 Task: Add an event with the title Annual Budget Review and Financial Planning Discussion, date '2023/11/21', time 9:15 AM to 11:15 AMand add a description: The training session will be facilitated by experienced professionals who specialize in team dynamics, collaboration, and organizational development. They will provide valuable insights, facilitate discussions, and guide participants through practical exercises to reinforce the concepts covered.Select event color  Banana . Add location for the event as: 123 Alhambra, Granada, Spain, logged in from the account softage.5@softage.netand send the event invitation to softage.8@softage.net and softage.9@softage.net. Set a reminder for the event Weekly on Sunday
Action: Mouse moved to (83, 151)
Screenshot: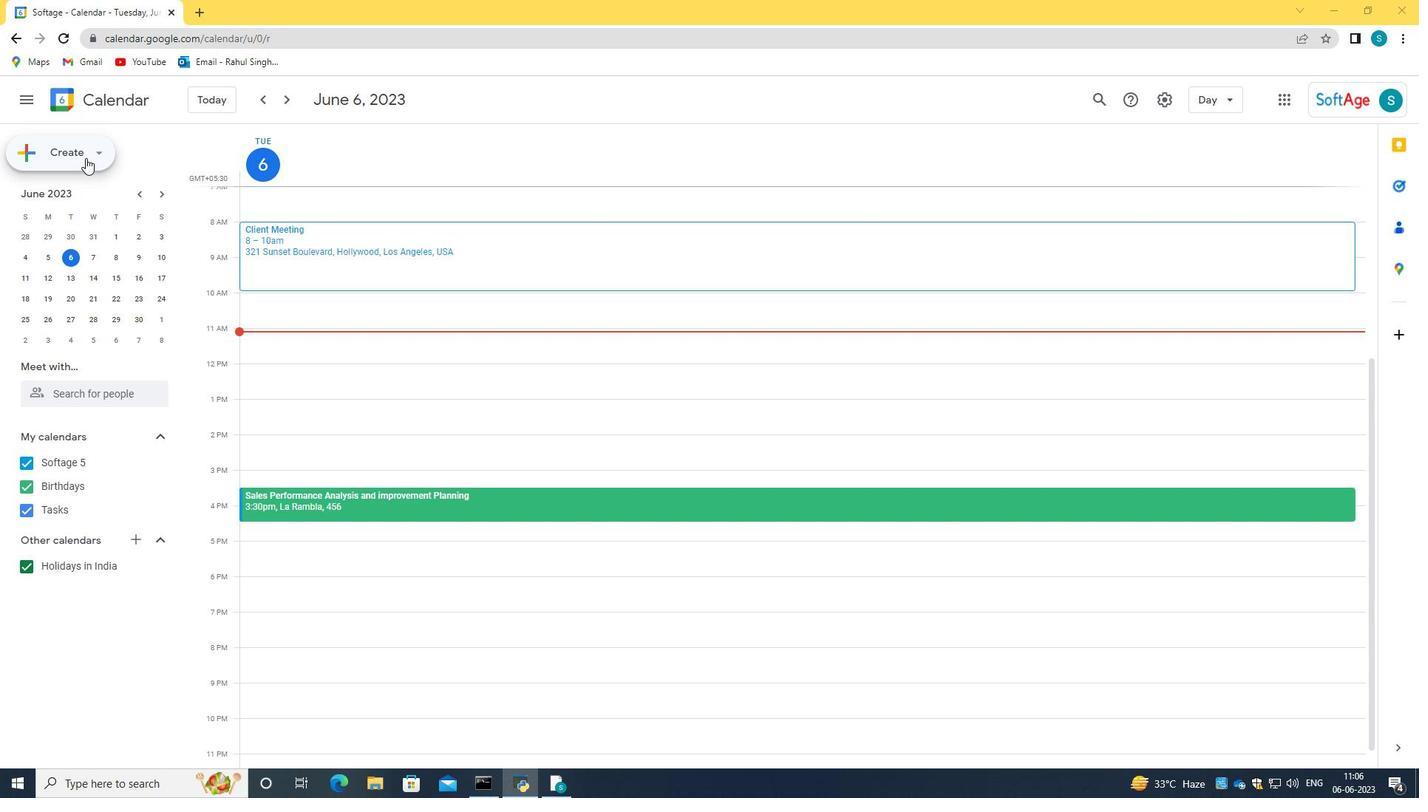 
Action: Mouse pressed left at (83, 151)
Screenshot: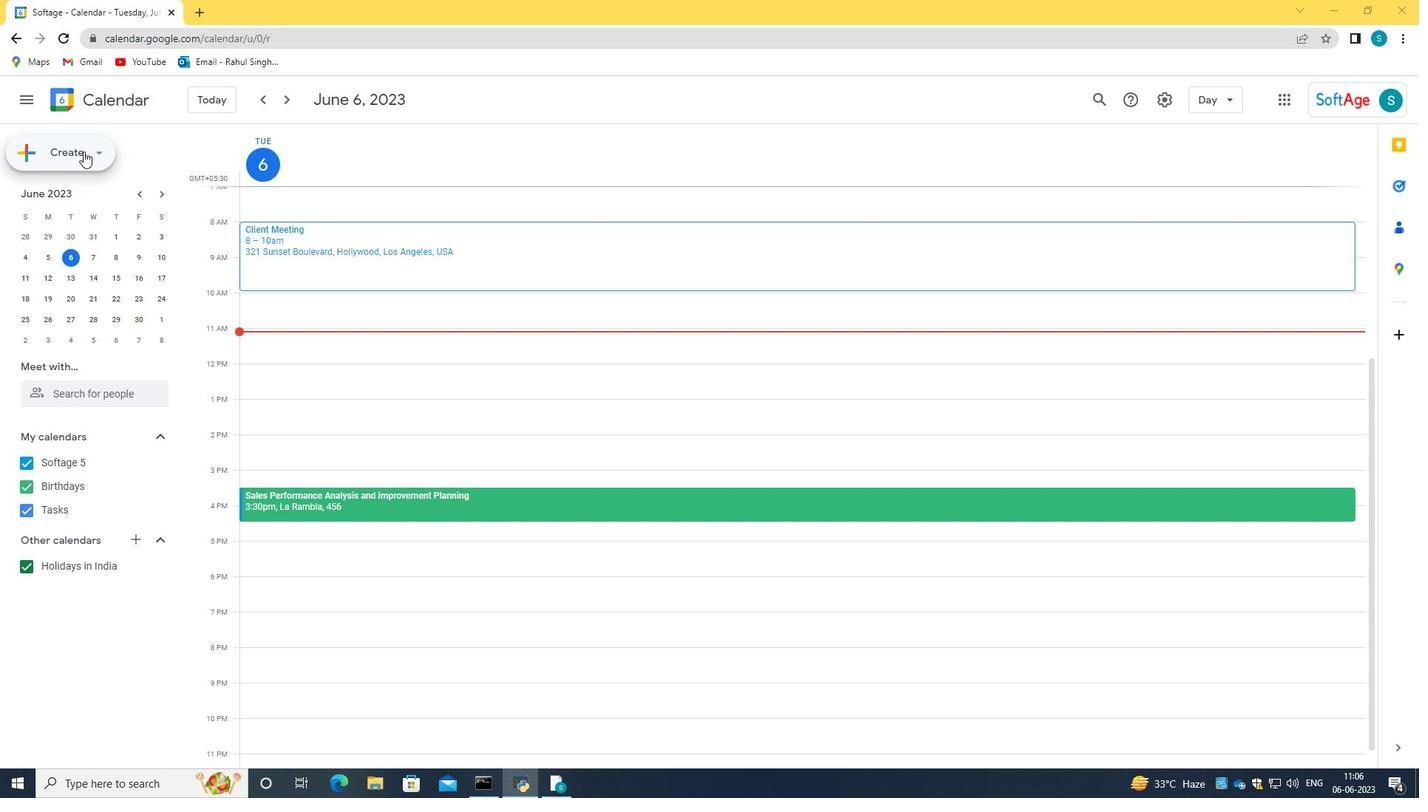 
Action: Mouse moved to (93, 190)
Screenshot: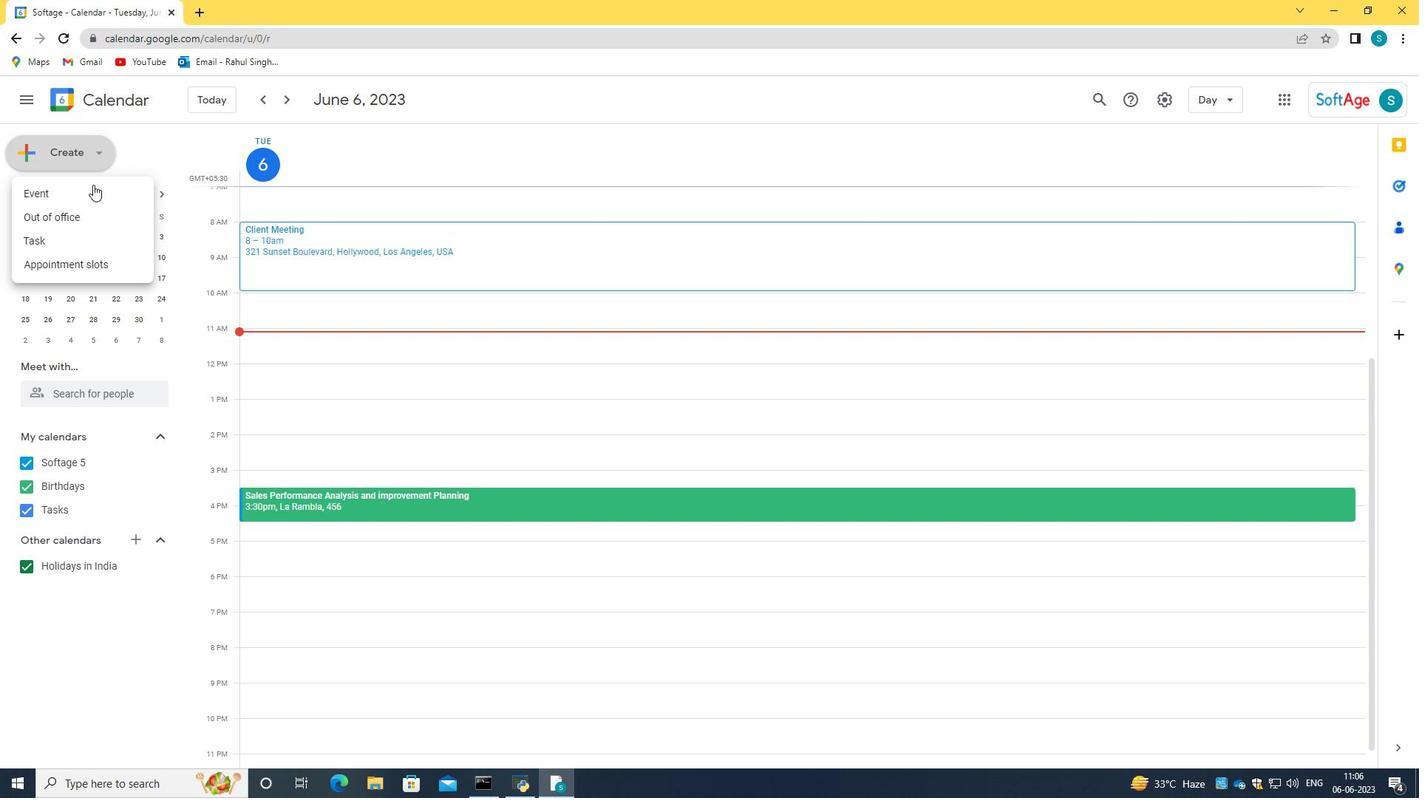 
Action: Mouse pressed left at (93, 190)
Screenshot: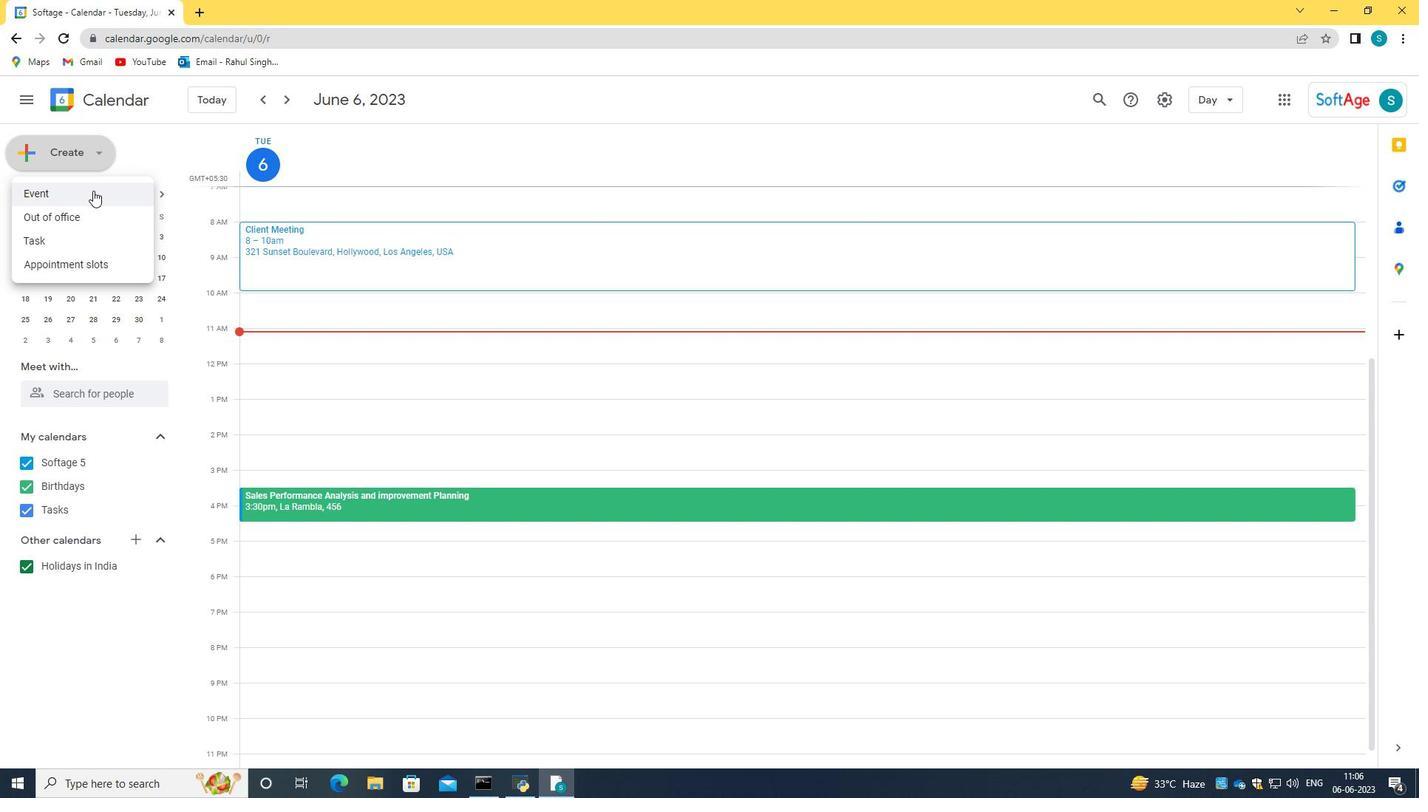 
Action: Mouse moved to (839, 583)
Screenshot: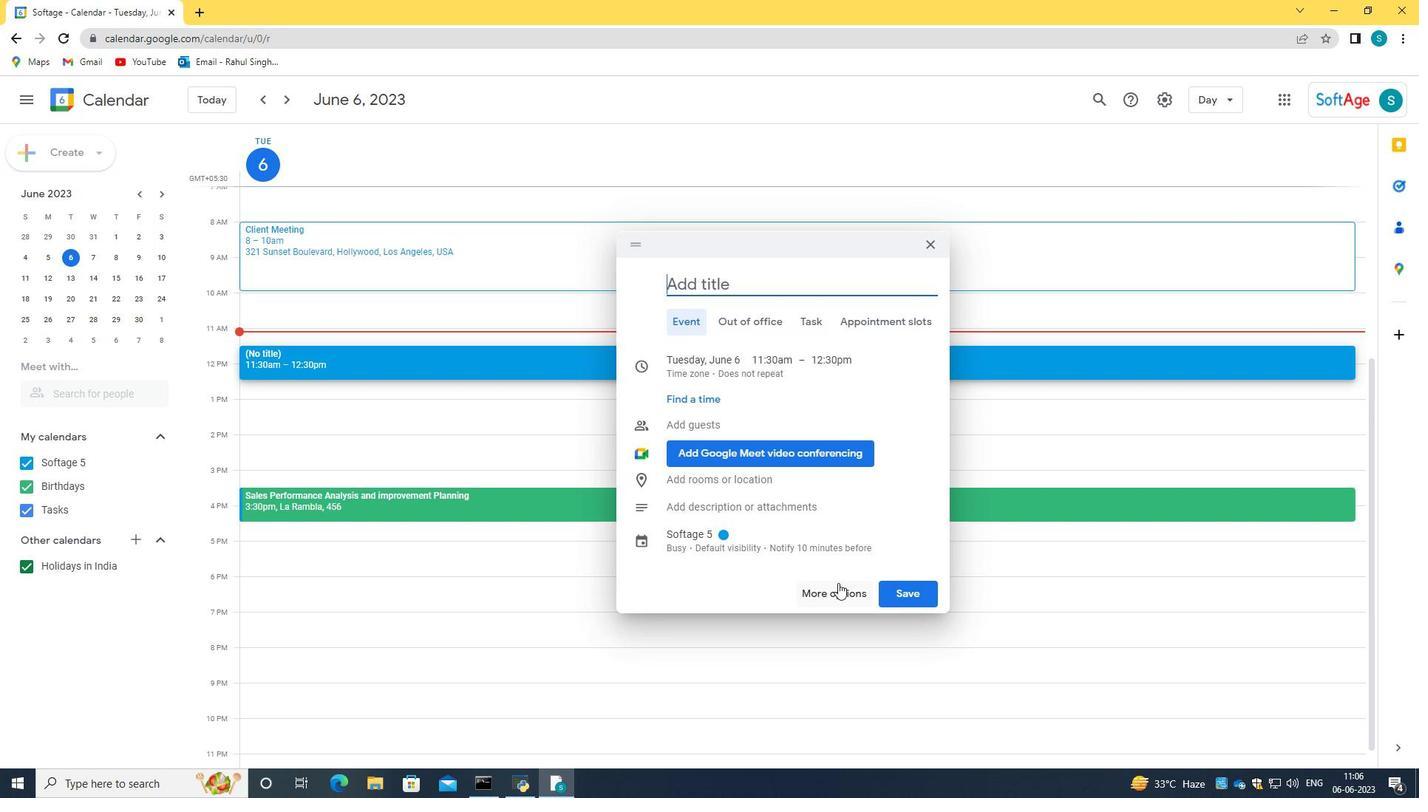 
Action: Mouse pressed left at (839, 583)
Screenshot: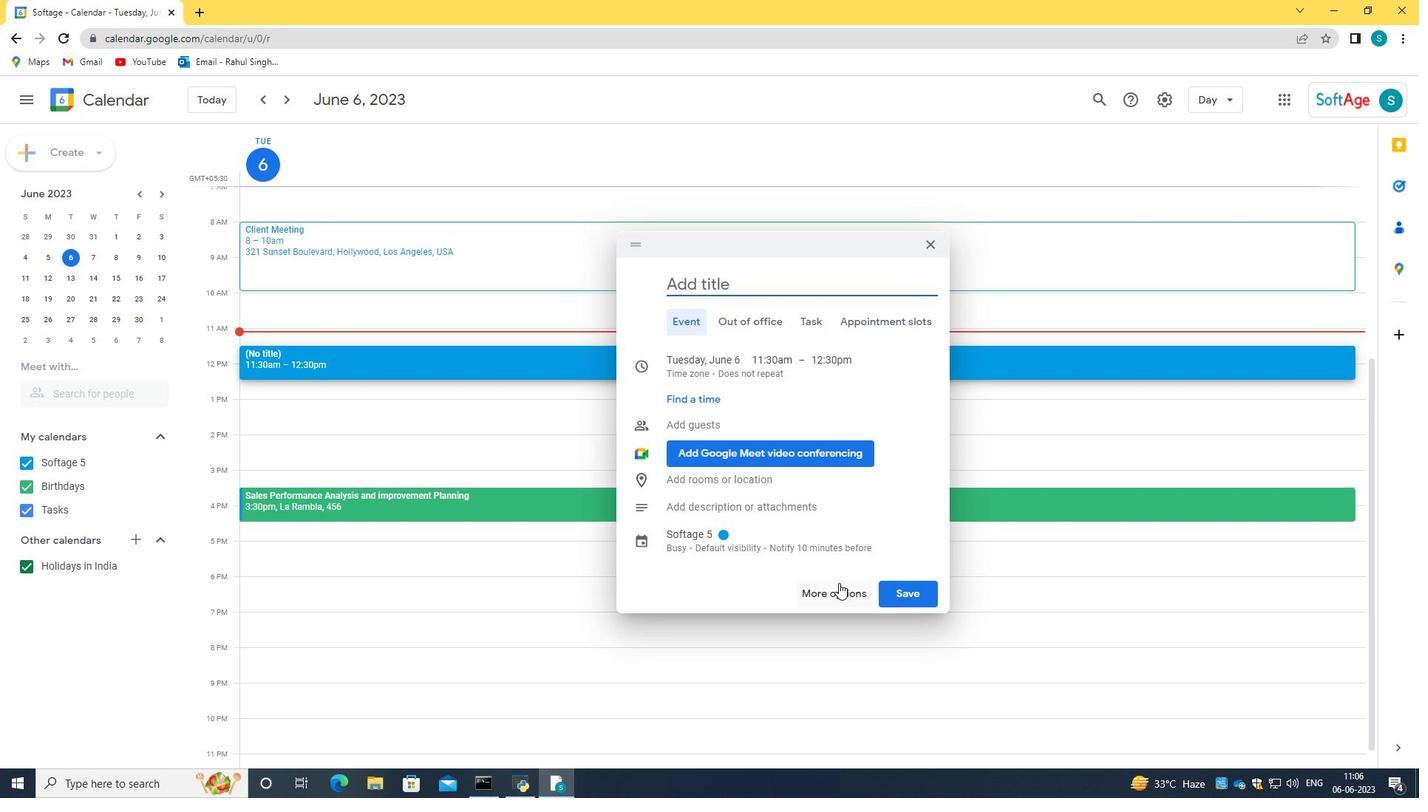 
Action: Mouse moved to (122, 104)
Screenshot: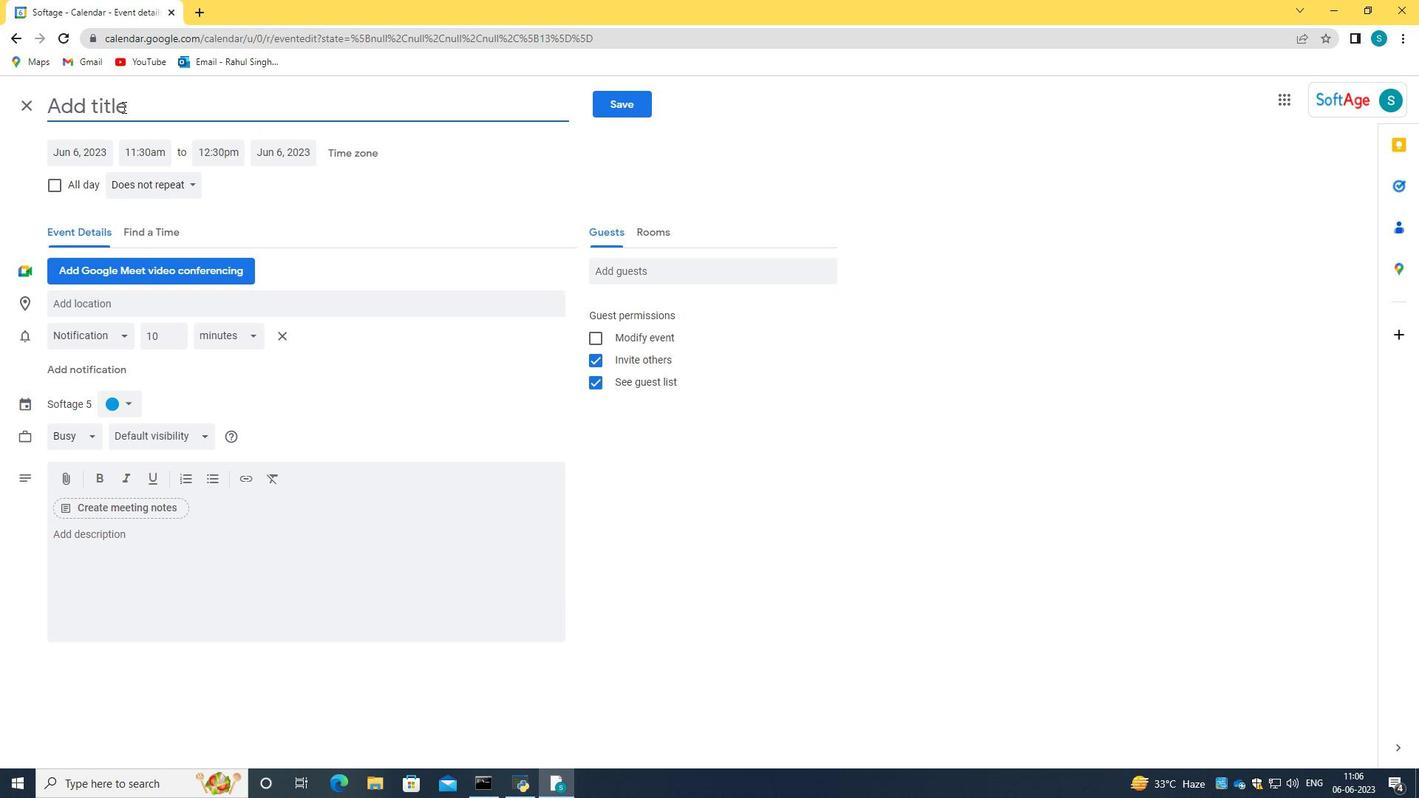 
Action: Mouse pressed left at (122, 104)
Screenshot: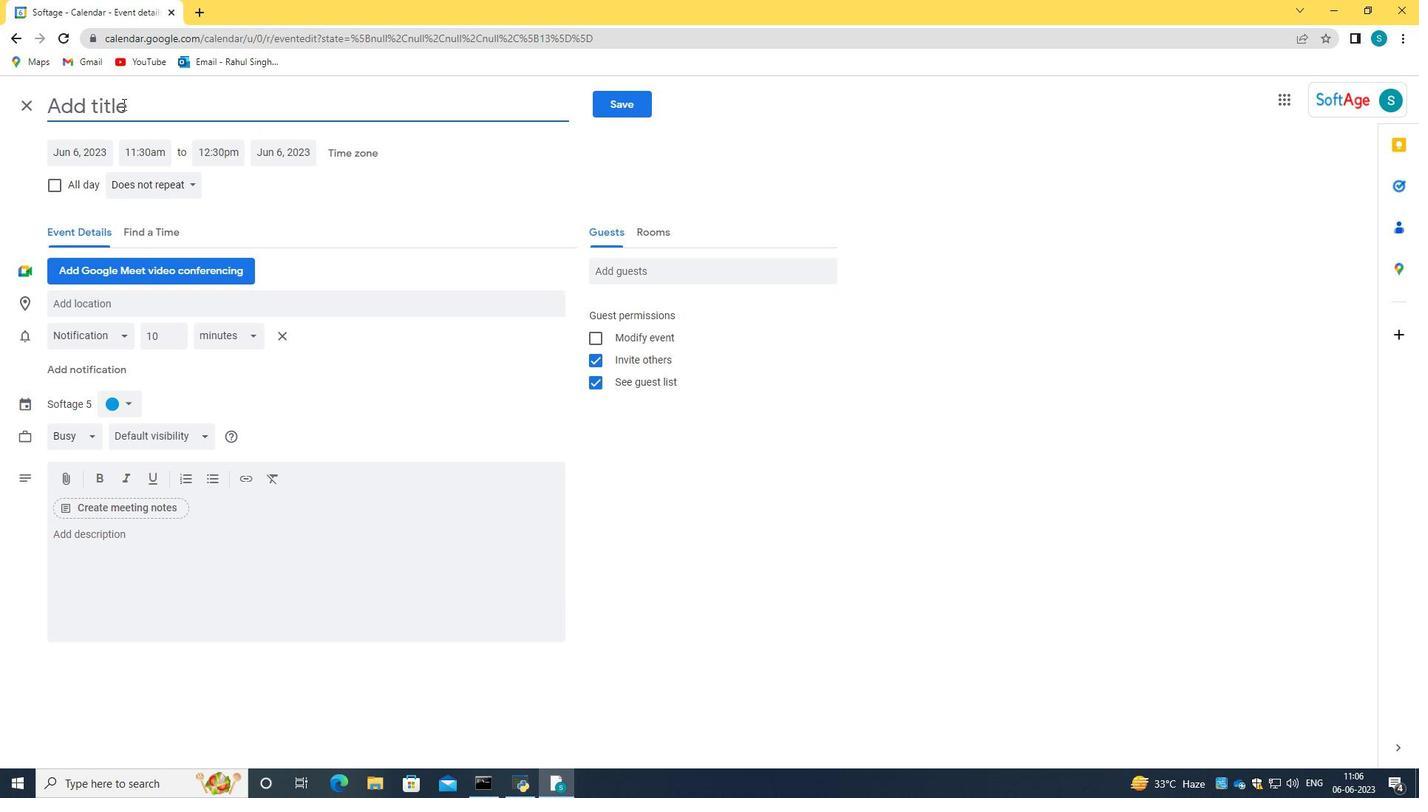 
Action: Key pressed <Key.caps_lock>A<Key.caps_lock>nnual<Key.space><Key.caps_lock>B<Key.caps_lock>udget<Key.space><Key.caps_lock>R<Key.caps_lock>eview<Key.space>and<Key.space><Key.caps_lock>F<Key.caps_lock>inani<Key.backspace>cai<Key.backspace><Key.backspace>ial<Key.space><Key.caps_lock>D<Key.backspace>P<Key.caps_lock>laani<Key.backspace><Key.backspace><Key.backspace>ning<Key.space><Key.caps_lock><Key.backspace><Key.backspace><Key.backspace><Key.backspace>NING<Key.backspace><Key.backspace><Key.backspace><Key.backspace><Key.caps_lock>ning<Key.space><Key.caps_lock>D<Key.caps_lock>iscussion
Screenshot: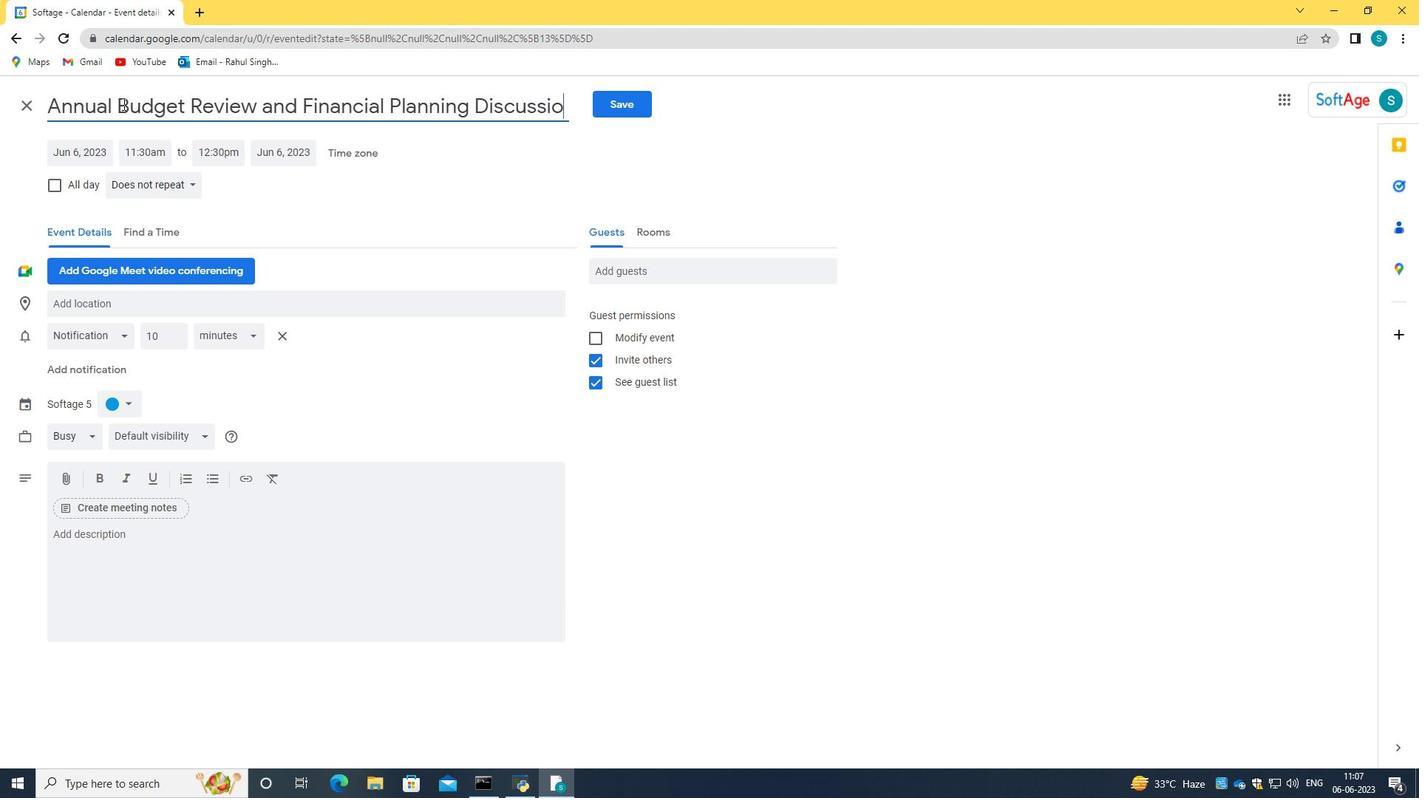 
Action: Mouse moved to (67, 141)
Screenshot: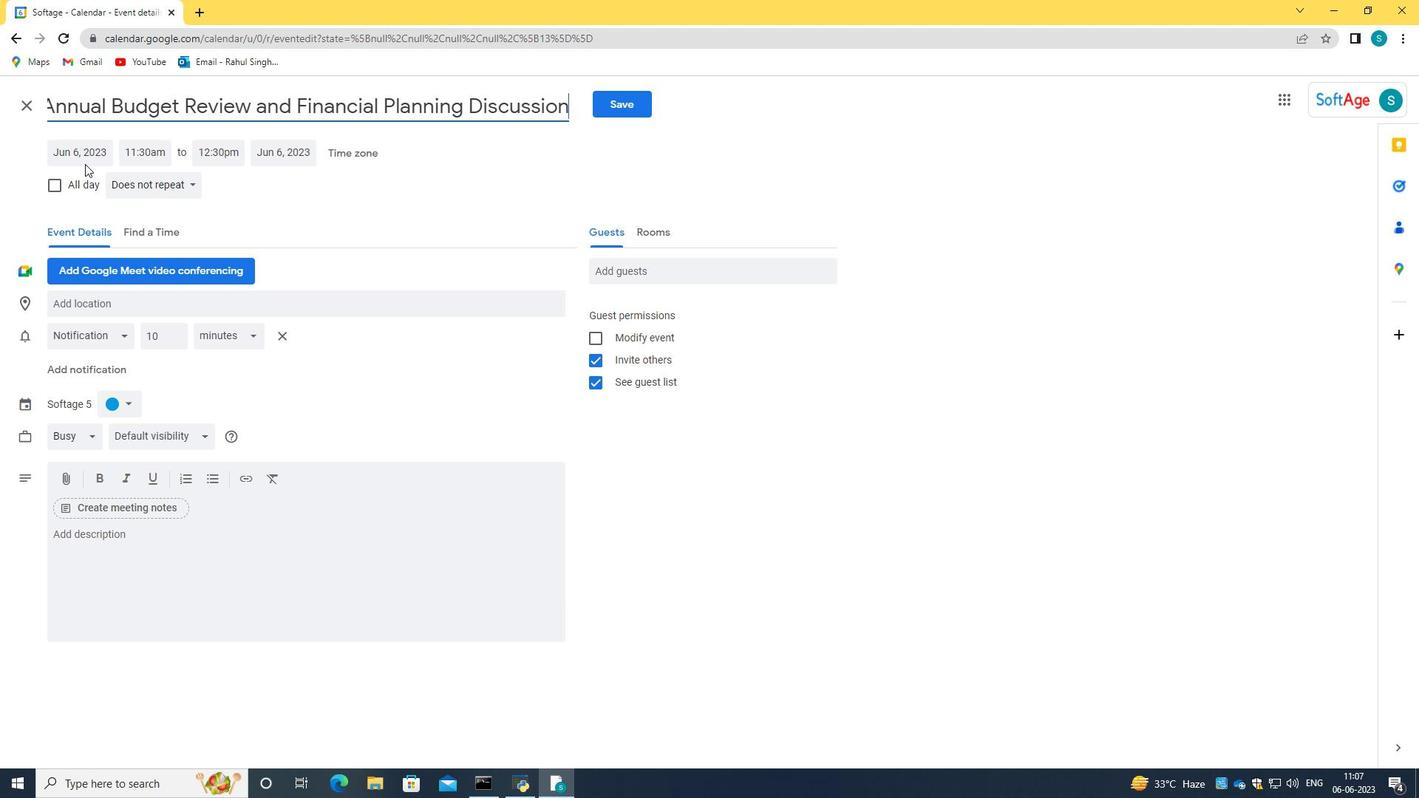 
Action: Mouse pressed left at (67, 141)
Screenshot: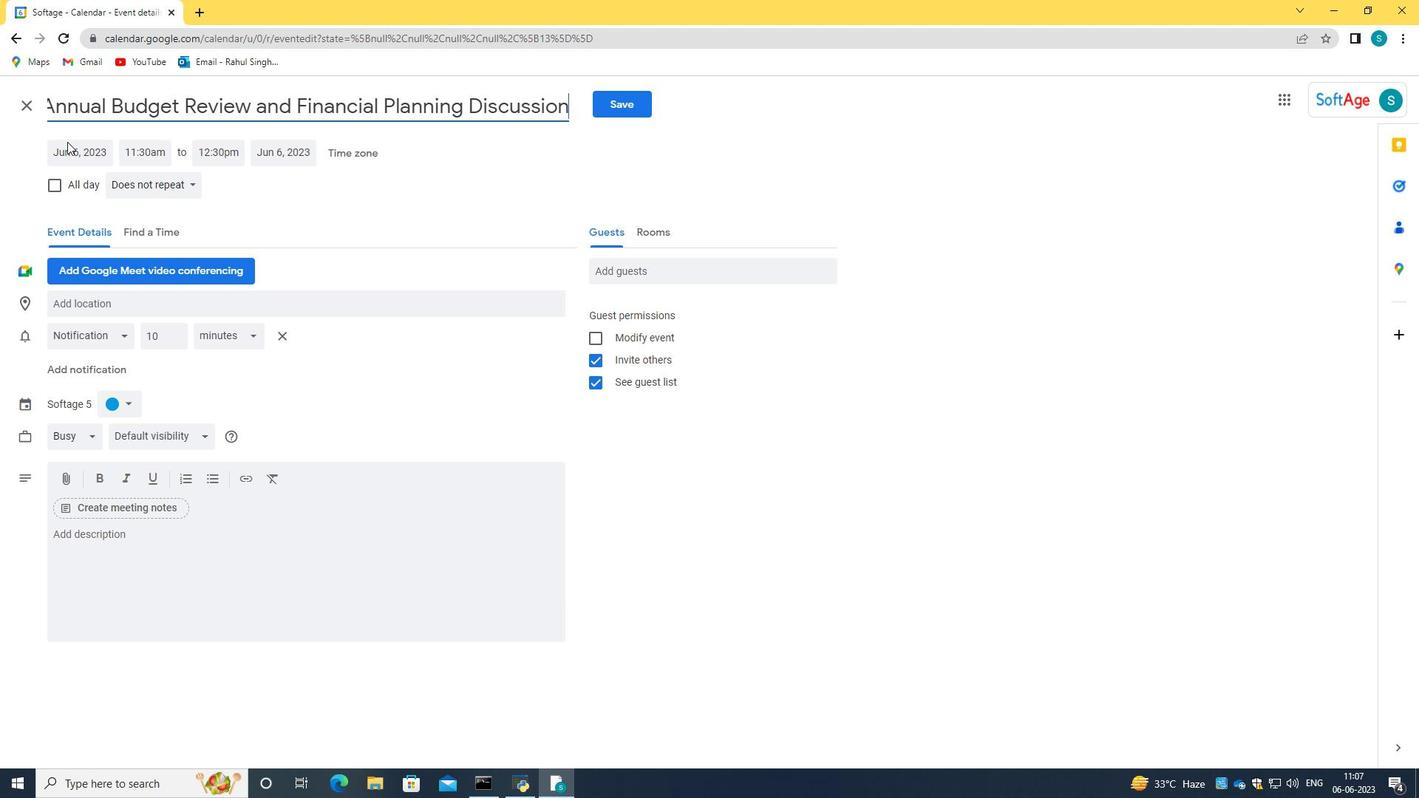 
Action: Mouse moved to (68, 143)
Screenshot: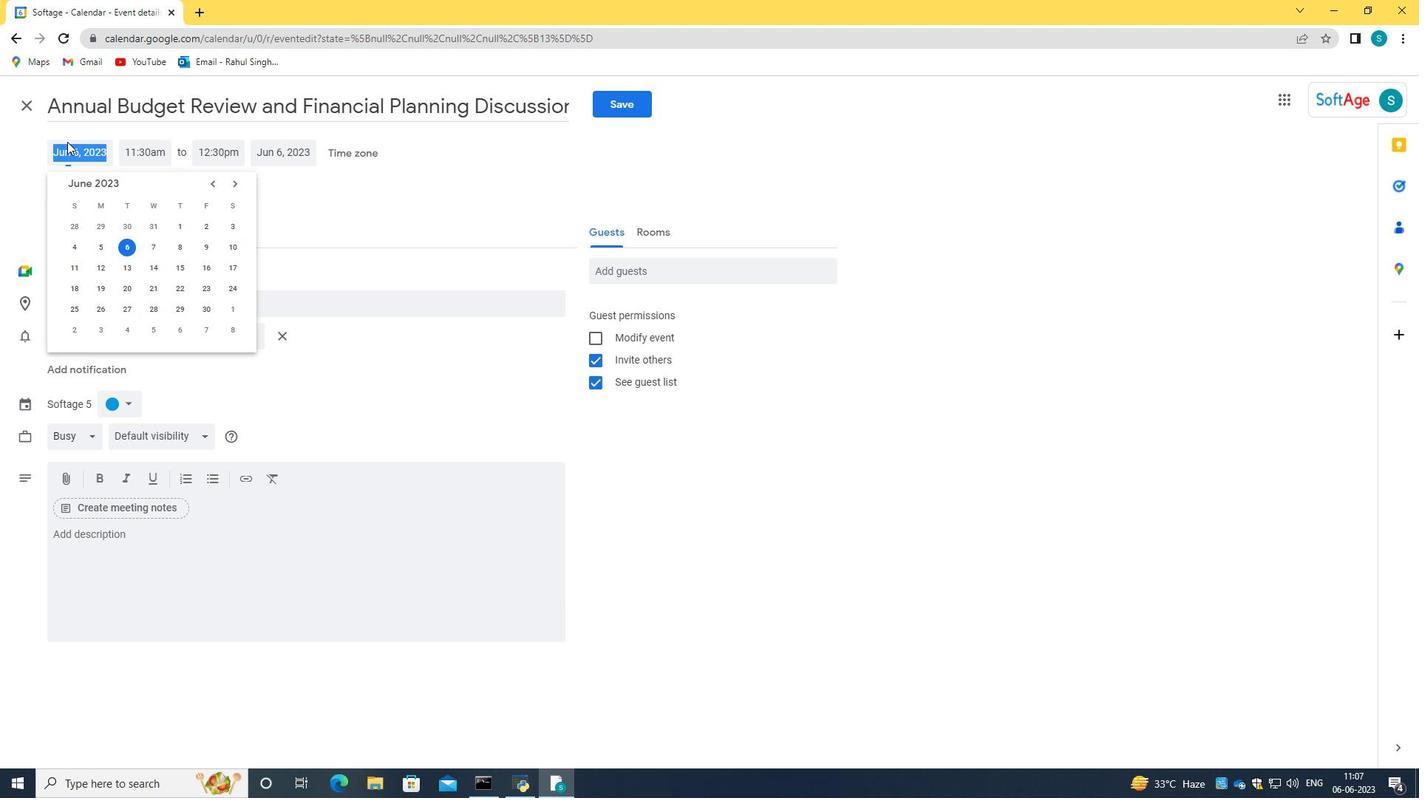
Action: Mouse pressed left at (68, 143)
Screenshot: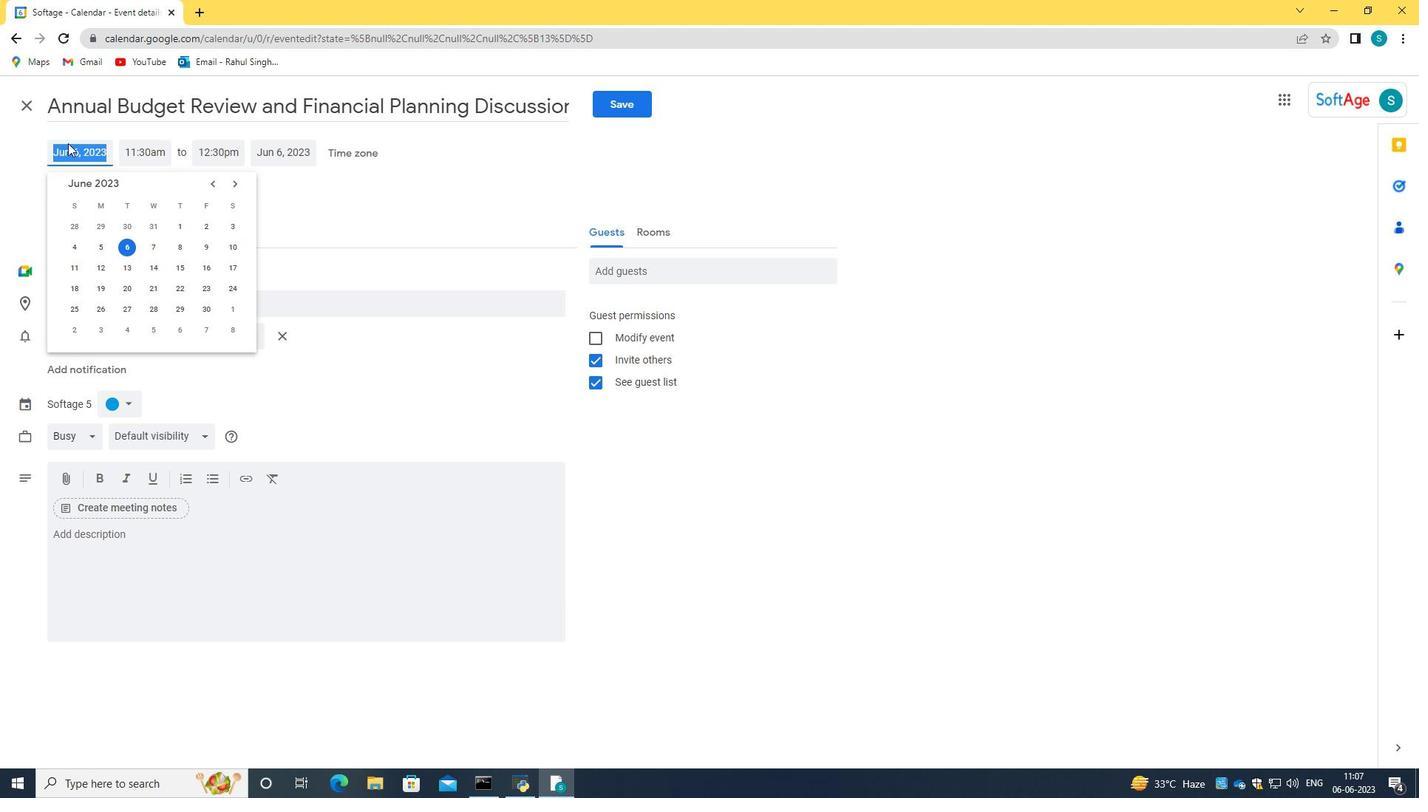 
Action: Mouse moved to (68, 144)
Screenshot: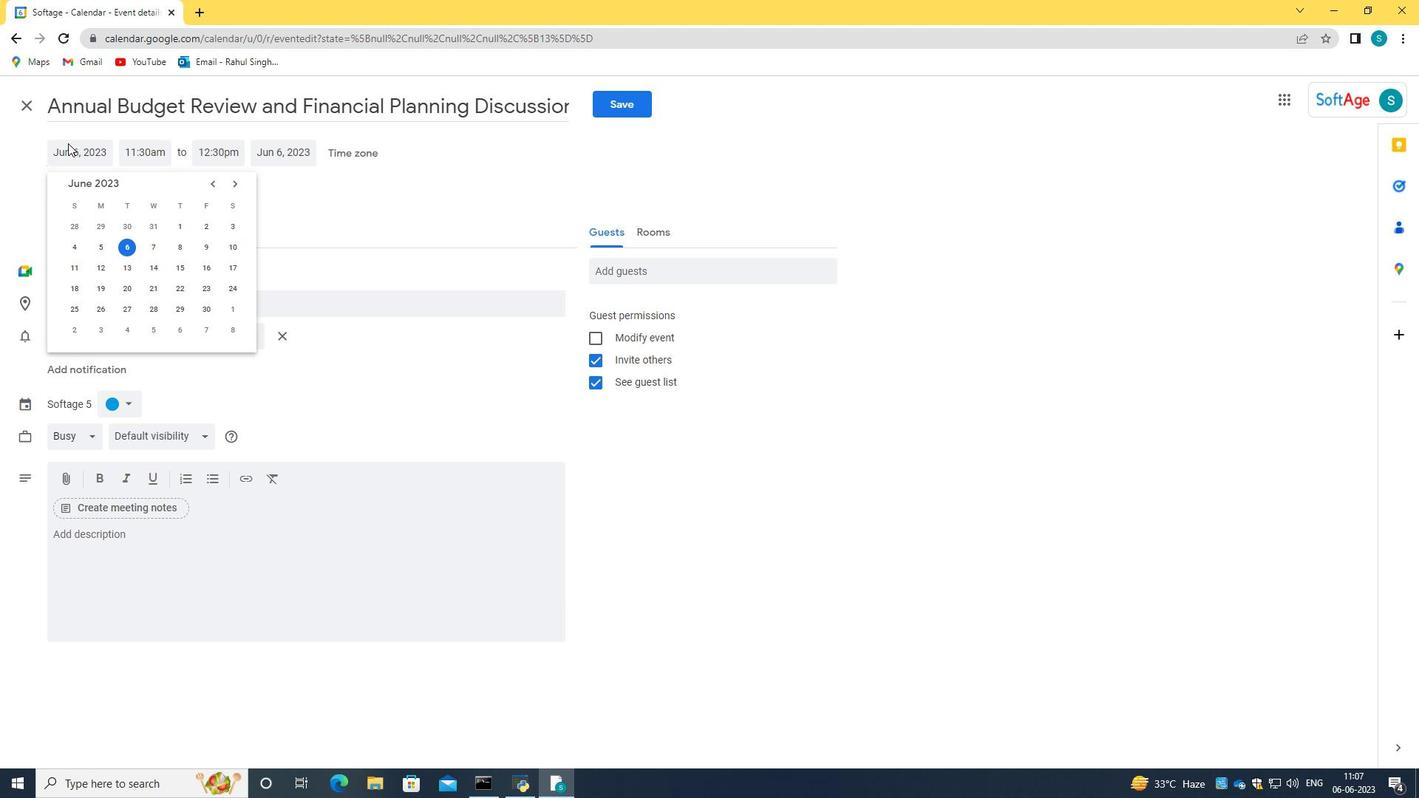 
Action: Key pressed 2023/11/21<Key.tab>09<Key.shift_r>:15<Key.space>am<Key.tab>11<Key.shift_r>:15<Key.space>am
Screenshot: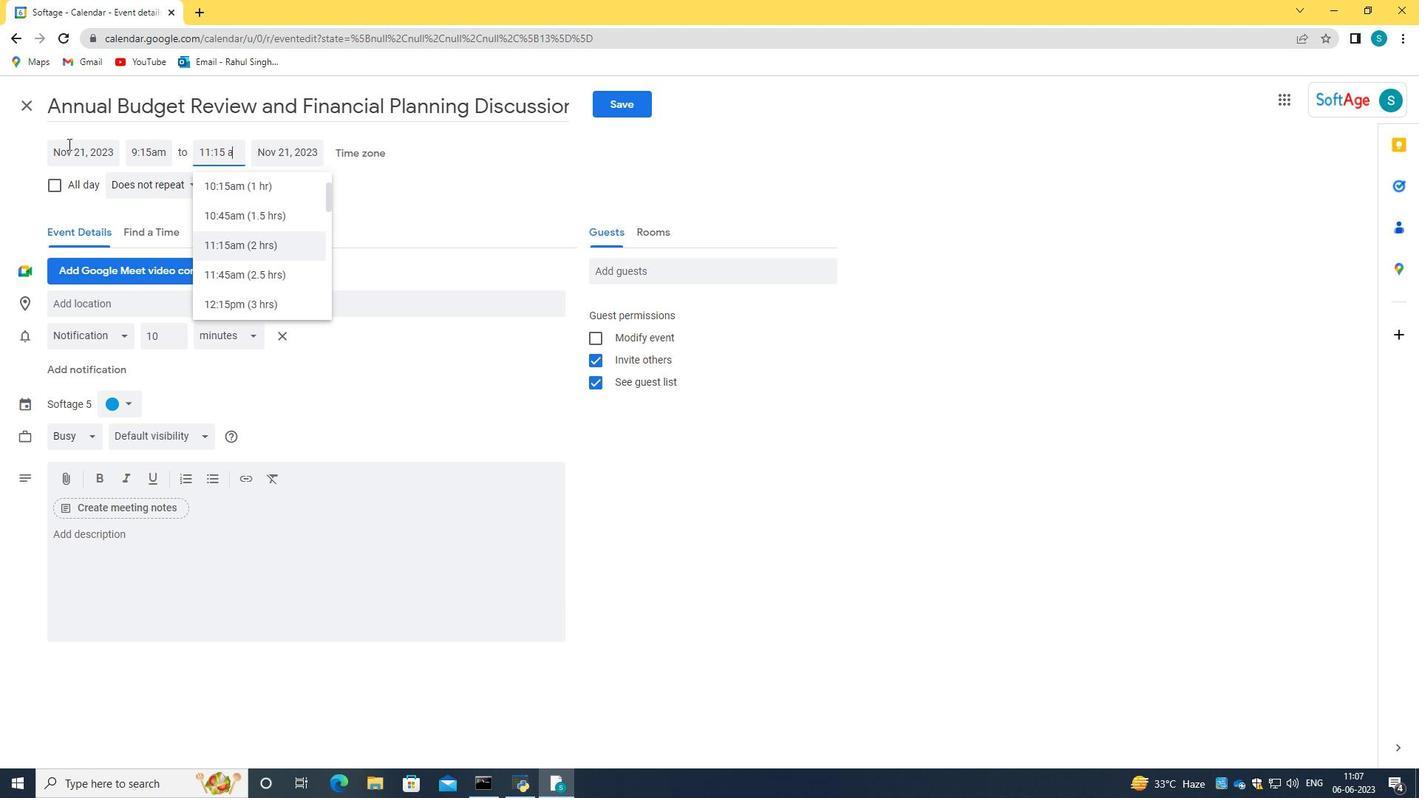 
Action: Mouse moved to (245, 238)
Screenshot: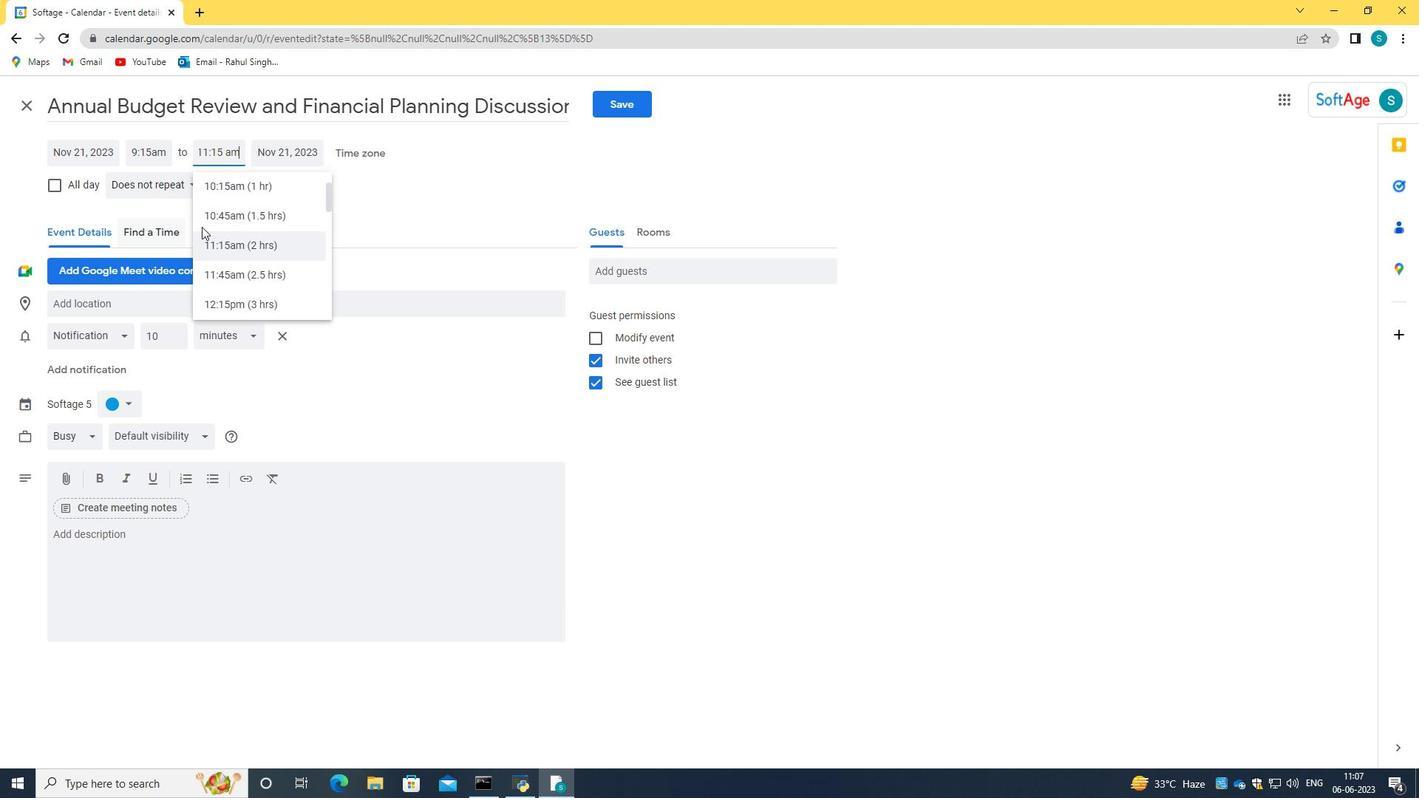 
Action: Mouse pressed left at (245, 238)
Screenshot: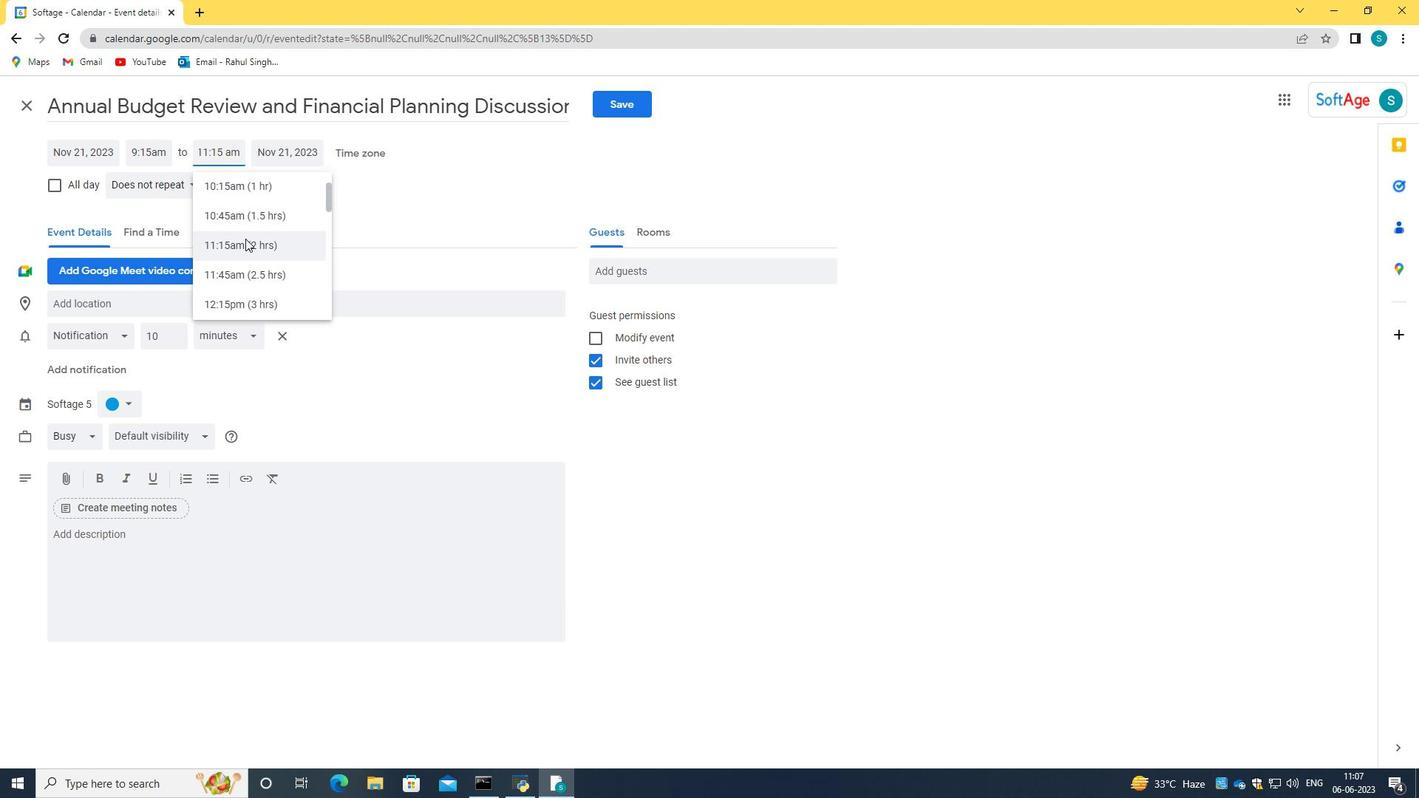
Action: Mouse moved to (204, 564)
Screenshot: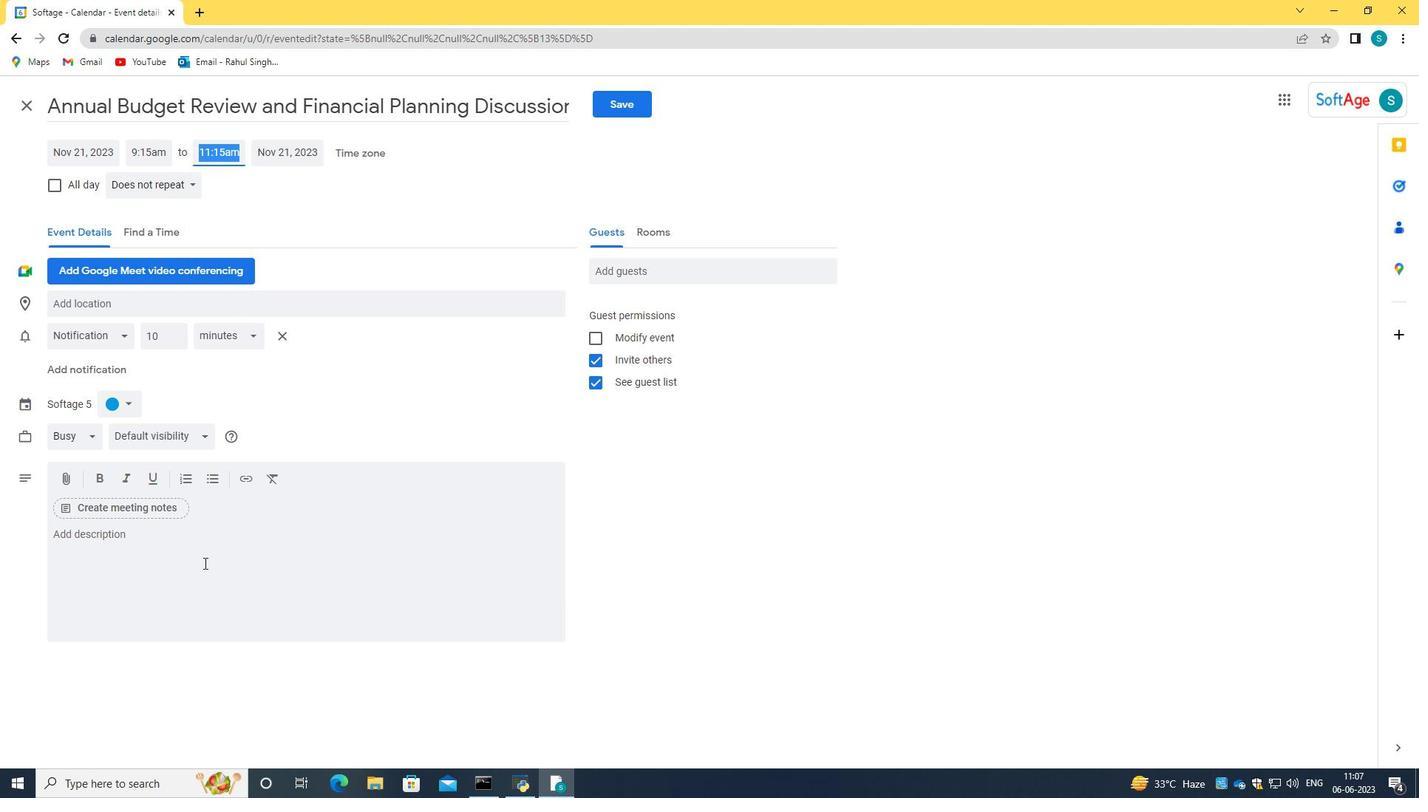 
Action: Mouse pressed left at (204, 564)
Screenshot: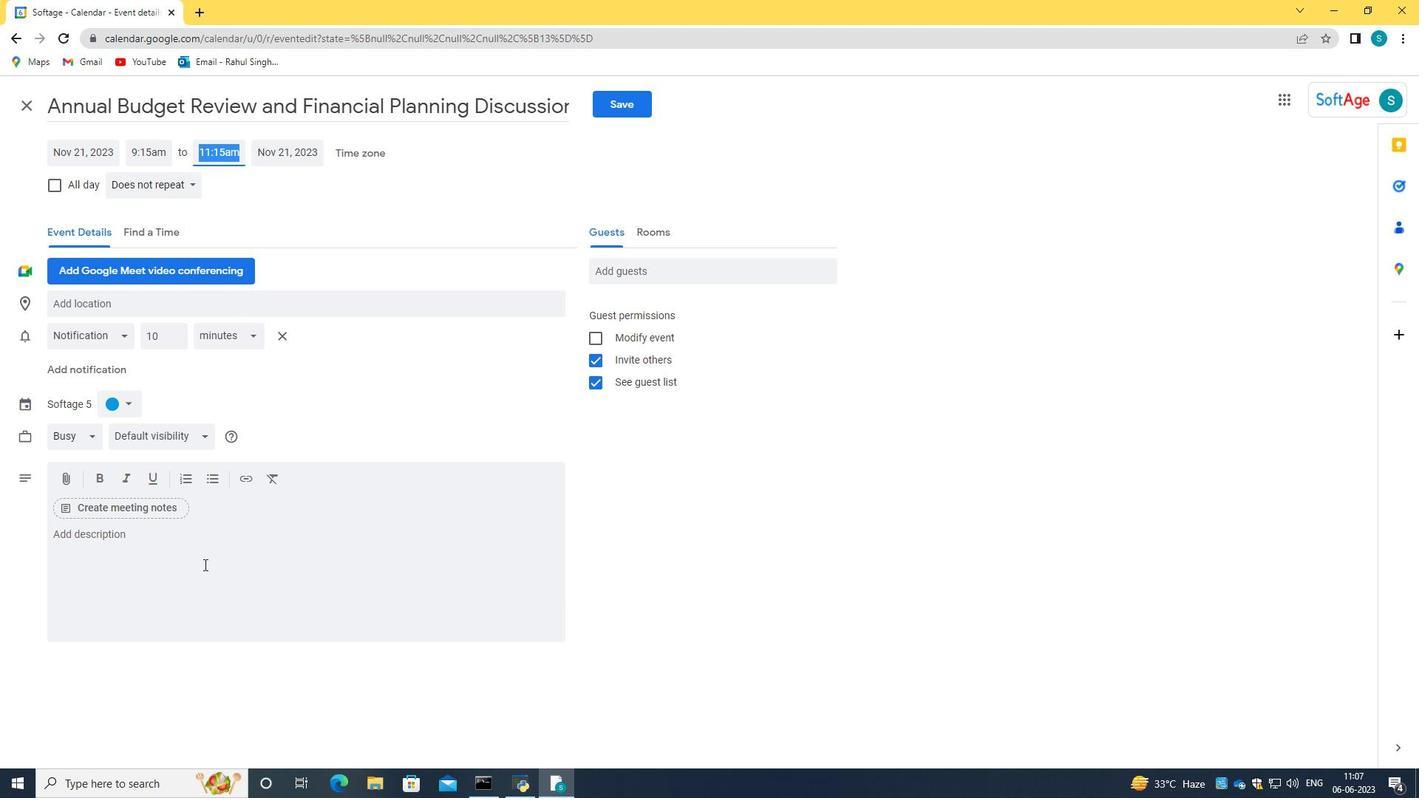
Action: Mouse pressed left at (204, 564)
Screenshot: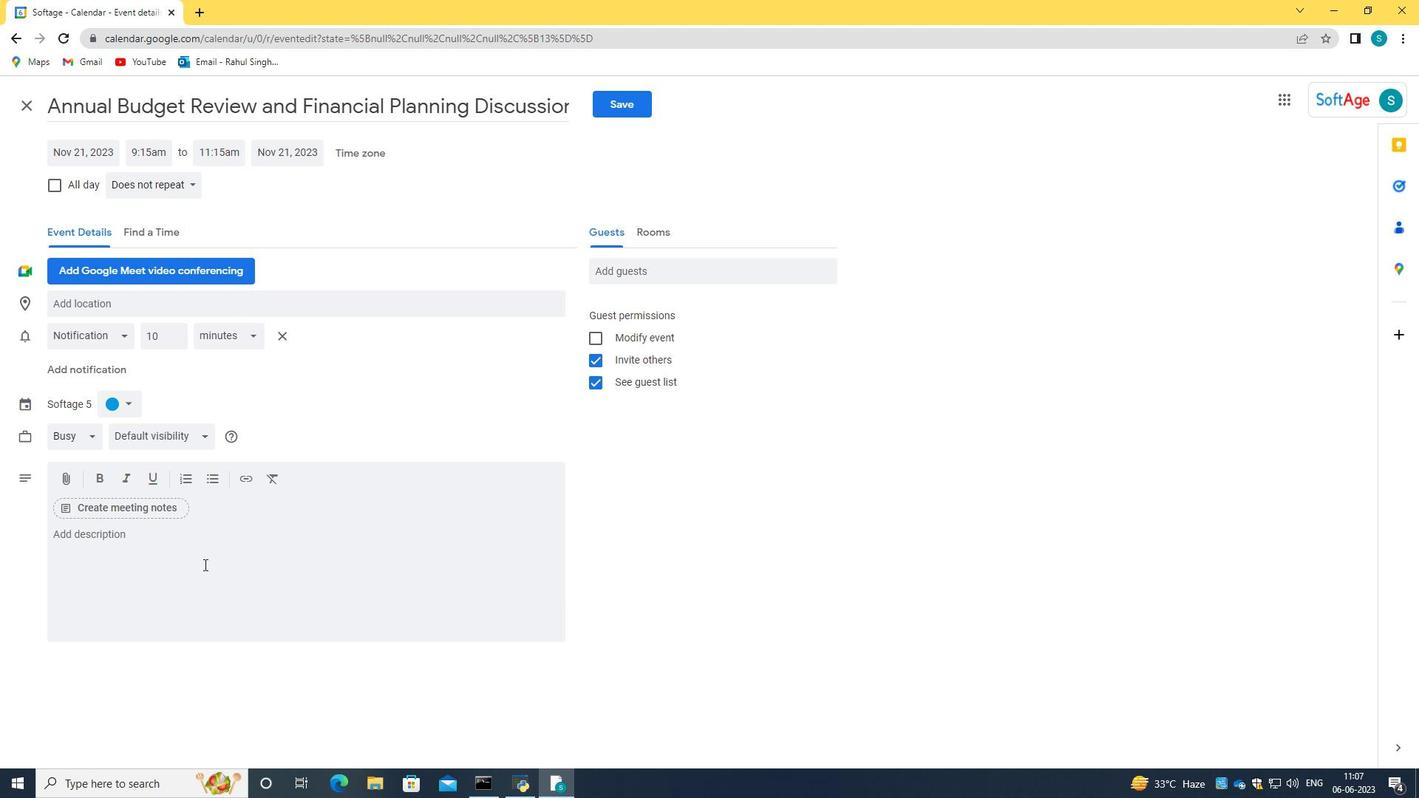 
Action: Key pressed <Key.caps_lock>T<Key.caps_lock>he<Key.space>training<Key.space>session<Key.space>will<Key.space>be<Key.space>faciliated<Key.space>by<Key.backspace><Key.backspace><Key.backspace><Key.backspace><Key.backspace><Key.backspace><Key.backspace><Key.backspace>itated<Key.space>by<Key.space>experienced<Key.space>pofessionals<Key.space>who<Key.space>specialize<Key.space>in<Key.space>team<Key.space>dya<Key.backspace>namic,<Key.space>collaboratoi<Key.backspace><Key.backspace>ion,<Key.space>and<Key.space>organizational<Key.space>development<Key.space><Key.backspace>.<Key.space><Key.caps_lock>T<Key.caps_lock>hey<Key.space>will<Key.space>provide<Key.space>valu<Key.backspace>uable<Key.space>insights,<Key.space>facilitate<Key.space>disci=<Key.backspace><Key.backspace>usio<Key.backspace>s<Key.backspace><Key.backspace>sions,<Key.space>and<Key.space>guide<Key.space>participants<Key.space>through<Key.space>practical<Key.space>exp<Key.backspace>ersices<Key.space><Key.backspace><Key.backspace><Key.space><Key.backspace><Key.backspace><Key.backspace><Key.backspace><Key.backspace><Key.backspace>rcises<Key.space>to<Key.space>reinforce<Key.space>the<Key.space>concepts<Key.space>coverd.
Screenshot: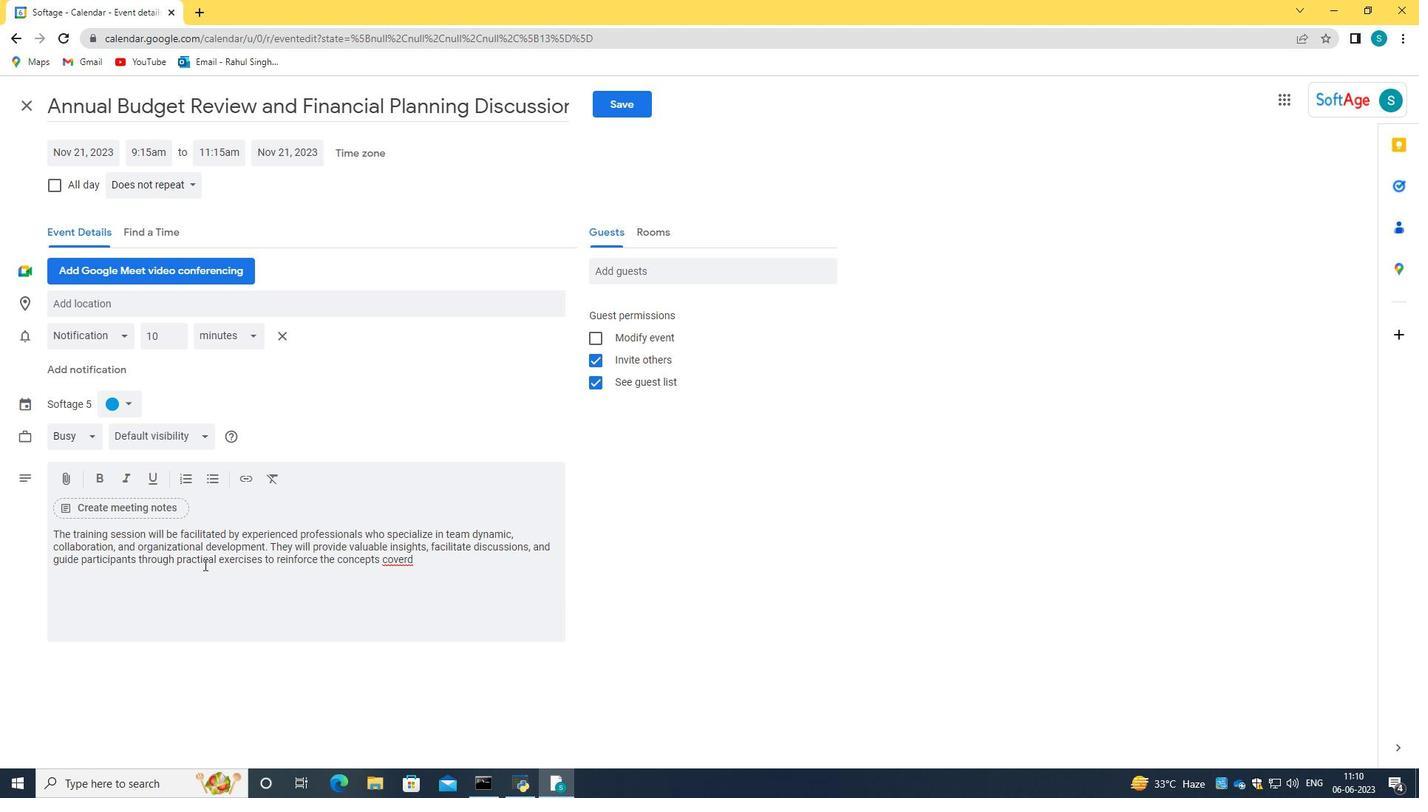 
Action: Mouse moved to (387, 561)
Screenshot: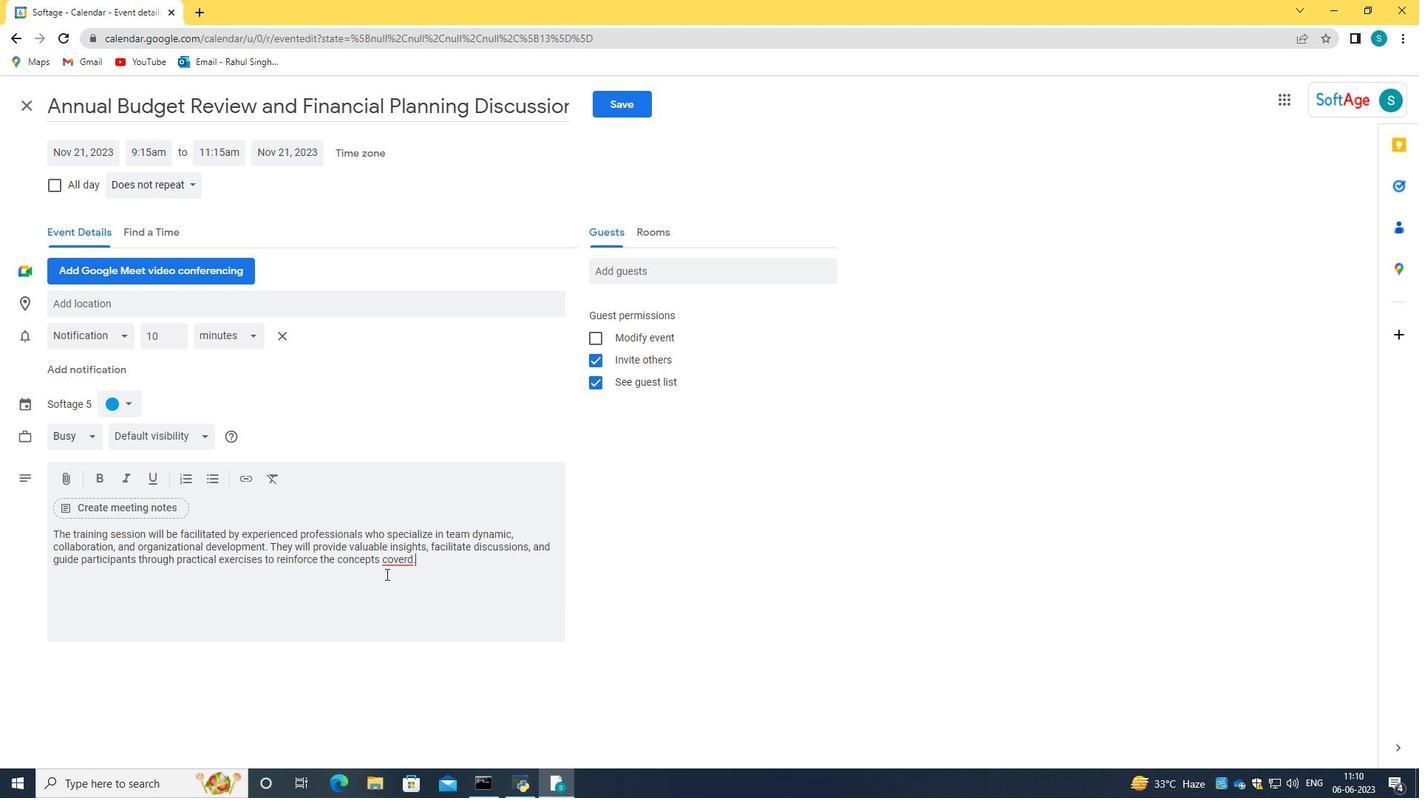 
Action: Mouse pressed right at (387, 561)
Screenshot: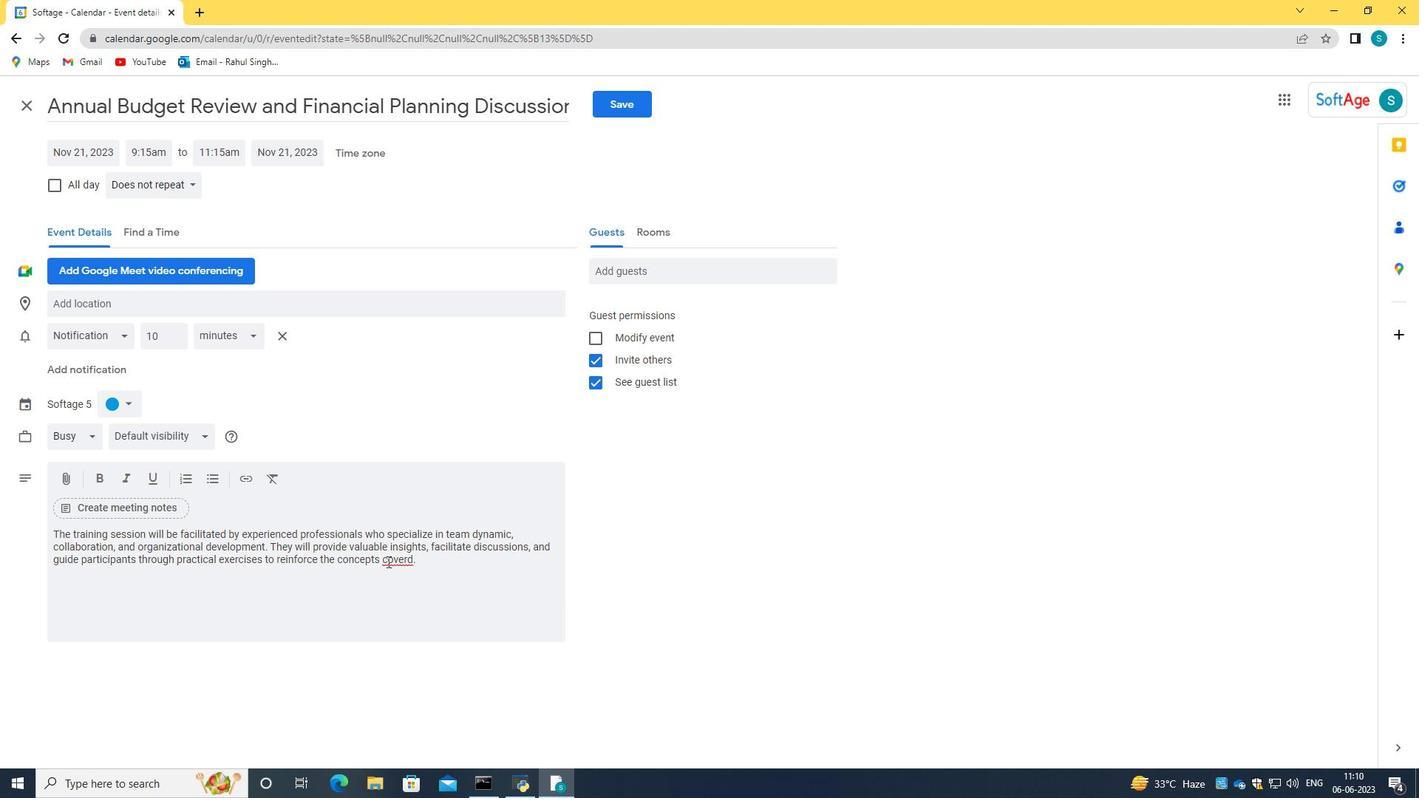 
Action: Mouse moved to (439, 340)
Screenshot: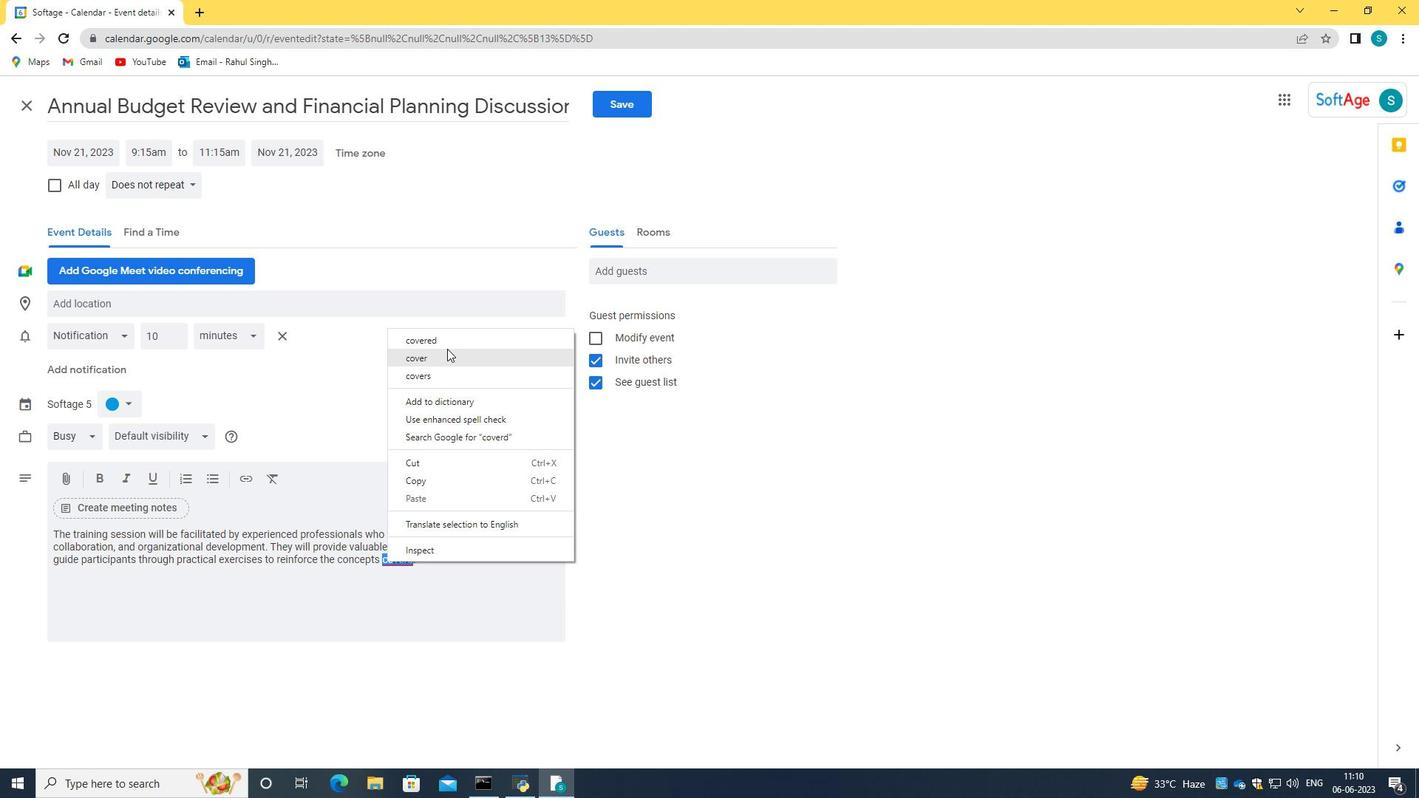 
Action: Mouse pressed left at (439, 340)
Screenshot: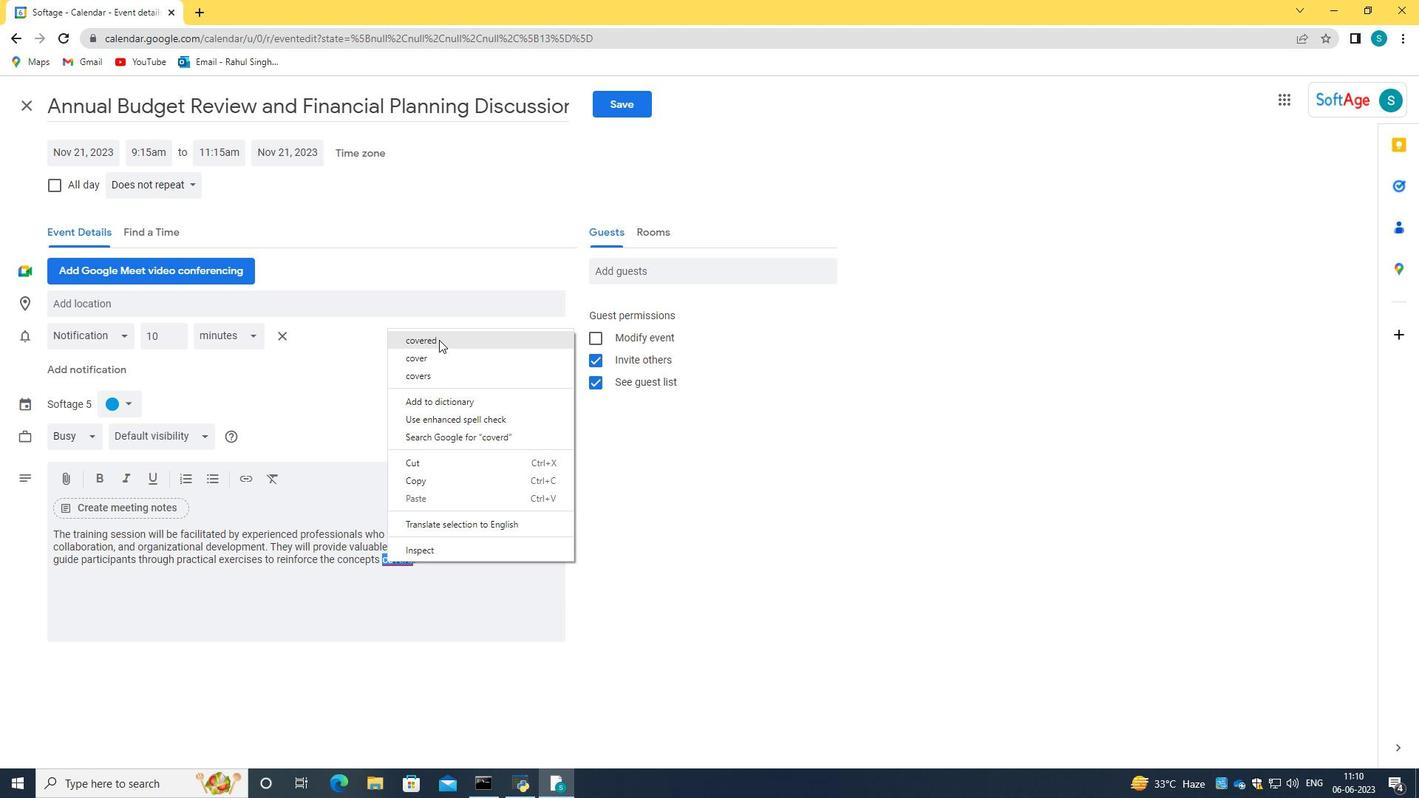 
Action: Mouse moved to (121, 398)
Screenshot: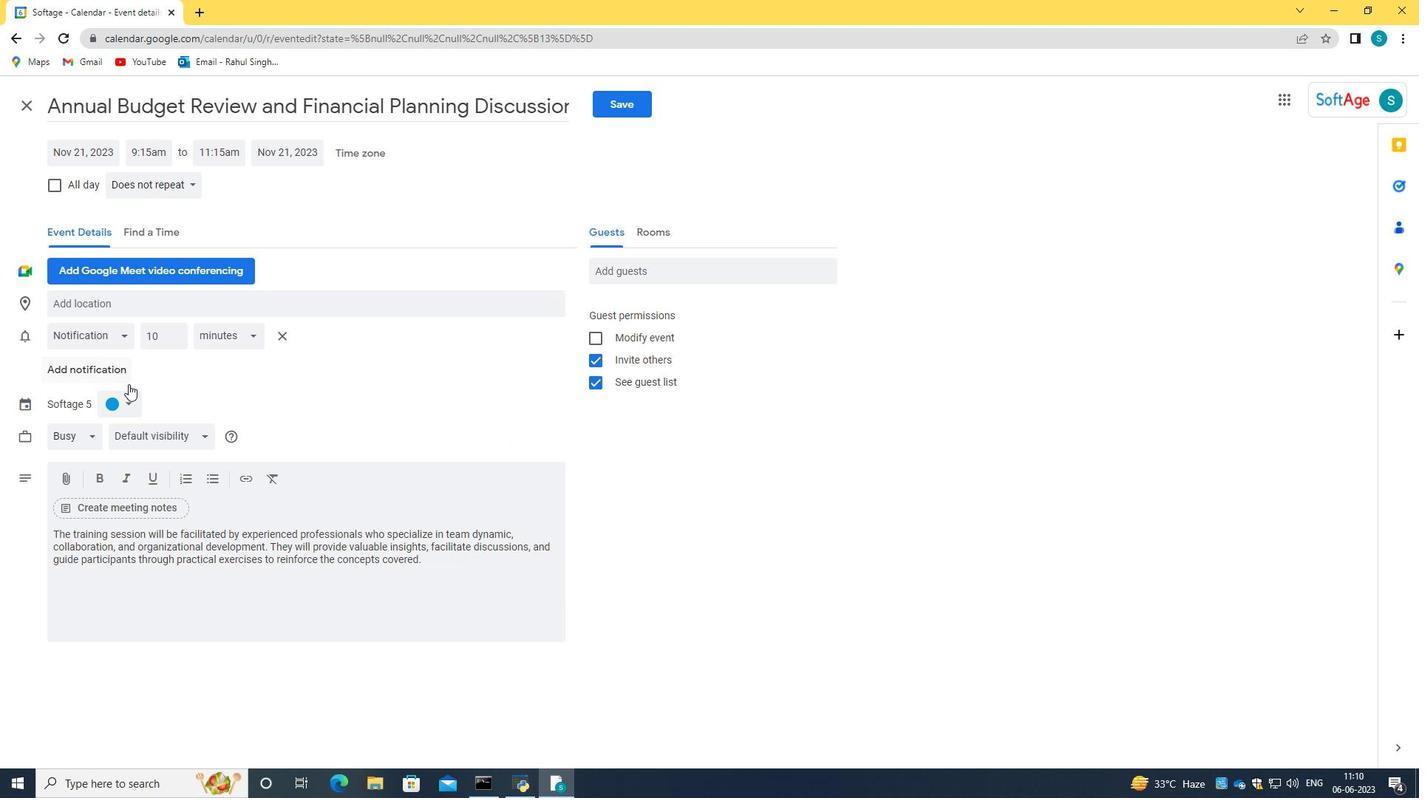 
Action: Mouse pressed left at (121, 398)
Screenshot: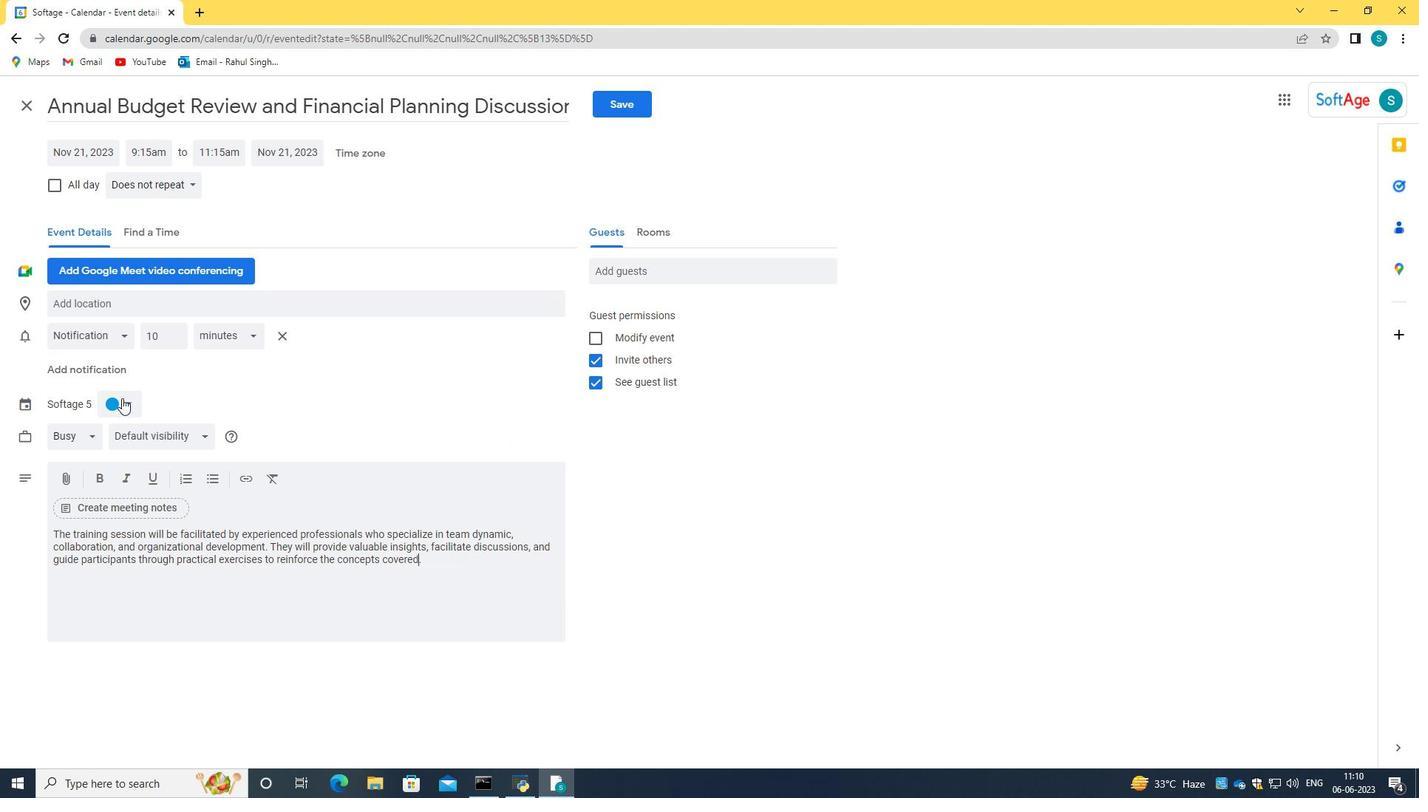 
Action: Mouse moved to (128, 418)
Screenshot: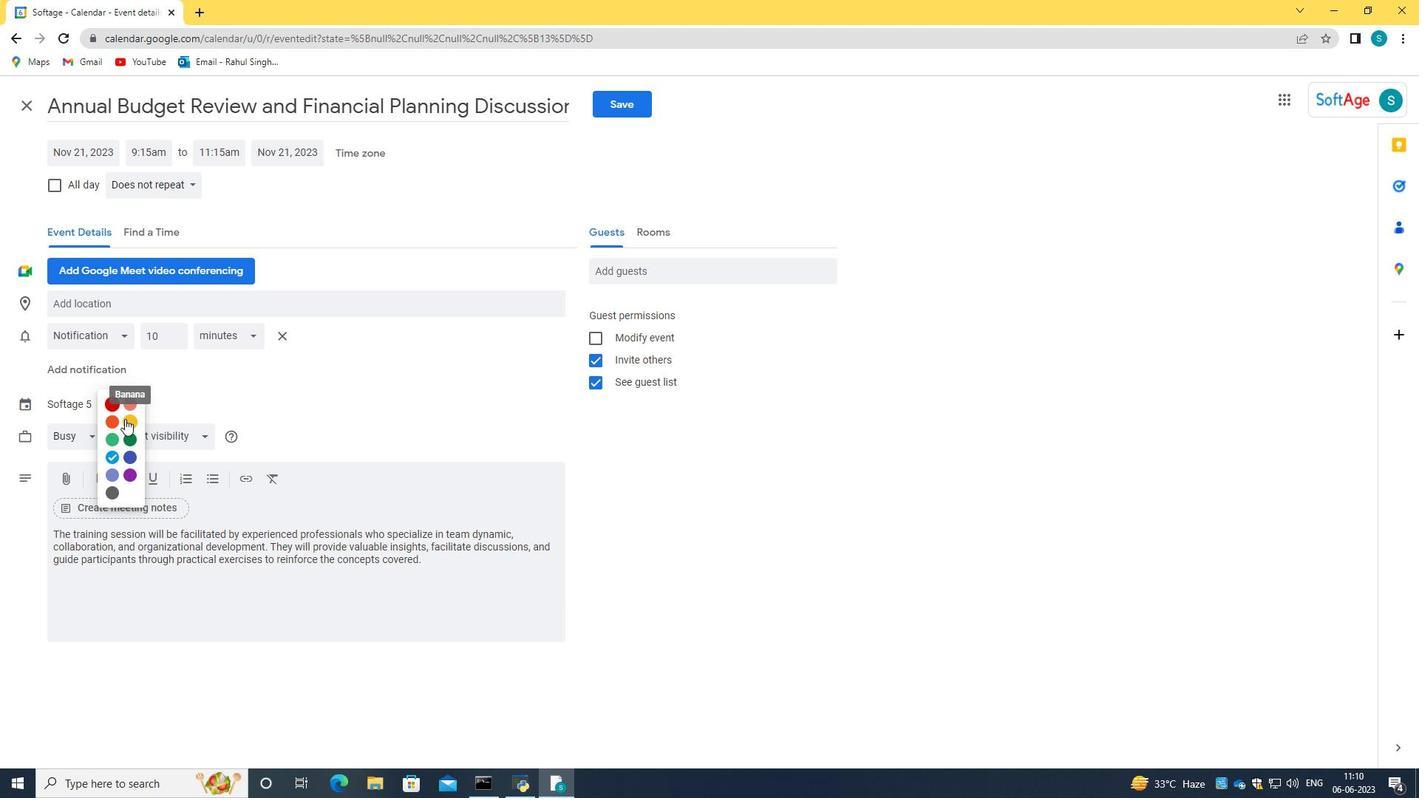 
Action: Mouse pressed left at (128, 418)
Screenshot: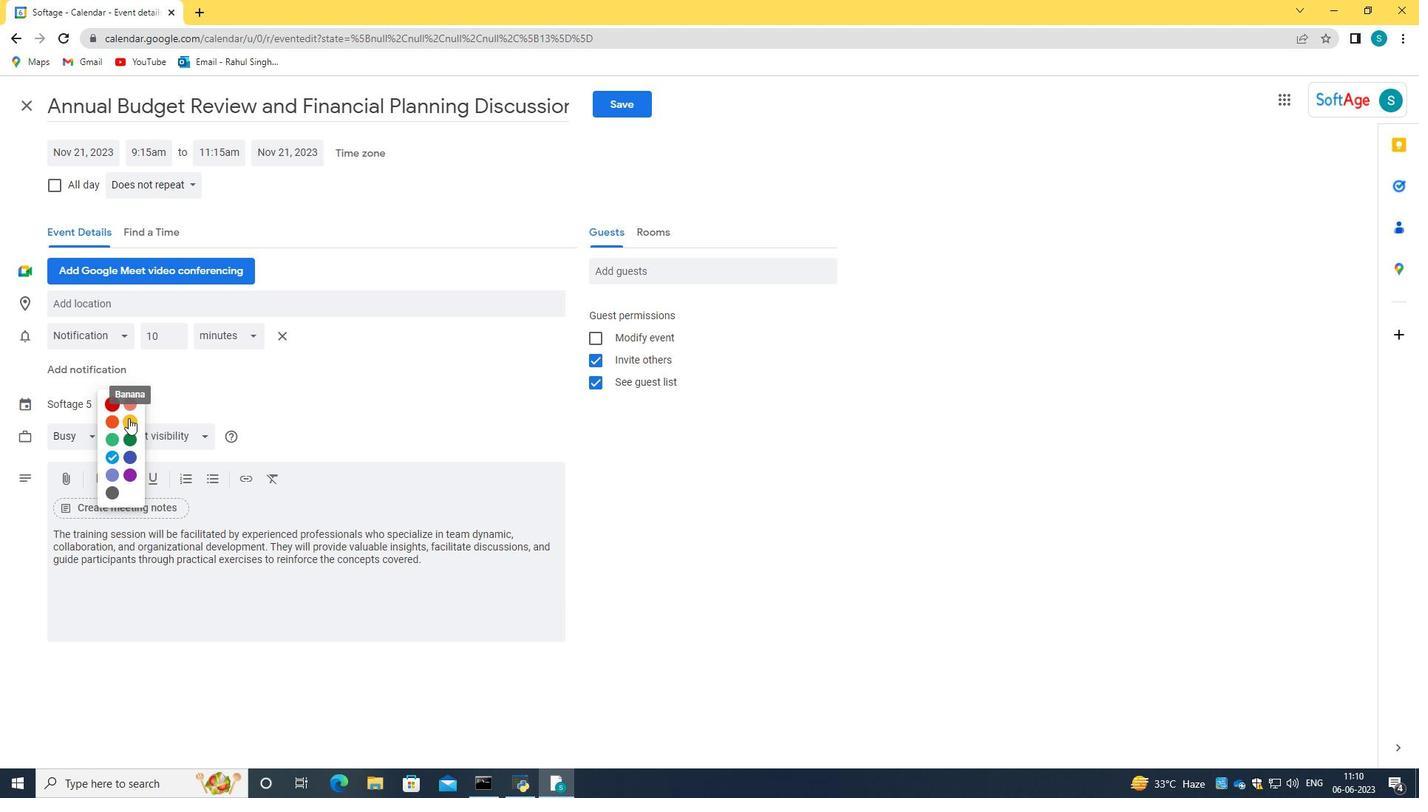 
Action: Mouse moved to (129, 307)
Screenshot: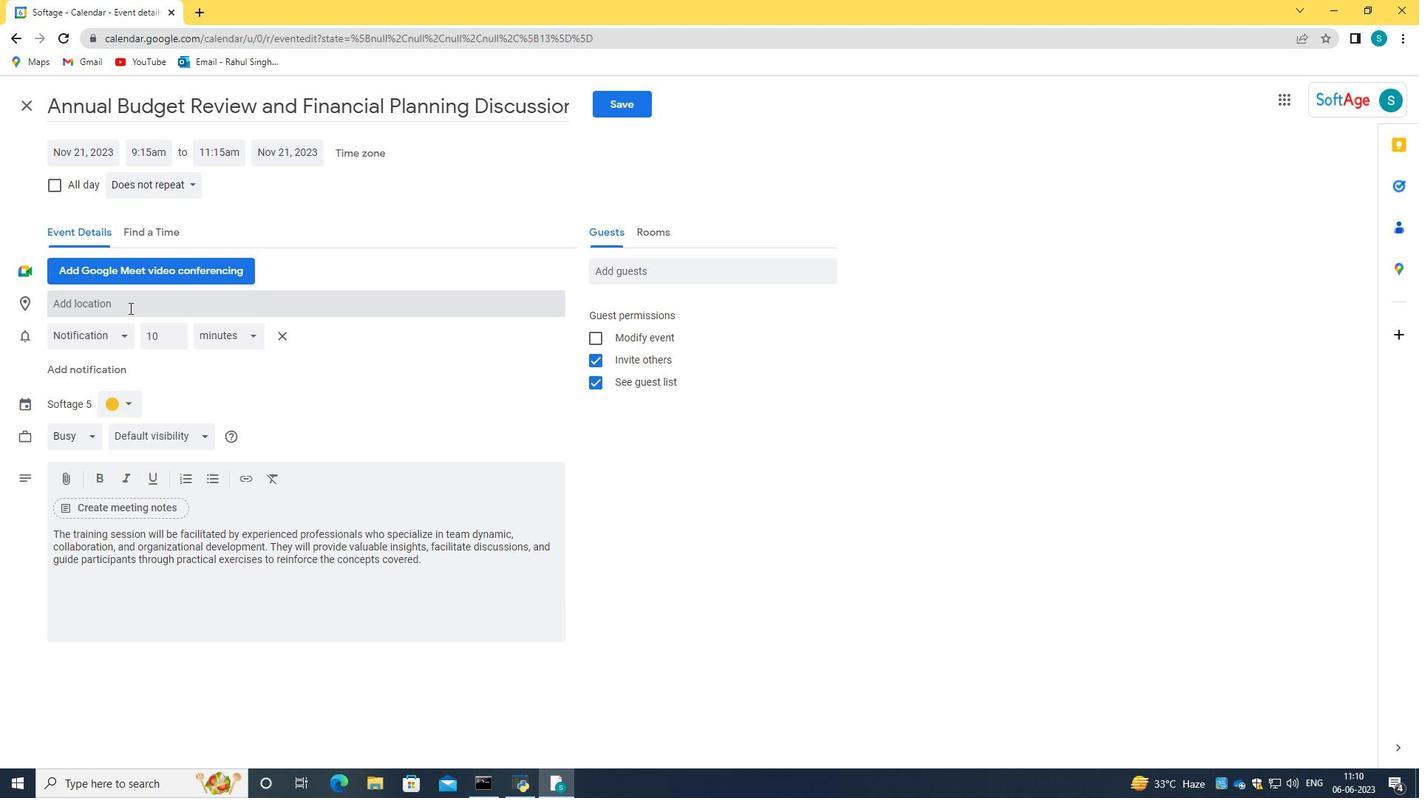 
Action: Mouse pressed left at (129, 307)
Screenshot: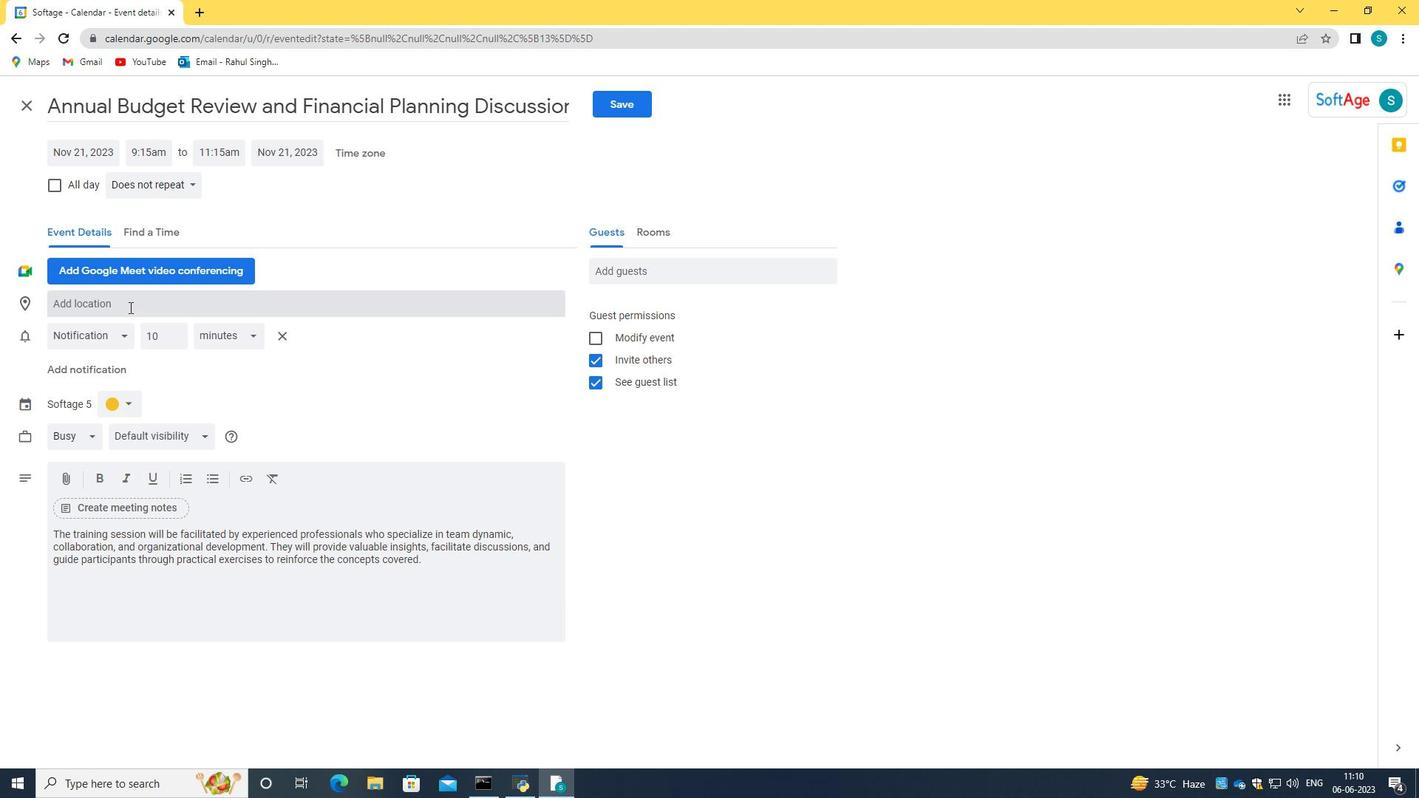 
Action: Key pressed 123<Key.space><Key.caps_lock>A<Key.caps_lock>lhambra,<Key.space><Key.caps_lock>G<Key.caps_lock>randa,<Key.space><Key.caps_lock>S<Key.caps_lock>pain<Key.enter>
Screenshot: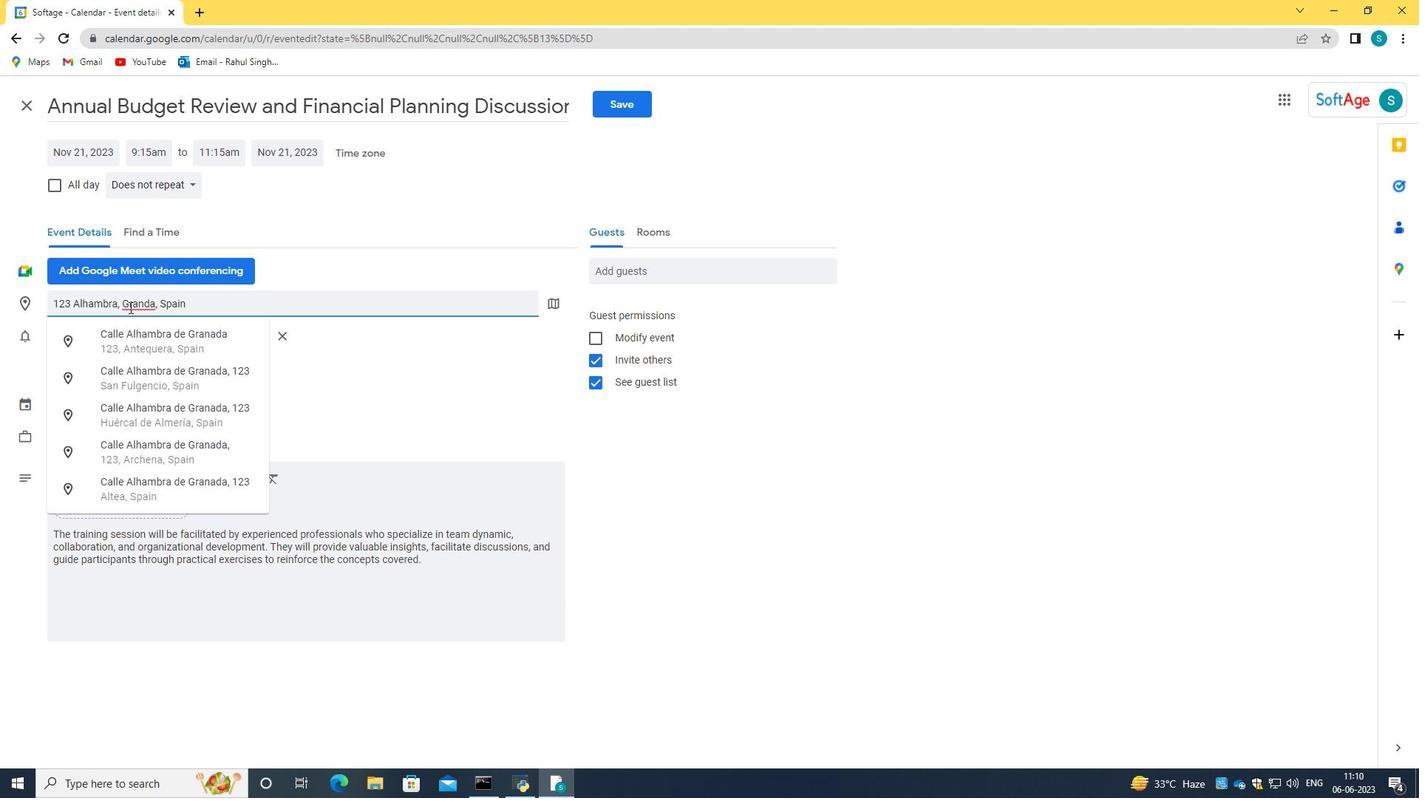 
Action: Mouse moved to (660, 264)
Screenshot: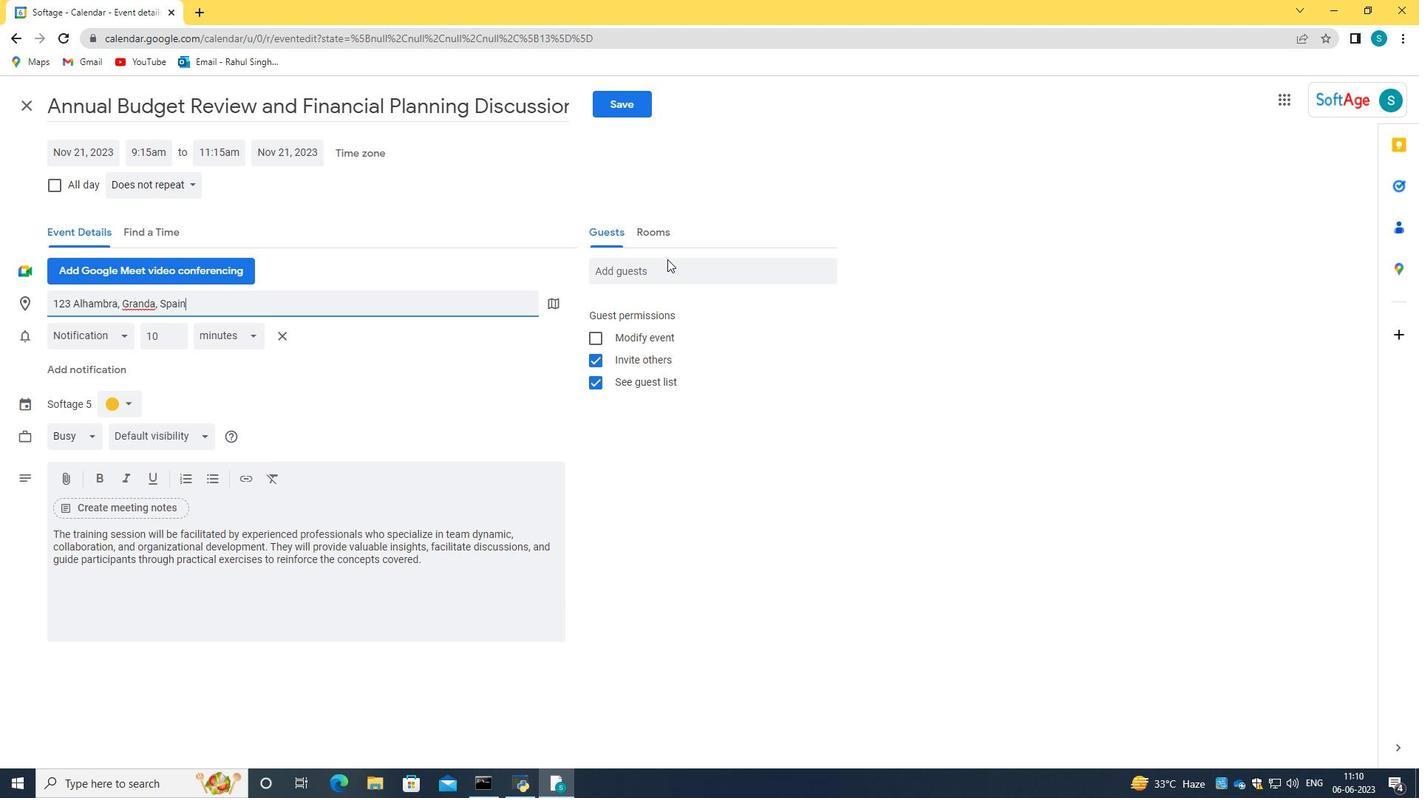 
Action: Mouse pressed left at (660, 264)
Screenshot: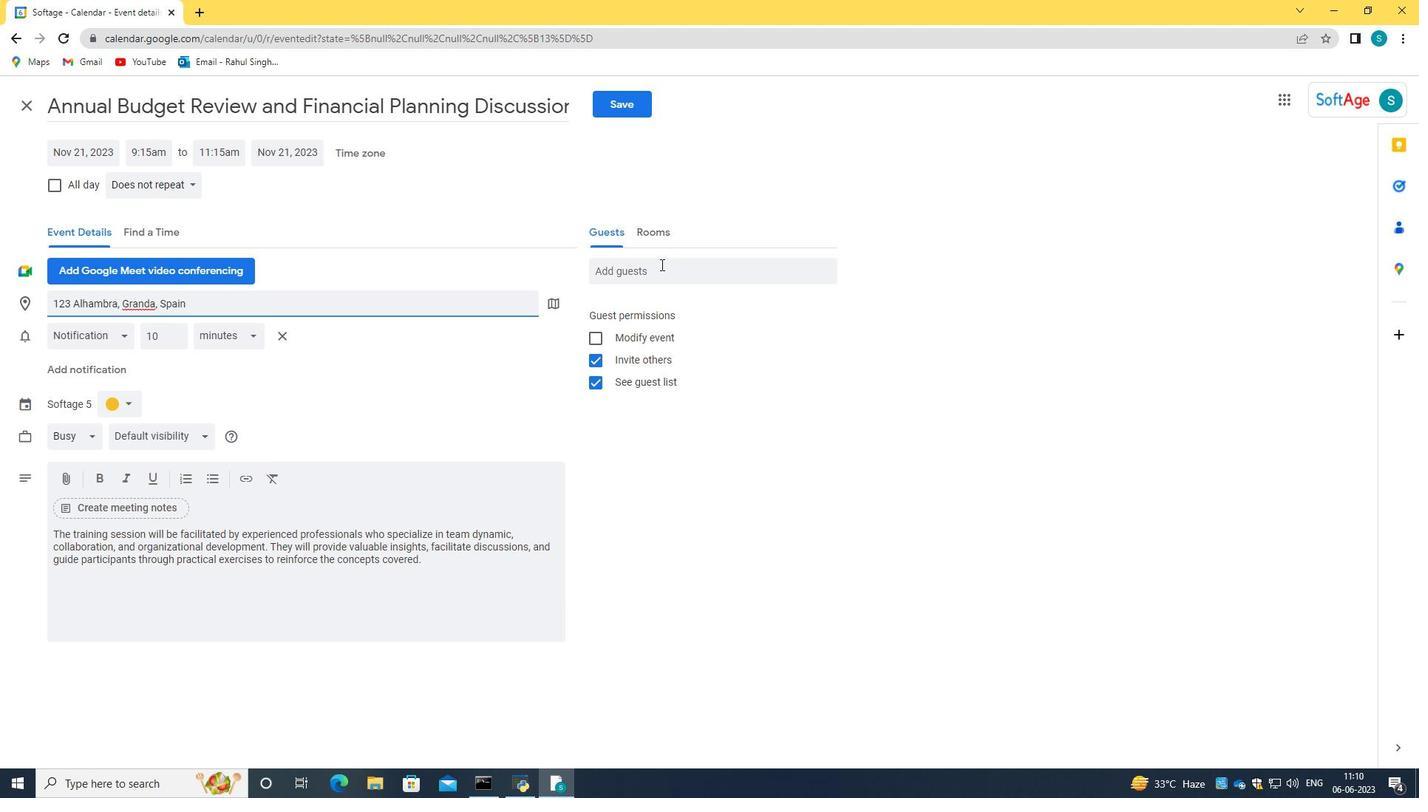 
Action: Key pressed softage.8<Key.shift>@softage.net<Key.tab>spftage<Key.backspace><Key.backspace><Key.backspace><Key.backspace><Key.backspace><Key.backspace>oftage.9<Key.shift>@softage.net
Screenshot: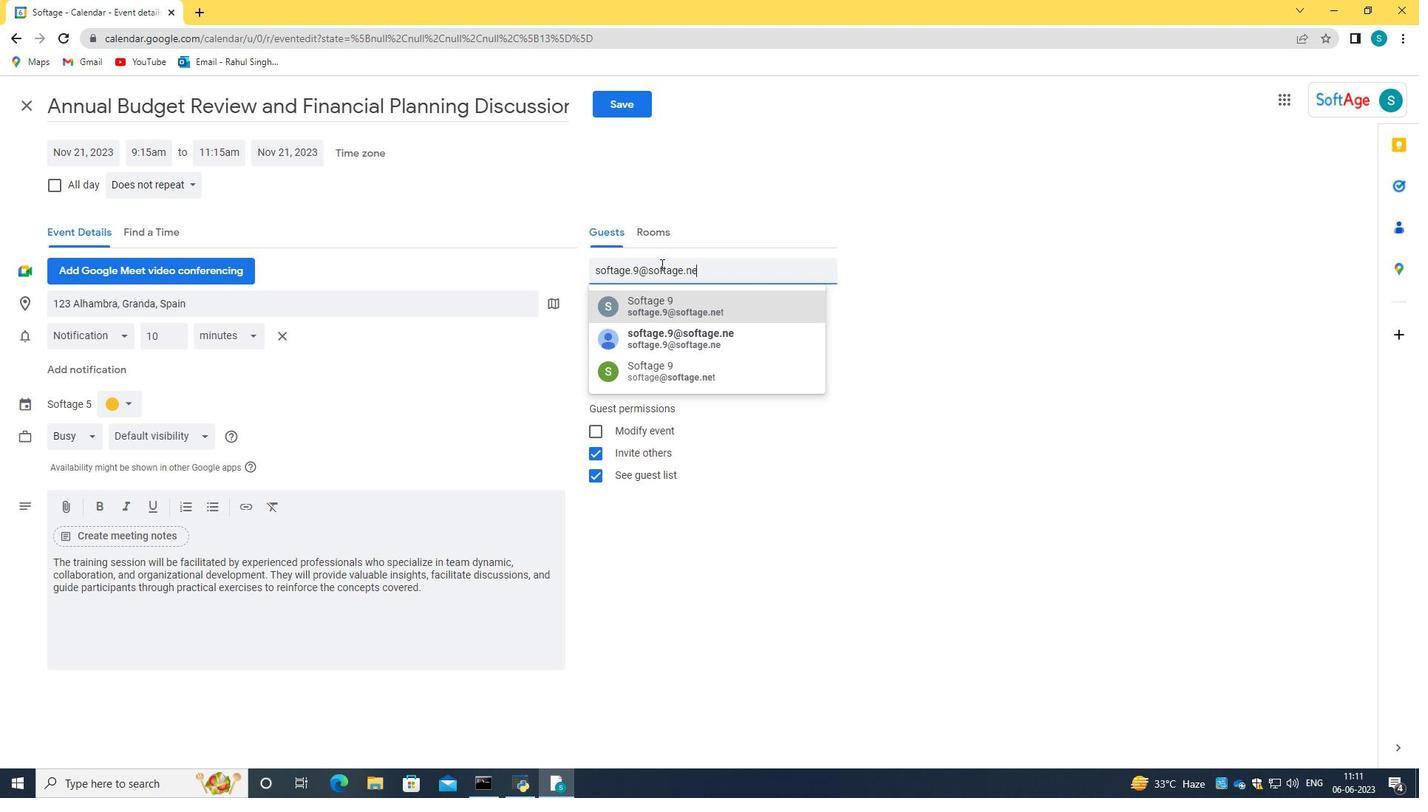 
Action: Mouse moved to (691, 308)
Screenshot: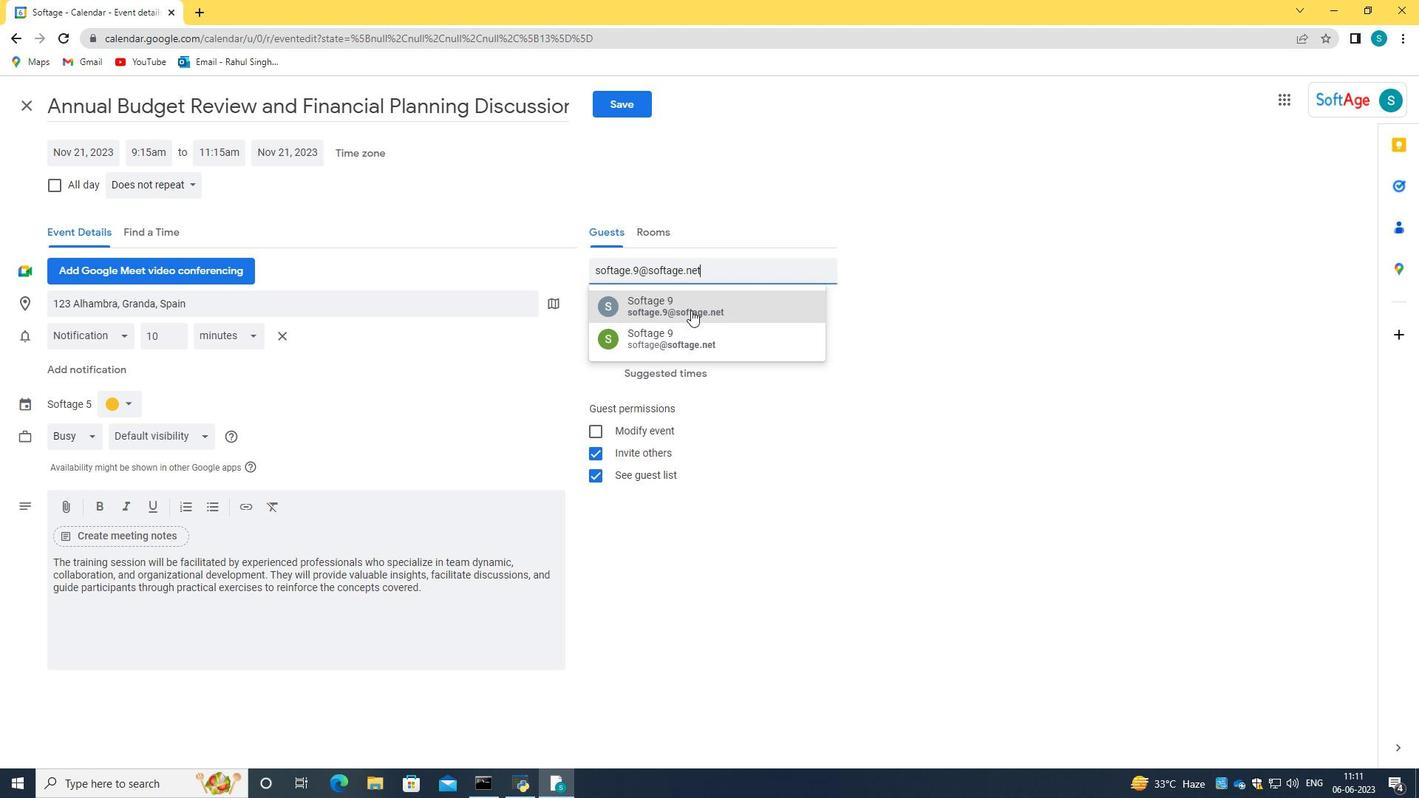 
Action: Mouse pressed left at (691, 308)
Screenshot: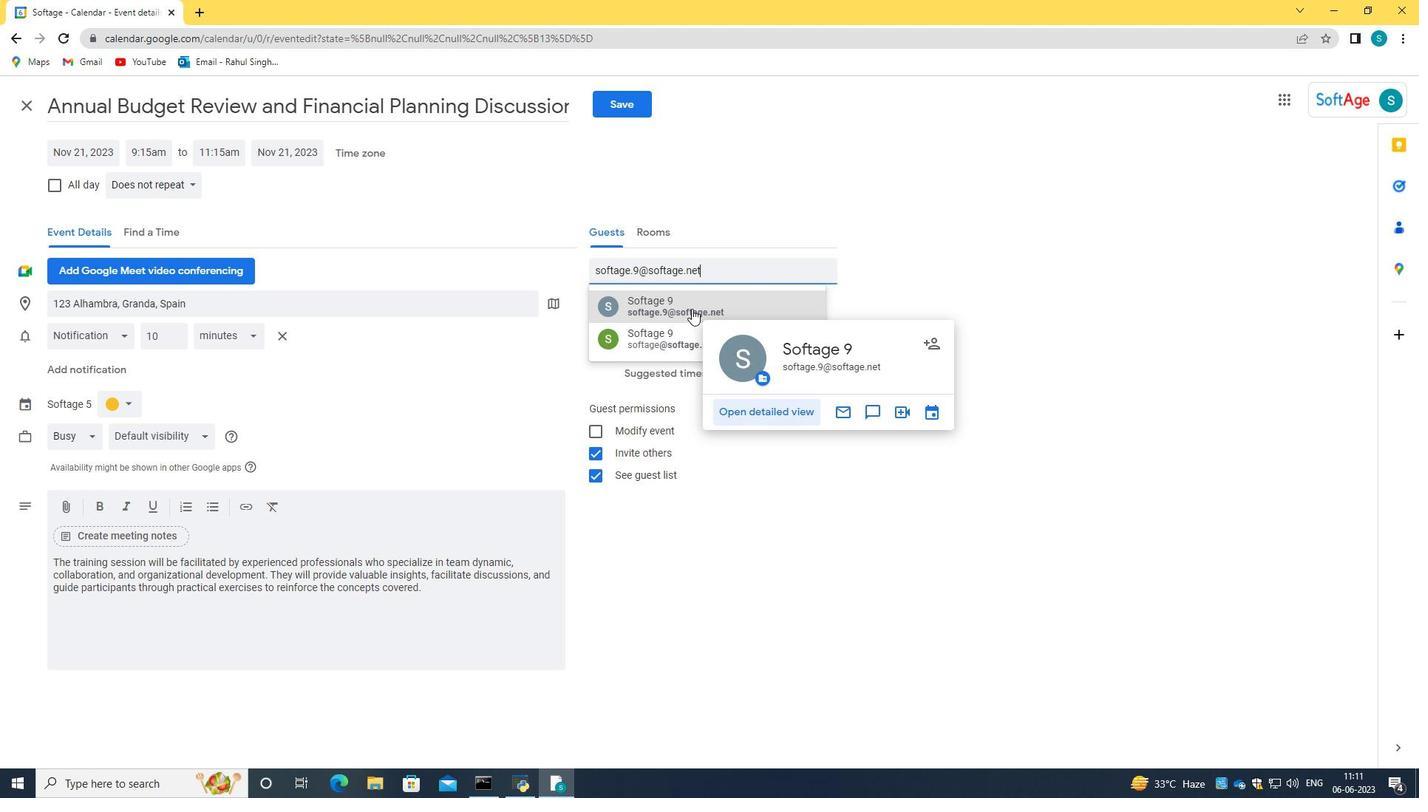 
Action: Mouse moved to (901, 232)
Screenshot: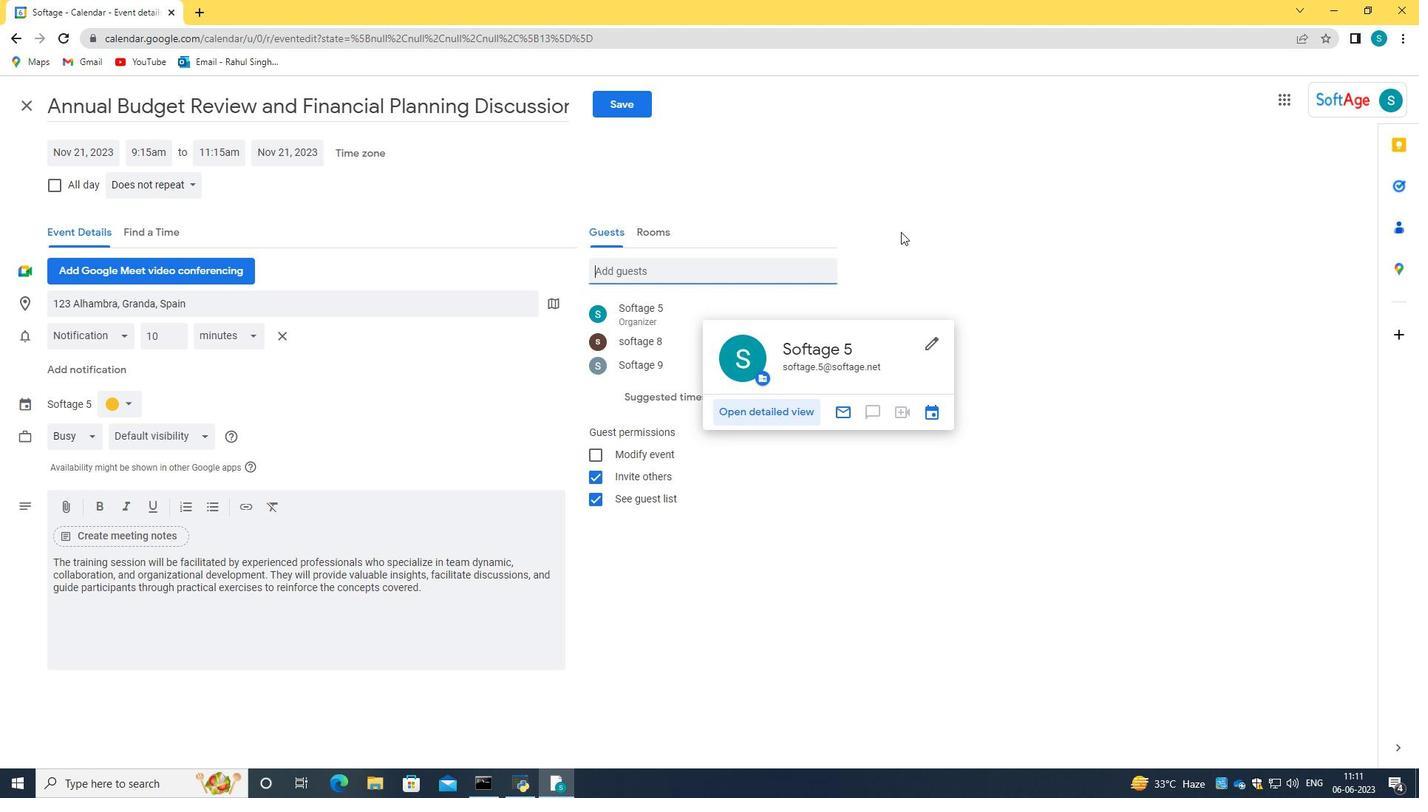 
Action: Mouse pressed left at (901, 232)
Screenshot: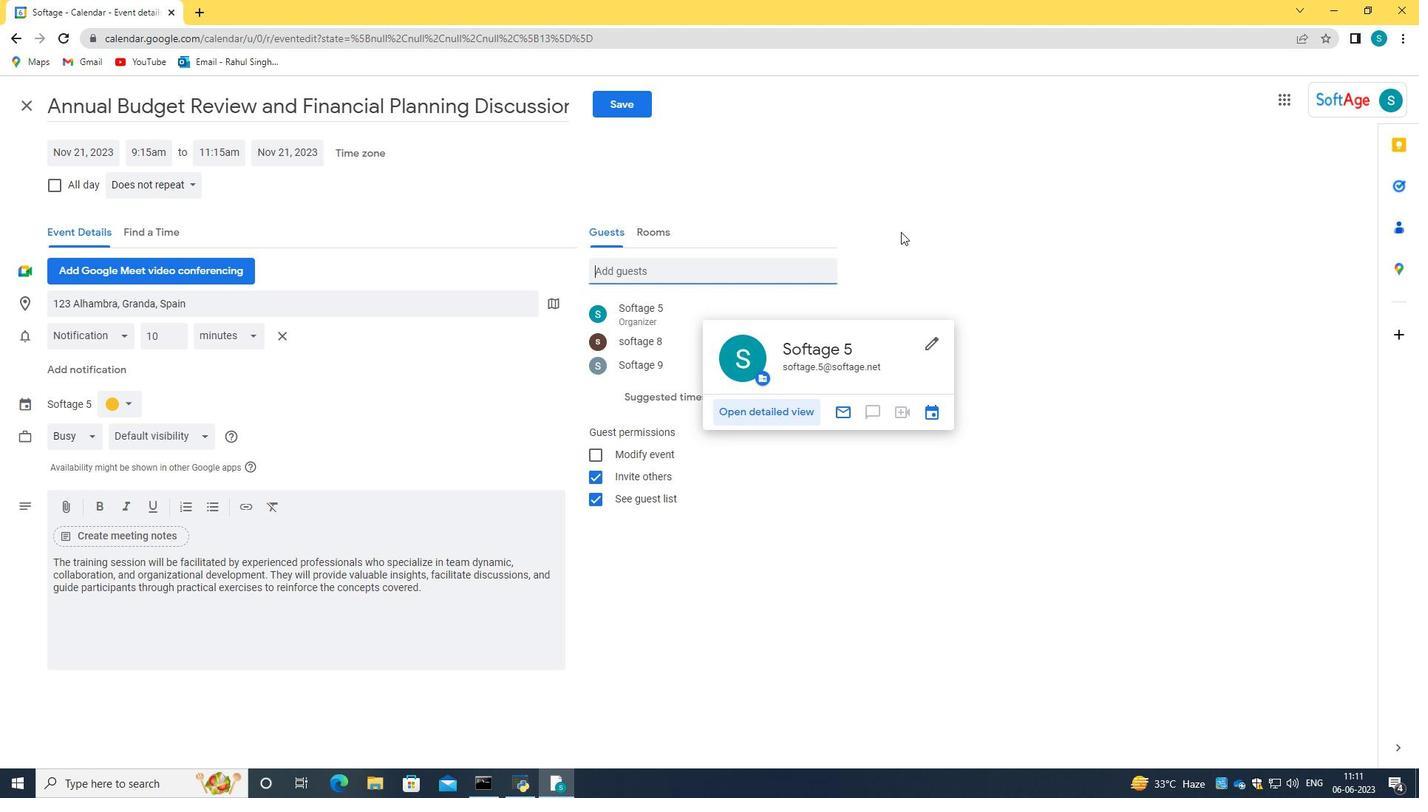 
Action: Mouse moved to (174, 193)
Screenshot: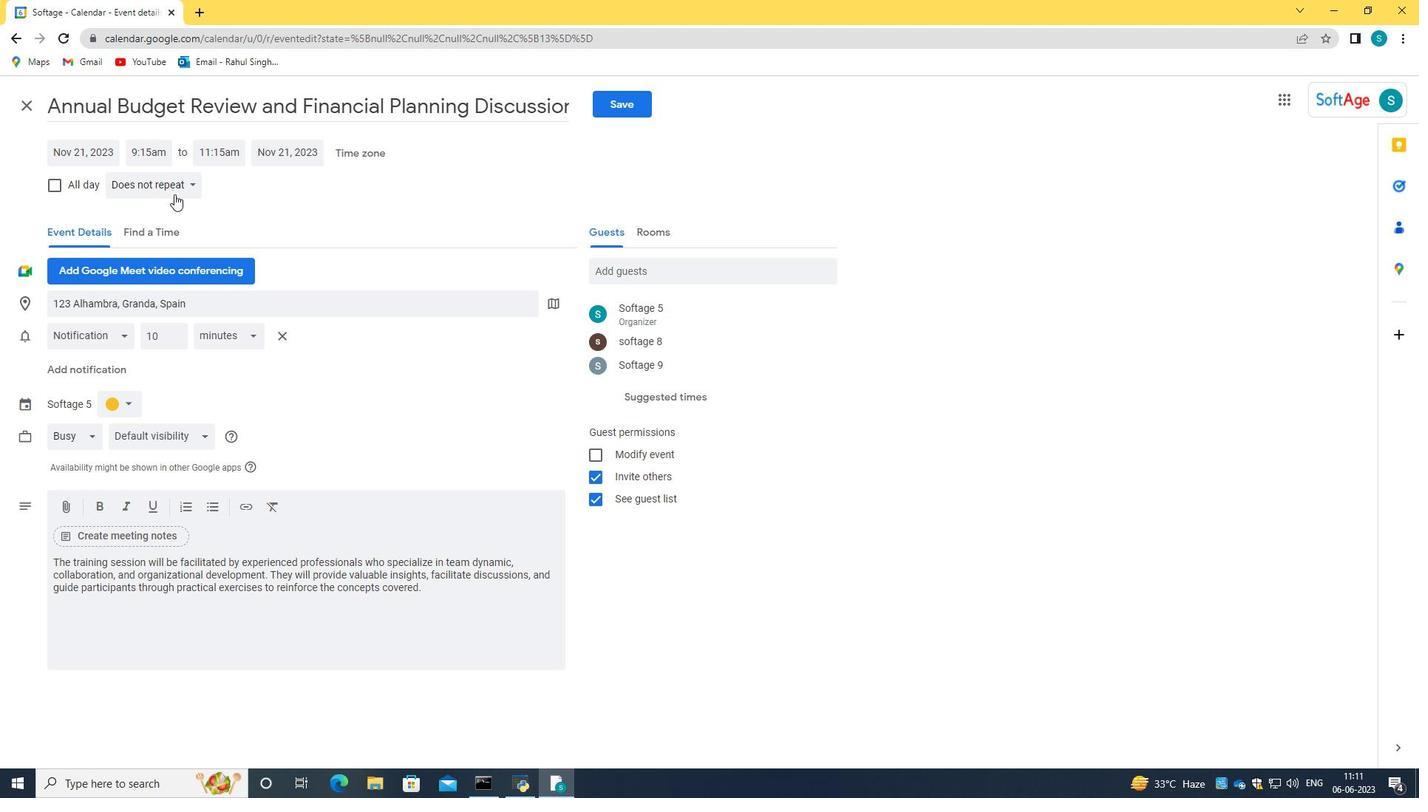 
Action: Mouse pressed left at (174, 193)
Screenshot: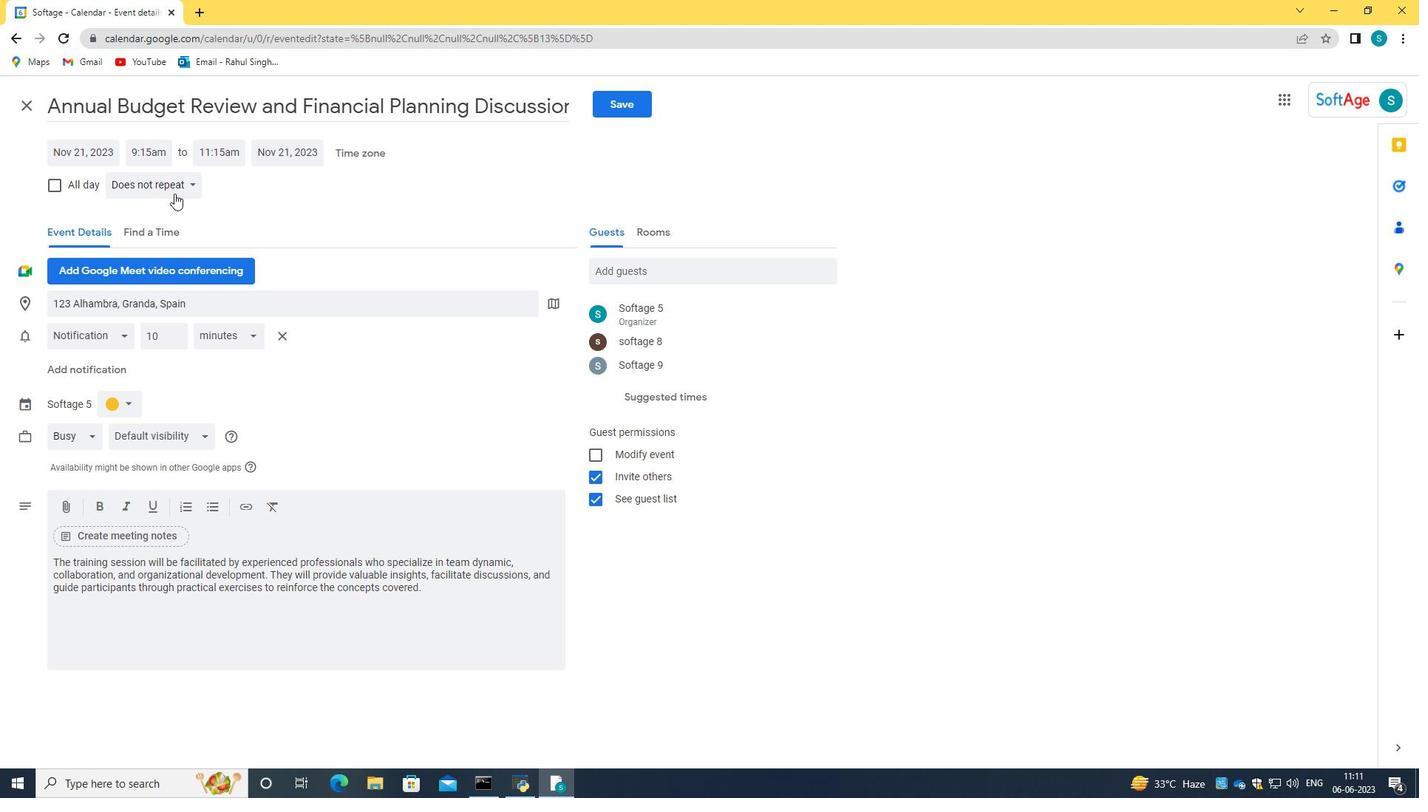 
Action: Mouse moved to (183, 338)
Screenshot: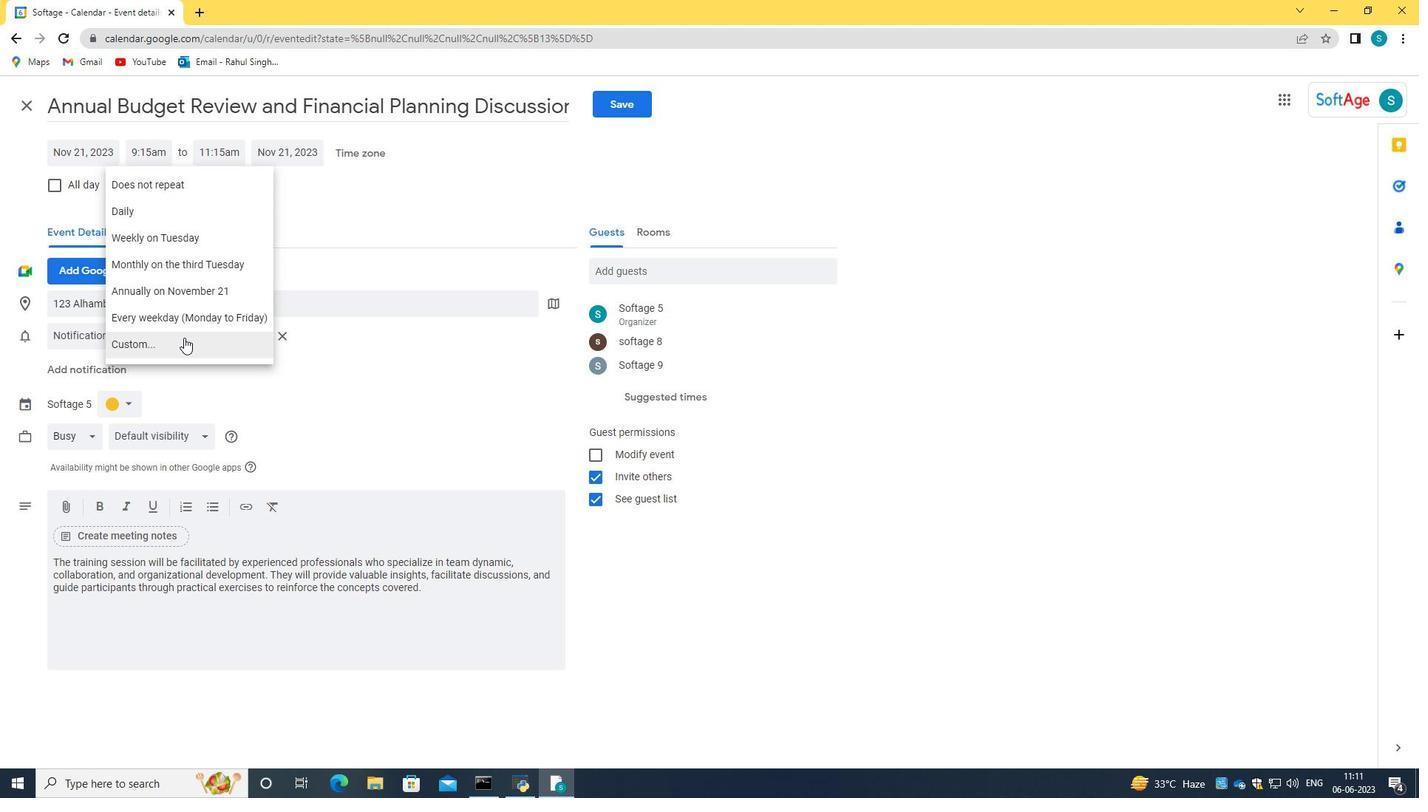 
Action: Mouse pressed left at (183, 338)
Screenshot: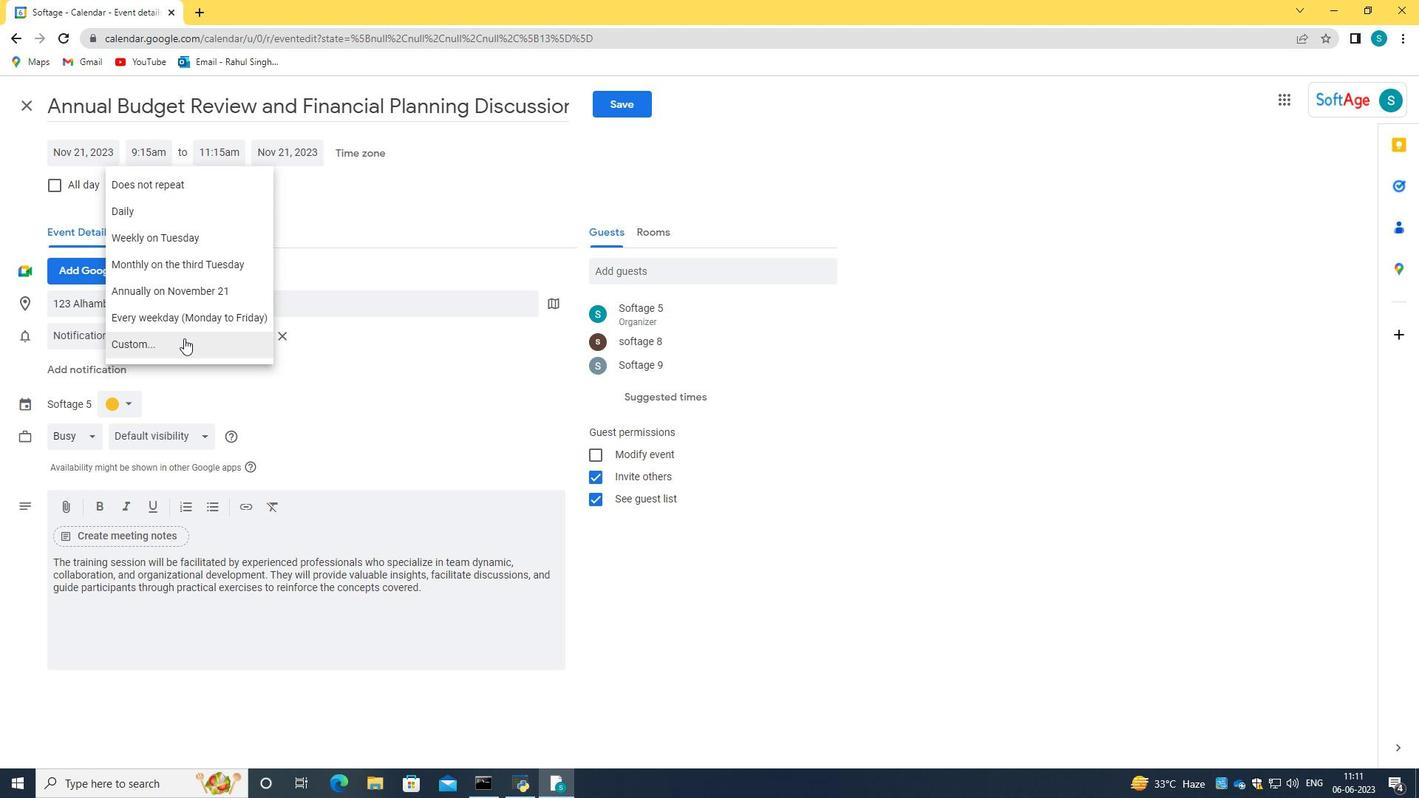 
Action: Mouse moved to (595, 396)
Screenshot: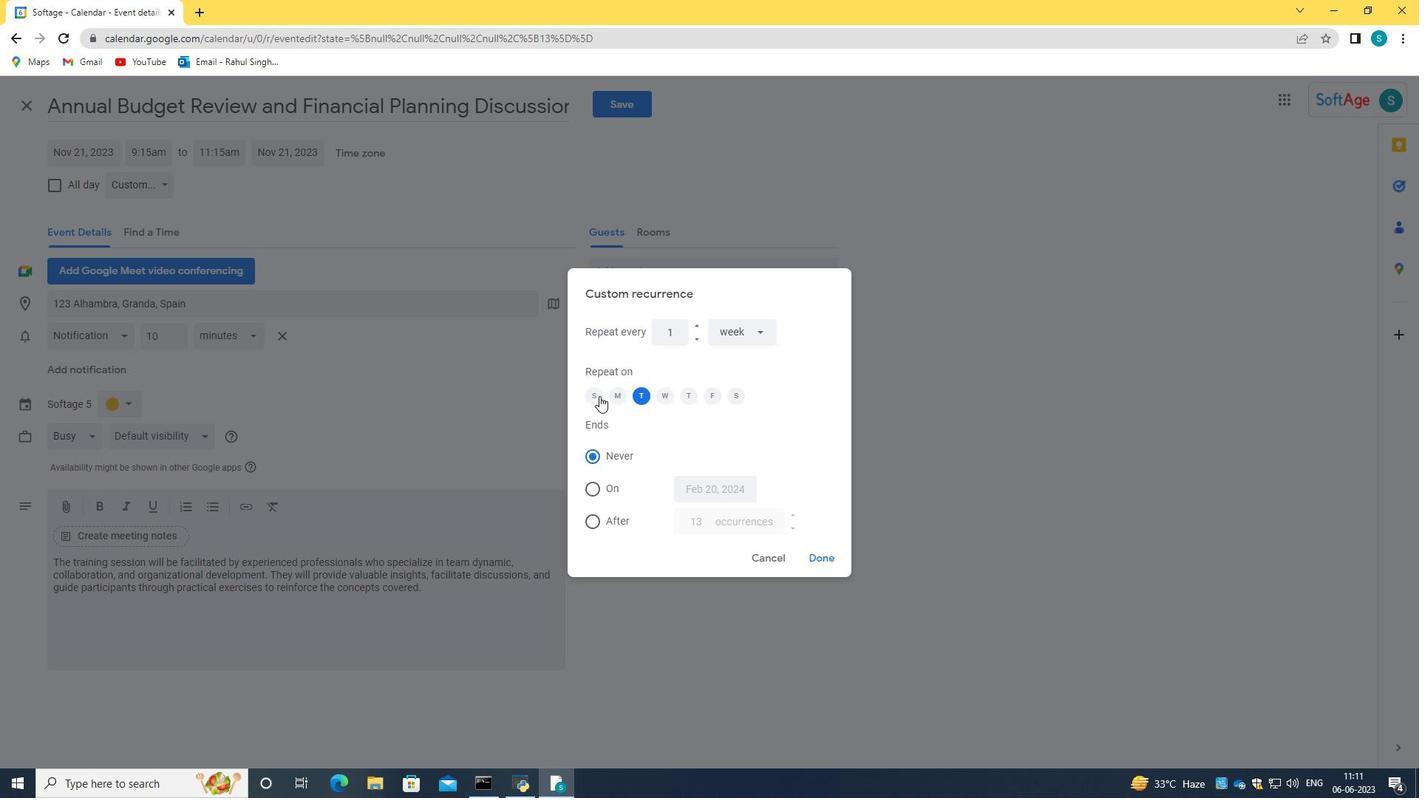 
Action: Mouse pressed left at (595, 396)
Screenshot: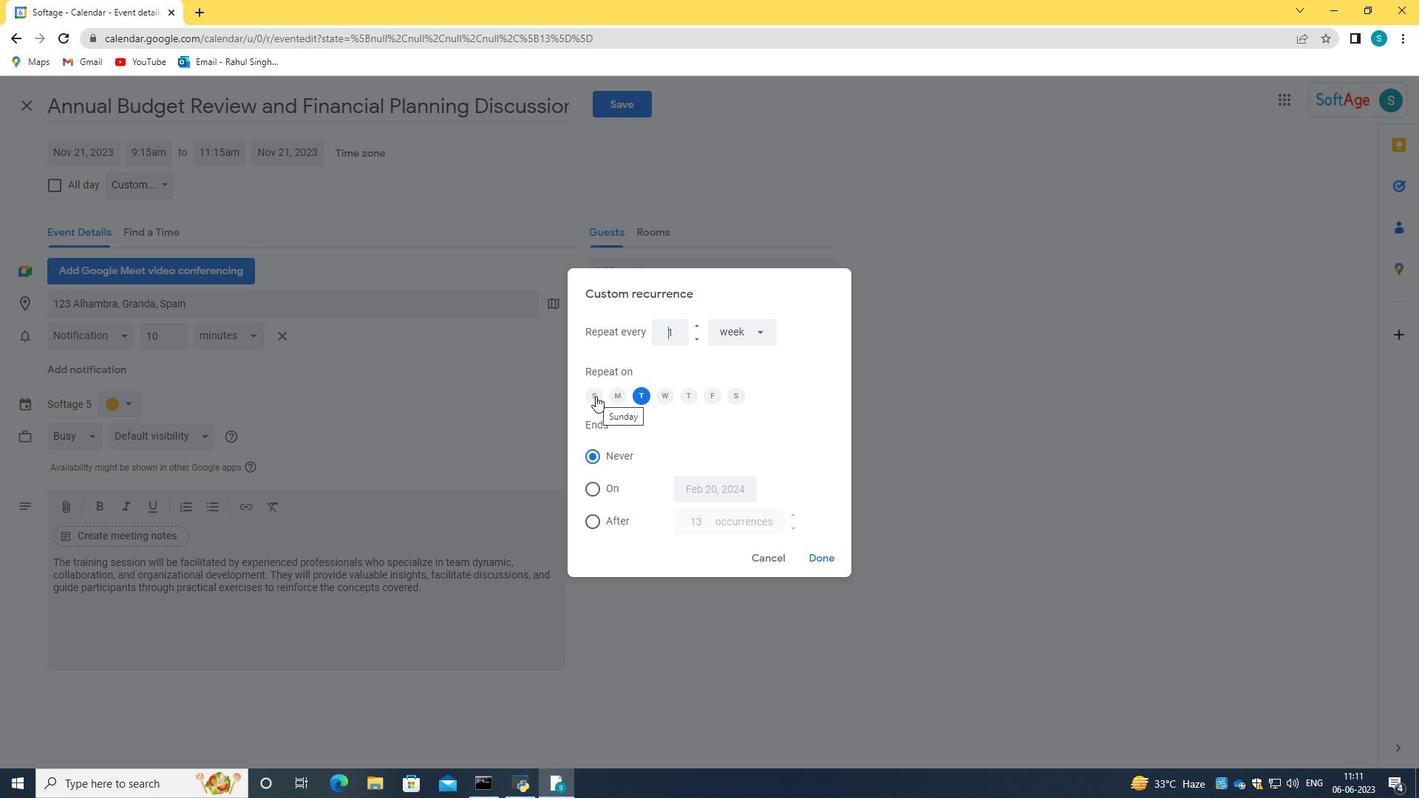 
Action: Mouse moved to (643, 396)
Screenshot: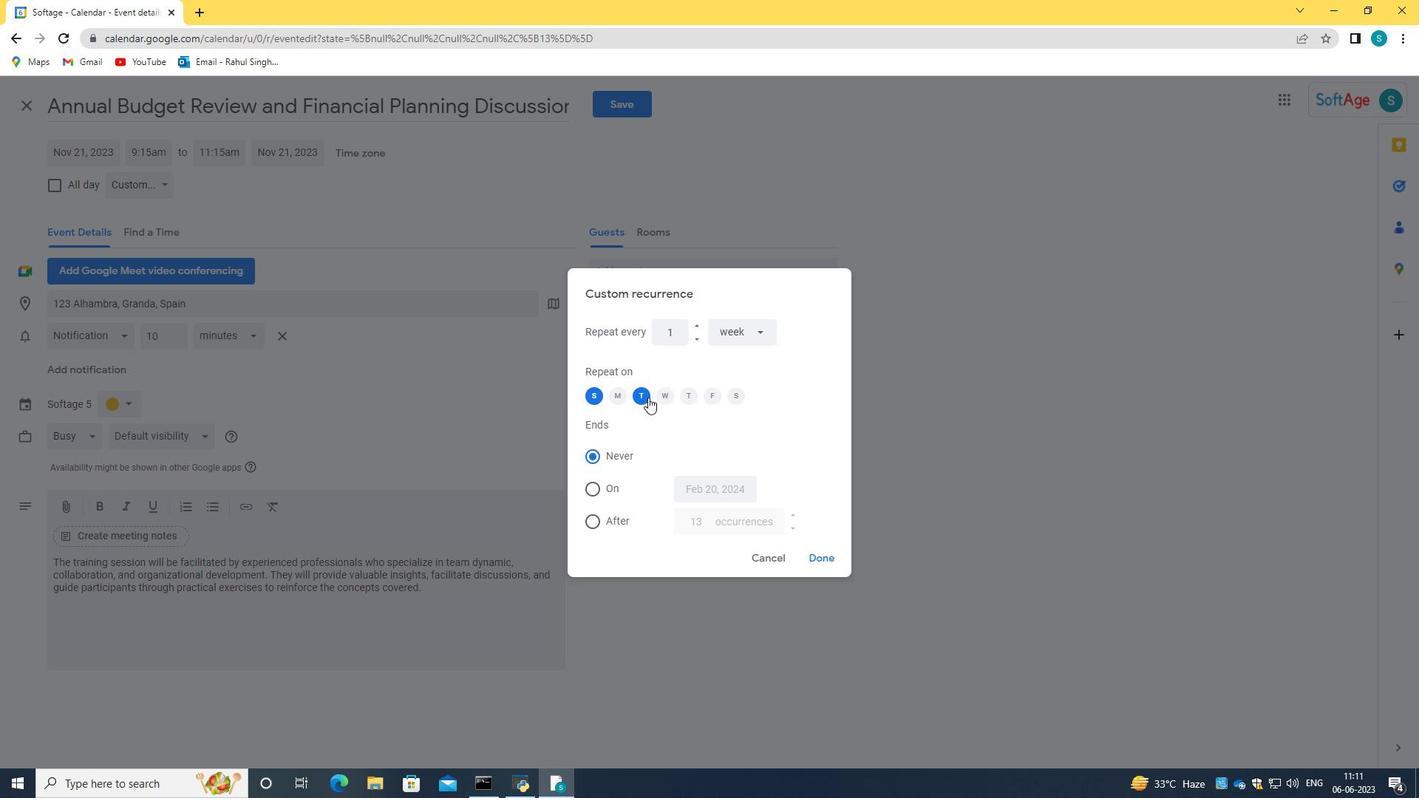 
Action: Mouse pressed left at (643, 396)
Screenshot: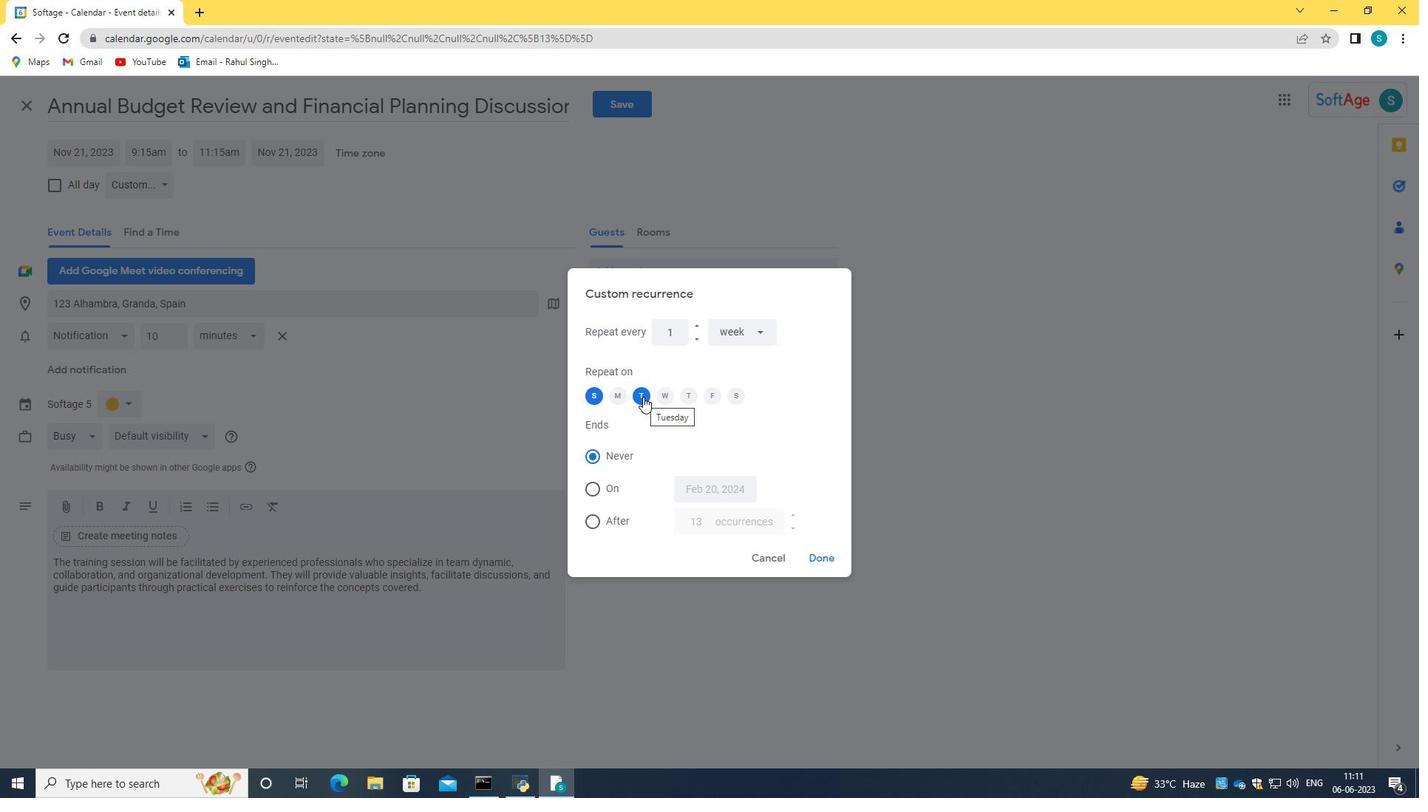 
Action: Mouse moved to (812, 554)
Screenshot: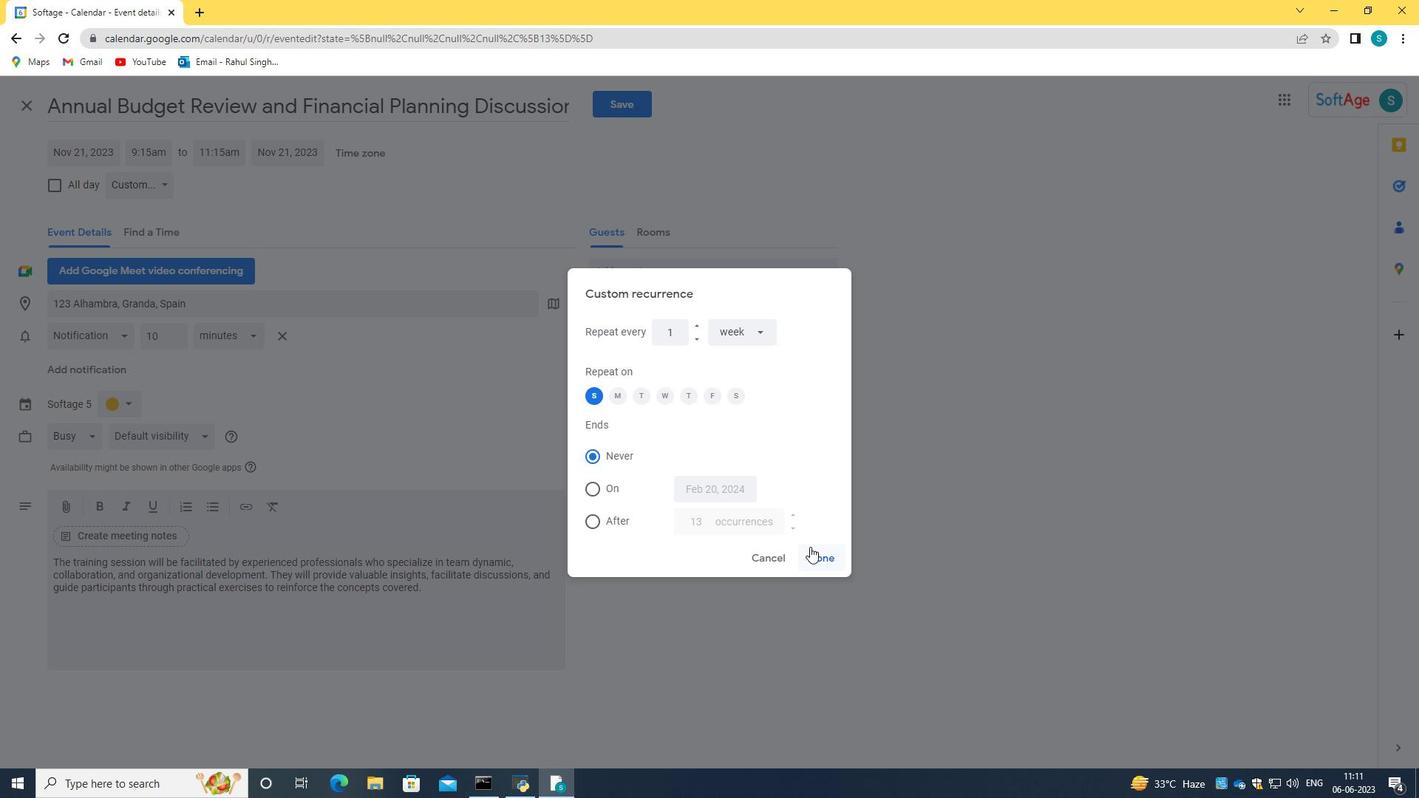 
Action: Mouse pressed left at (812, 554)
Screenshot: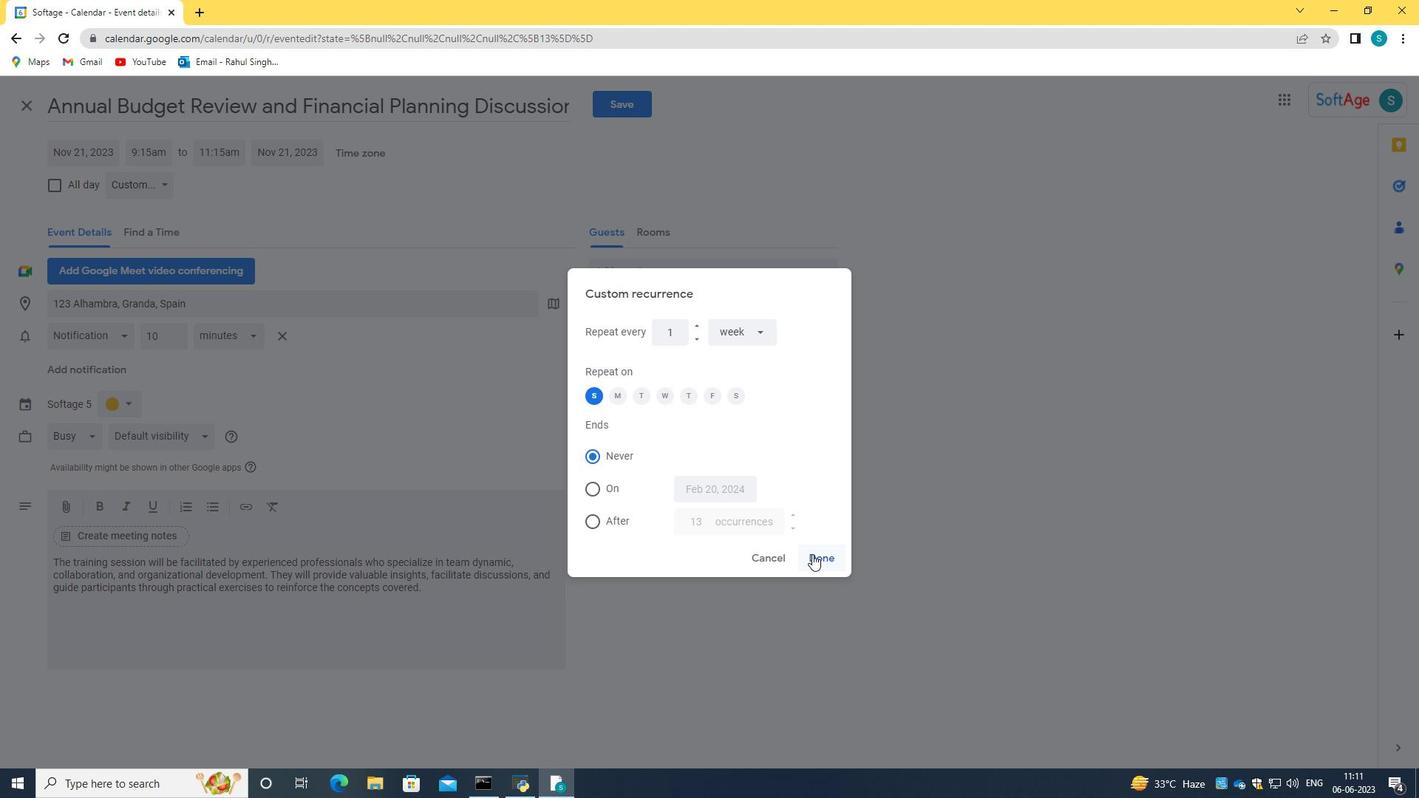 
Action: Mouse moved to (181, 188)
Screenshot: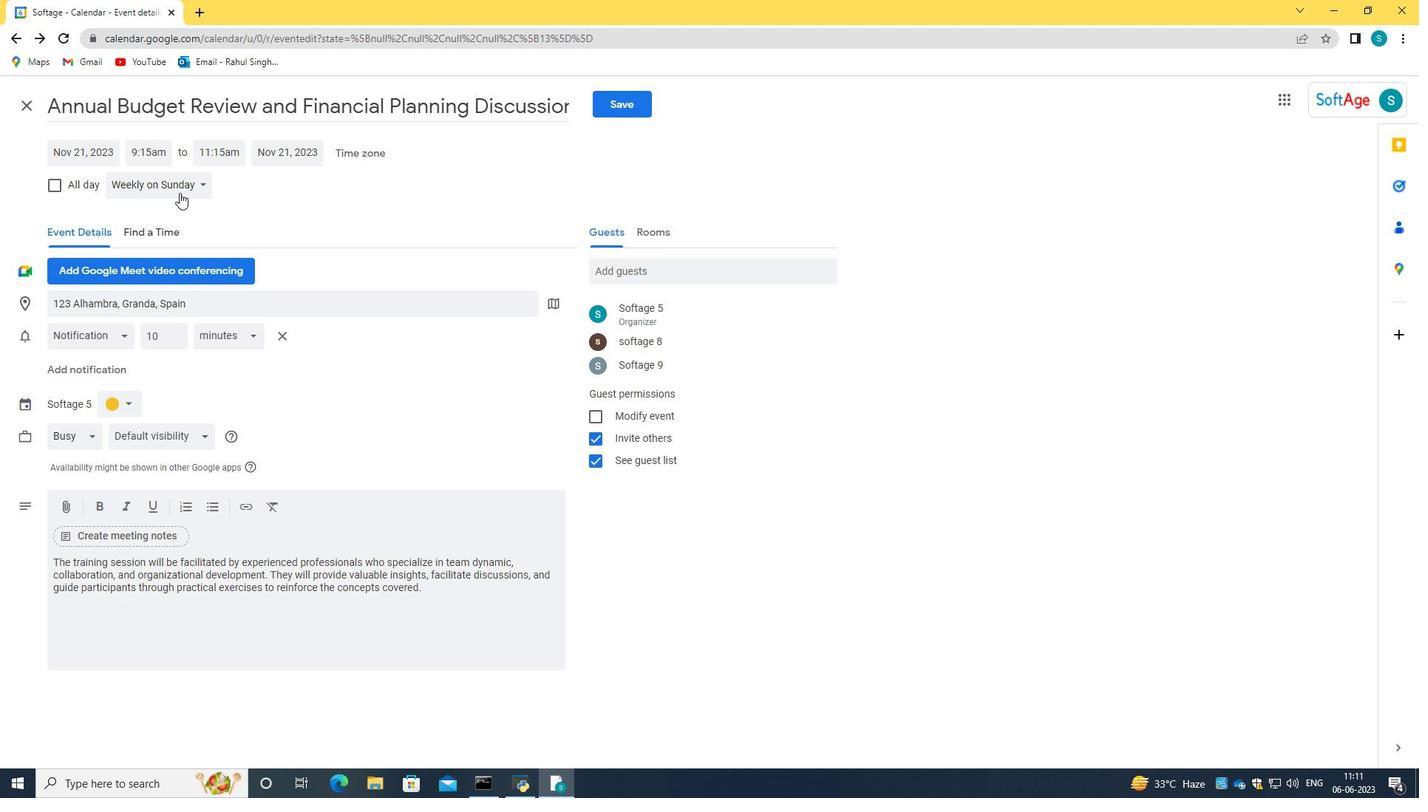 
Action: Mouse pressed left at (181, 188)
Screenshot: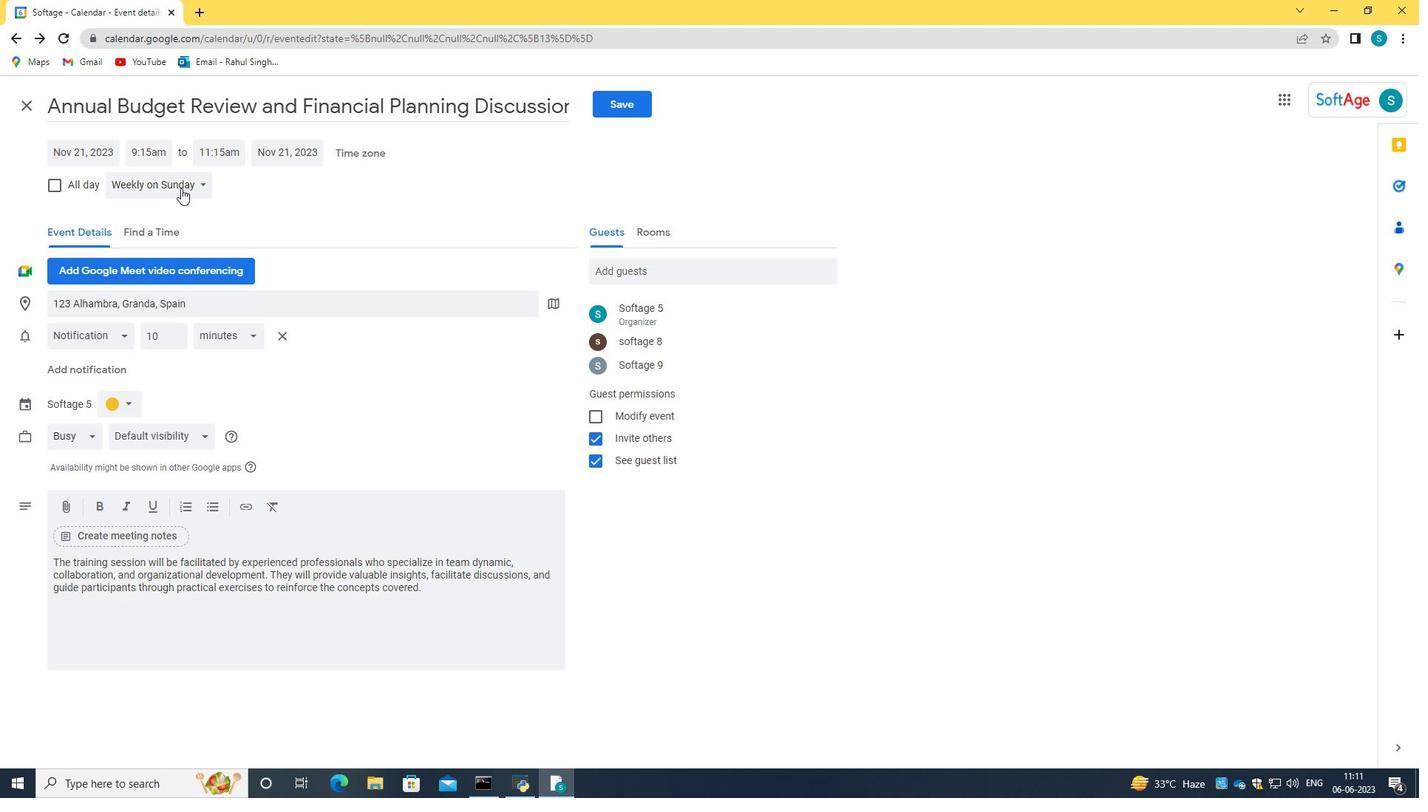 
Action: Mouse moved to (176, 288)
Screenshot: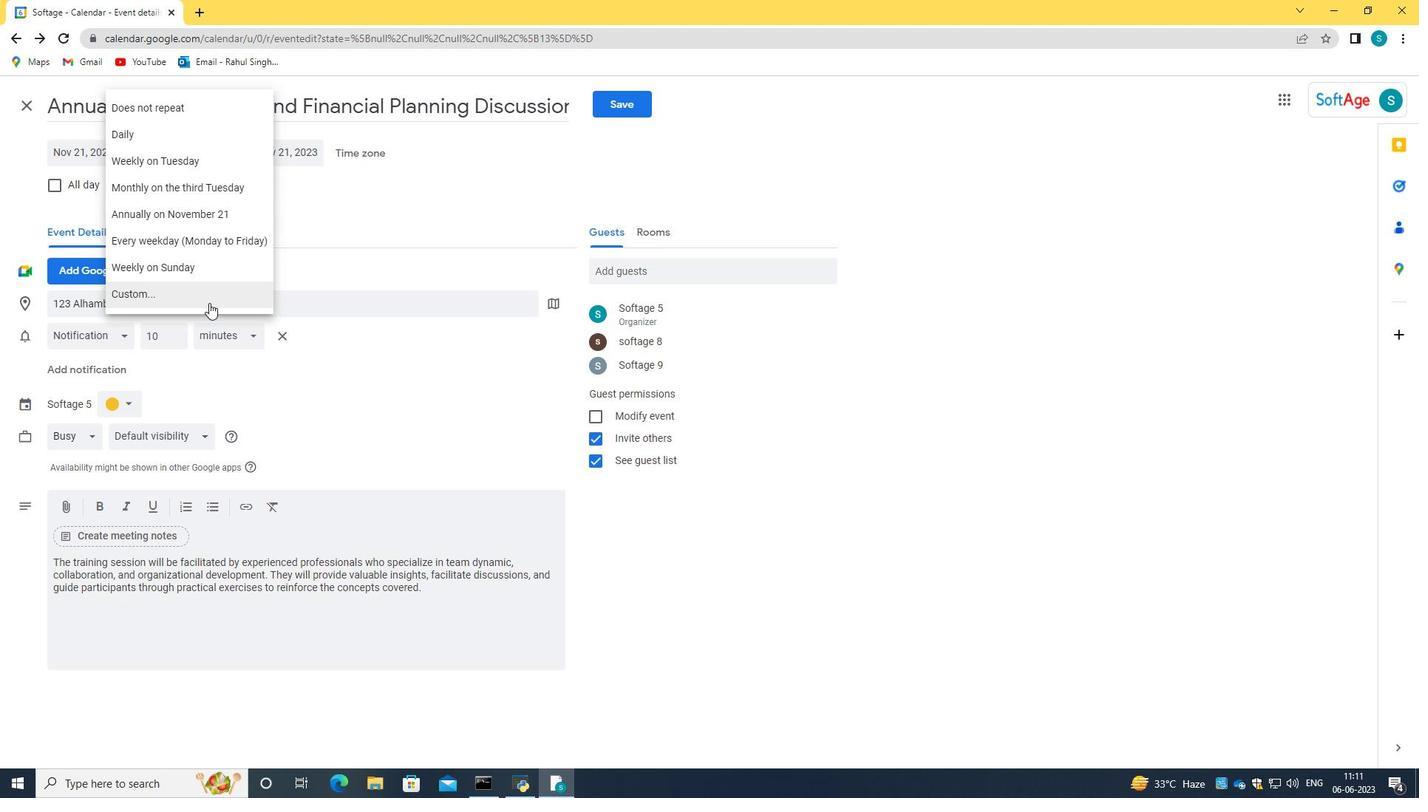 
Action: Mouse pressed left at (176, 288)
Screenshot: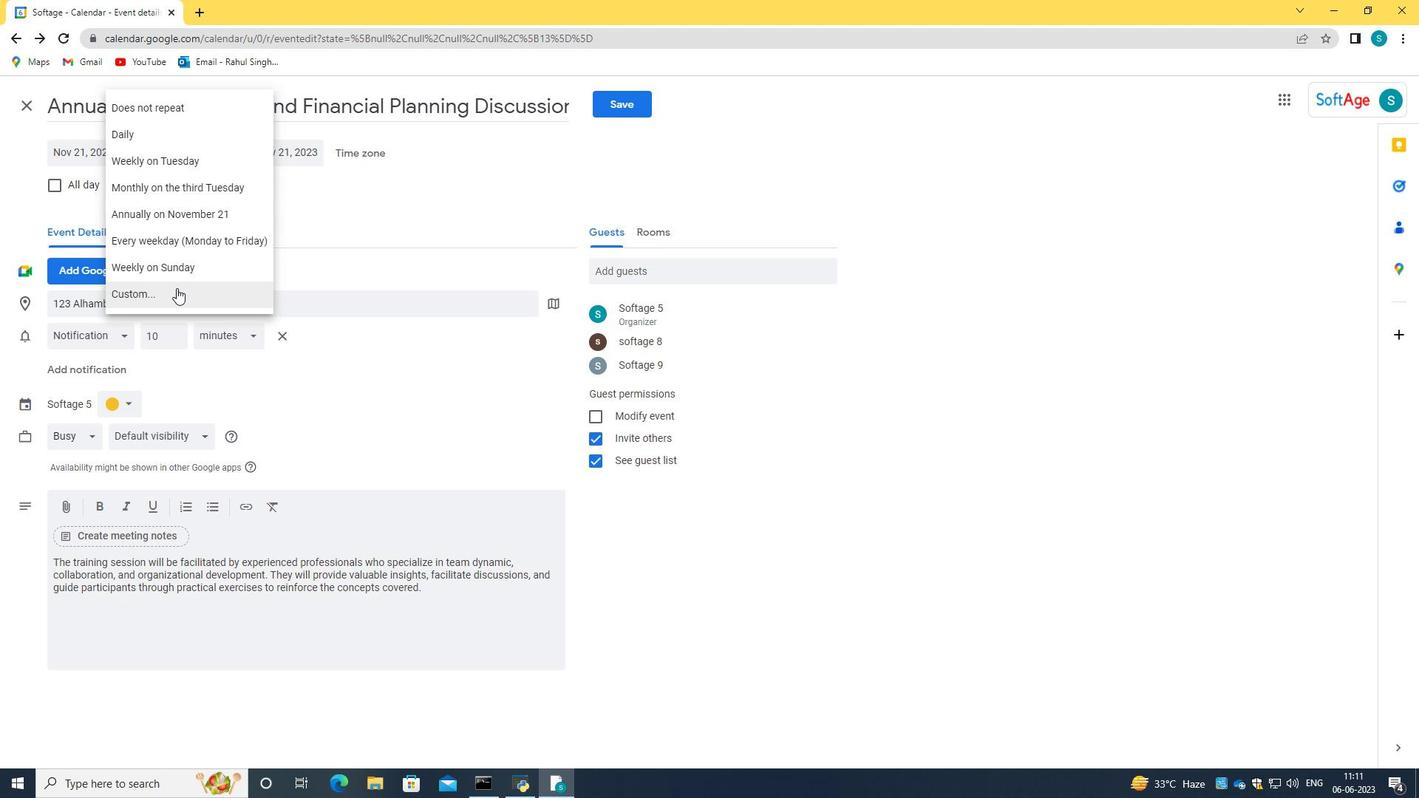 
Action: Mouse moved to (732, 395)
Screenshot: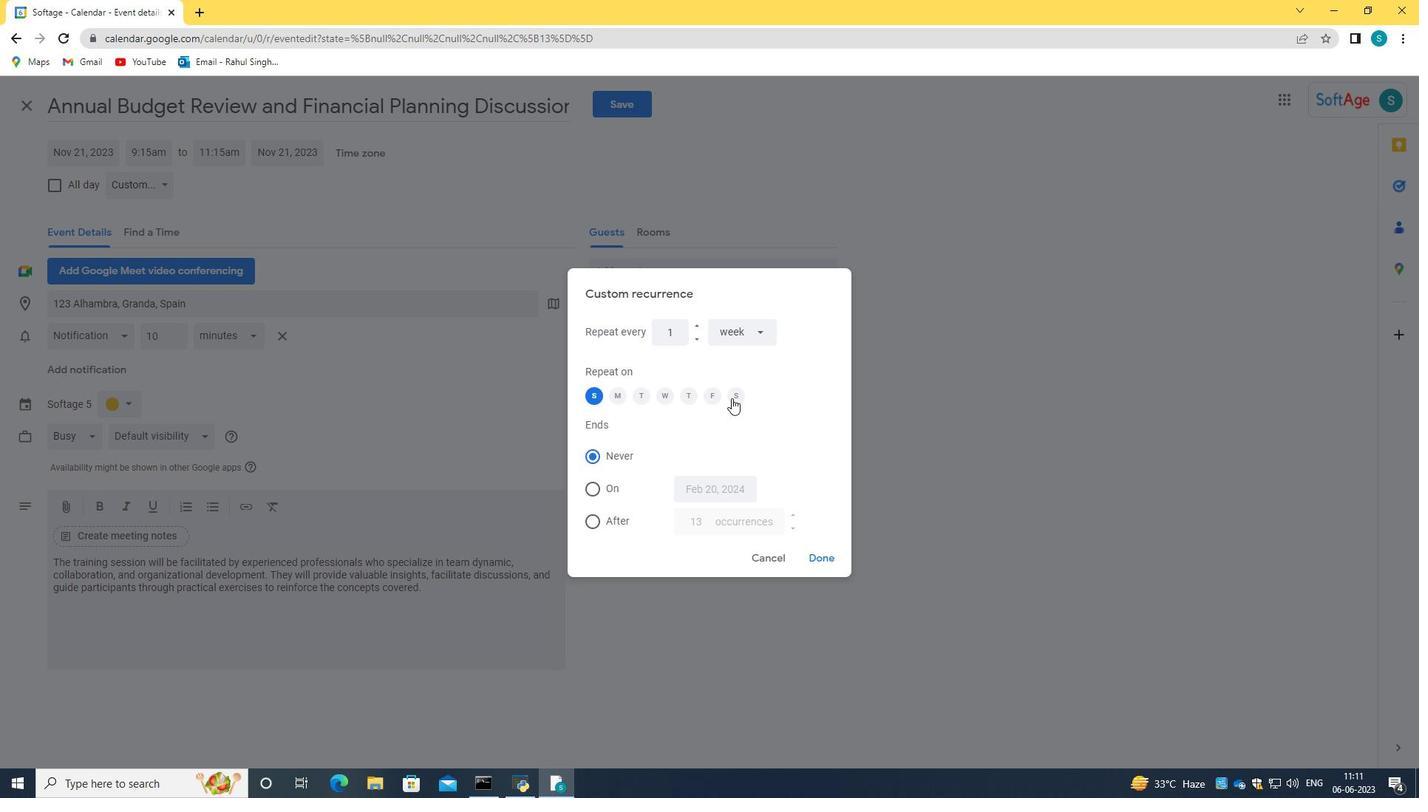 
Action: Mouse pressed left at (732, 395)
Screenshot: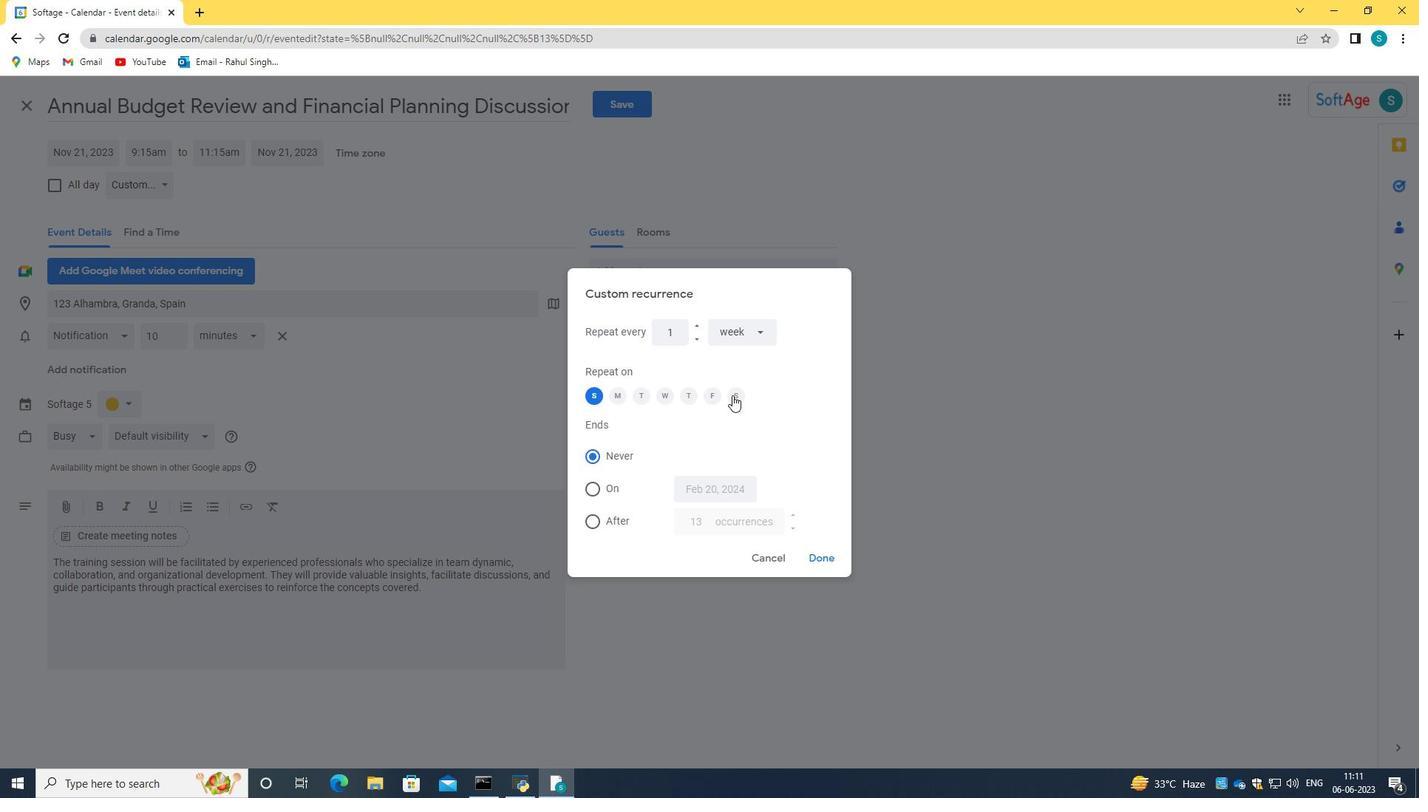 
Action: Mouse moved to (736, 340)
Screenshot: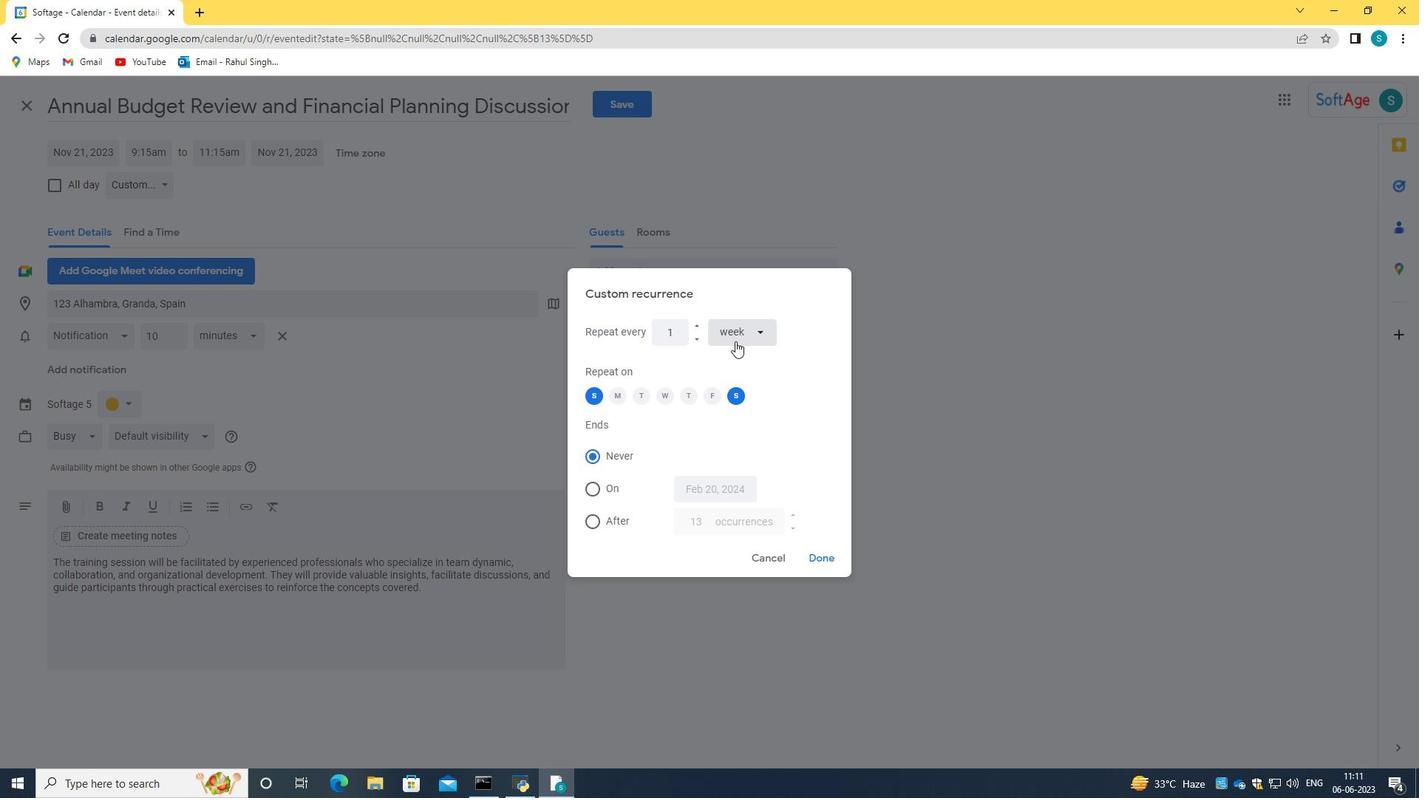 
Action: Mouse pressed left at (736, 340)
Screenshot: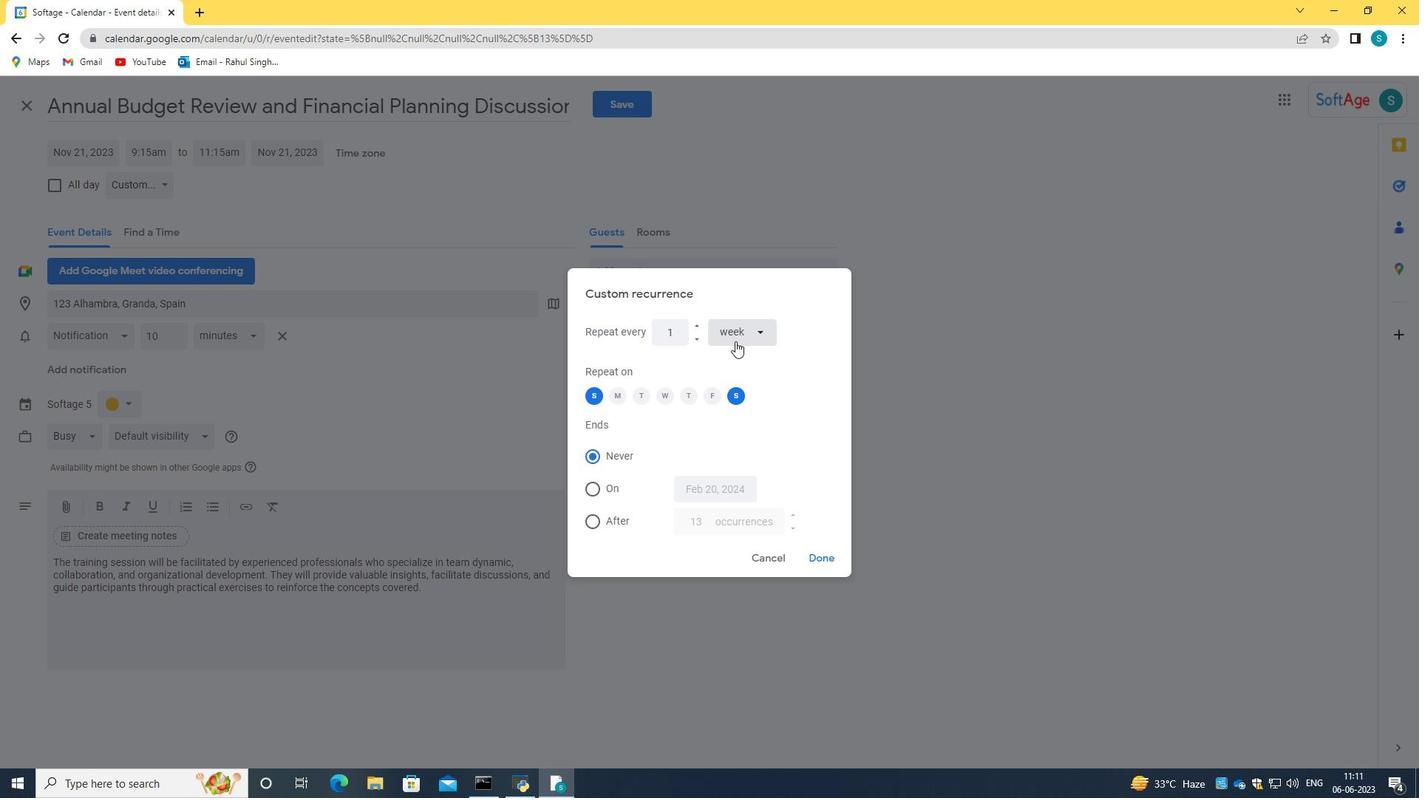 
Action: Mouse moved to (735, 387)
Screenshot: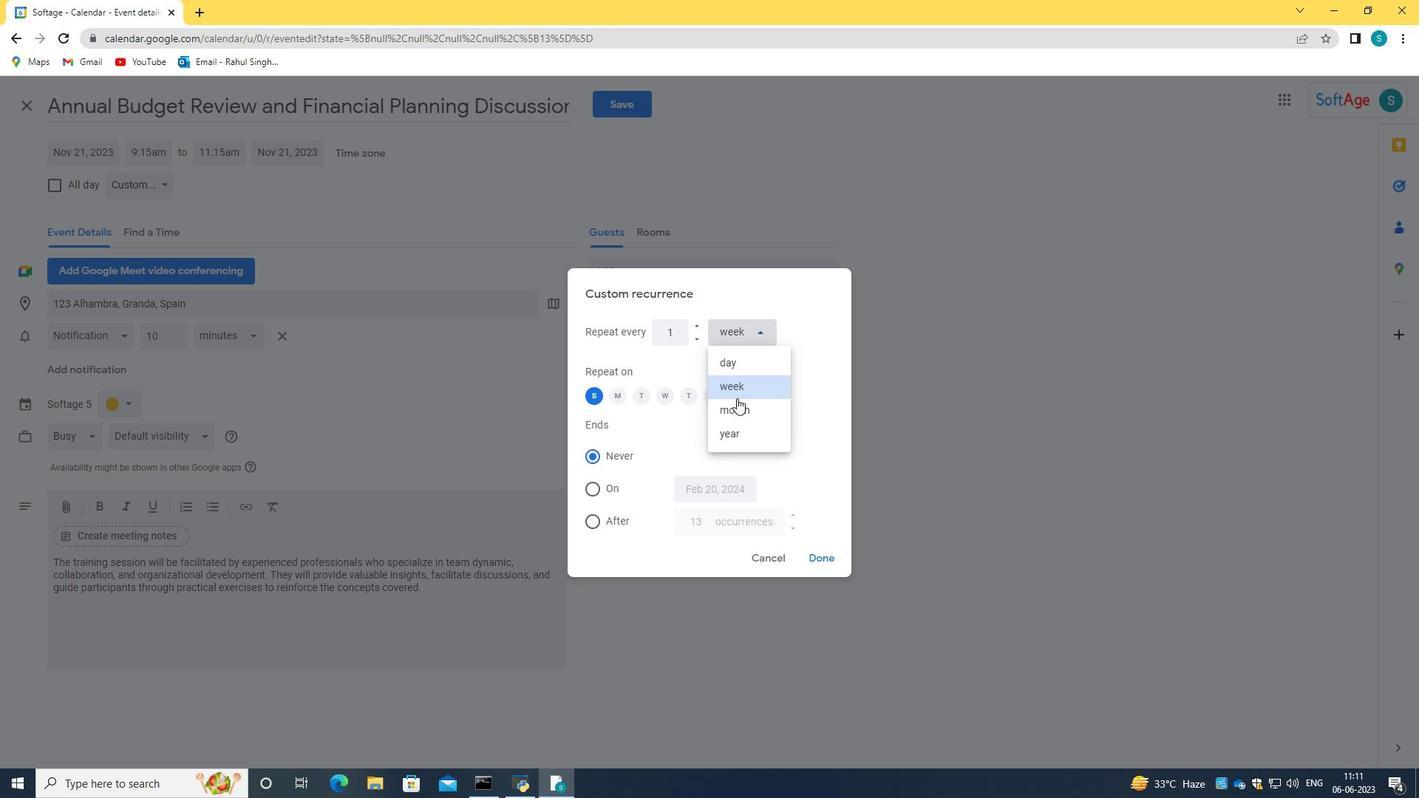 
Action: Mouse pressed left at (735, 387)
Screenshot: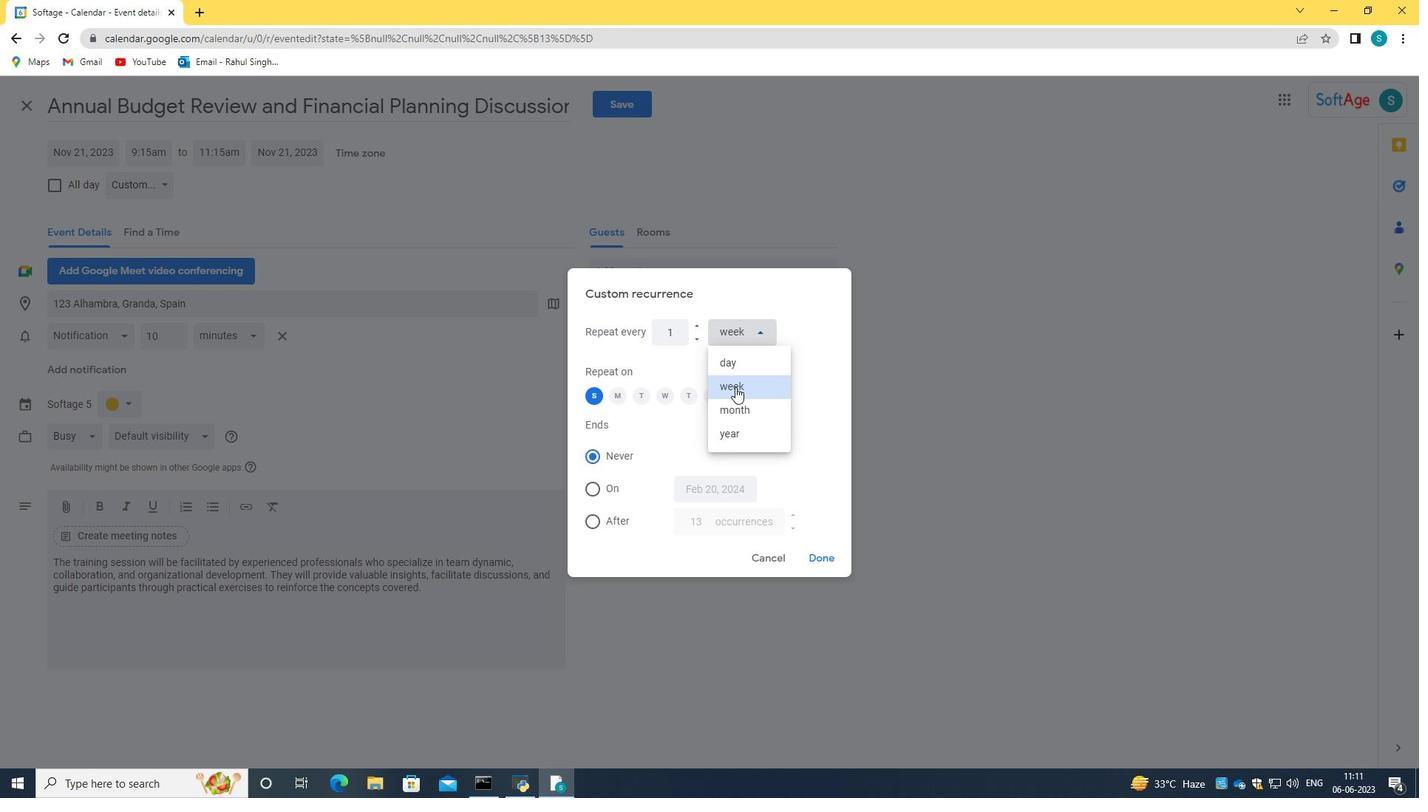 
Action: Mouse moved to (737, 392)
Screenshot: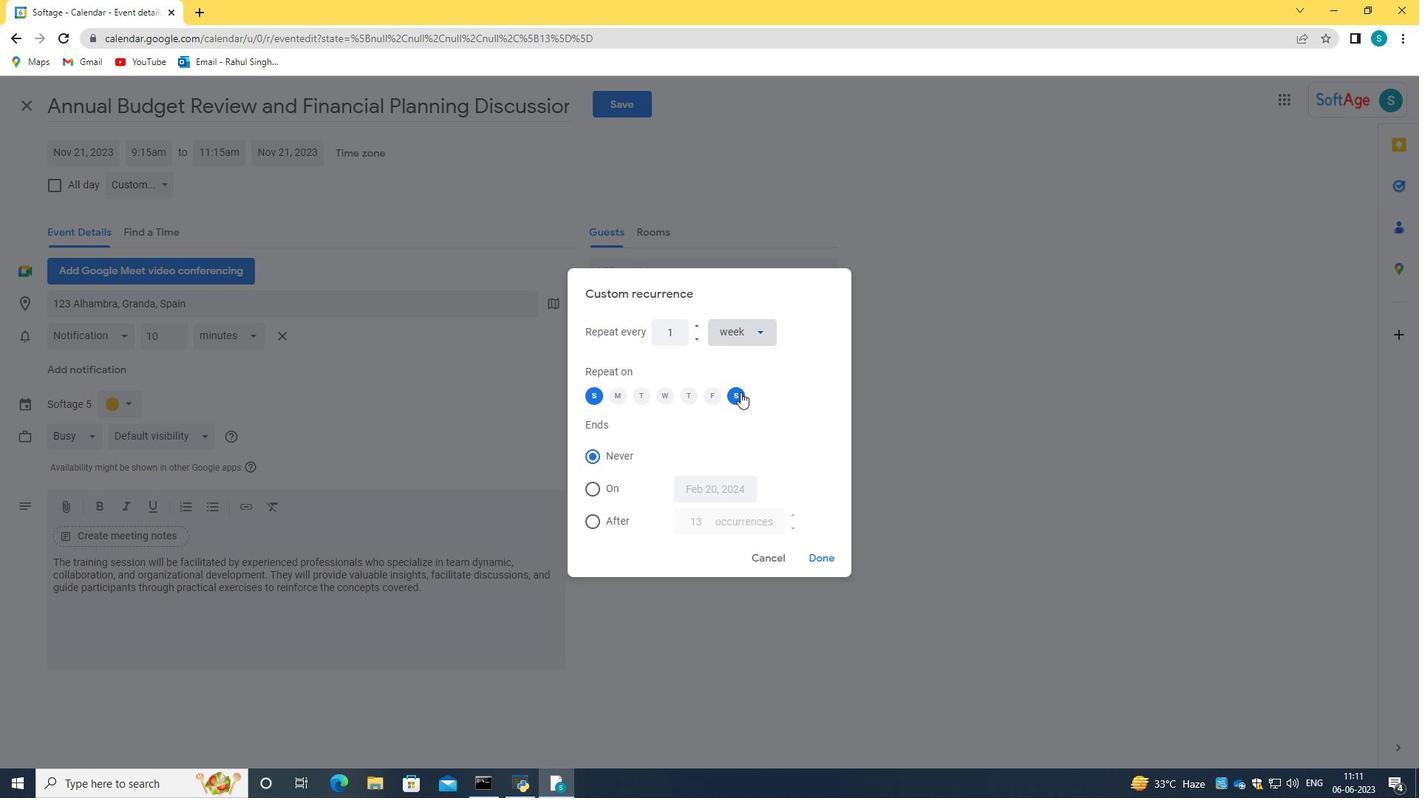 
Action: Mouse pressed left at (737, 392)
Screenshot: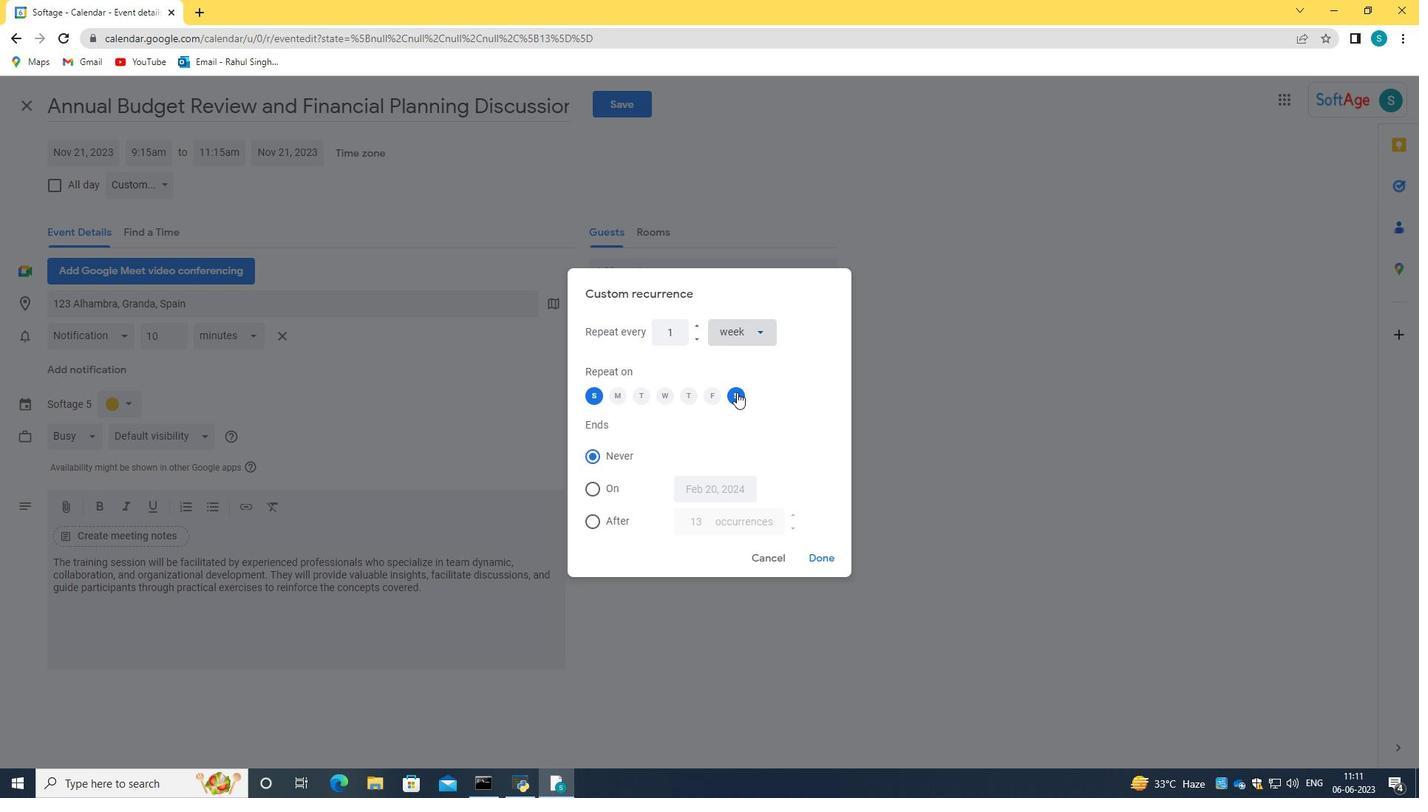 
Action: Mouse moved to (819, 557)
Screenshot: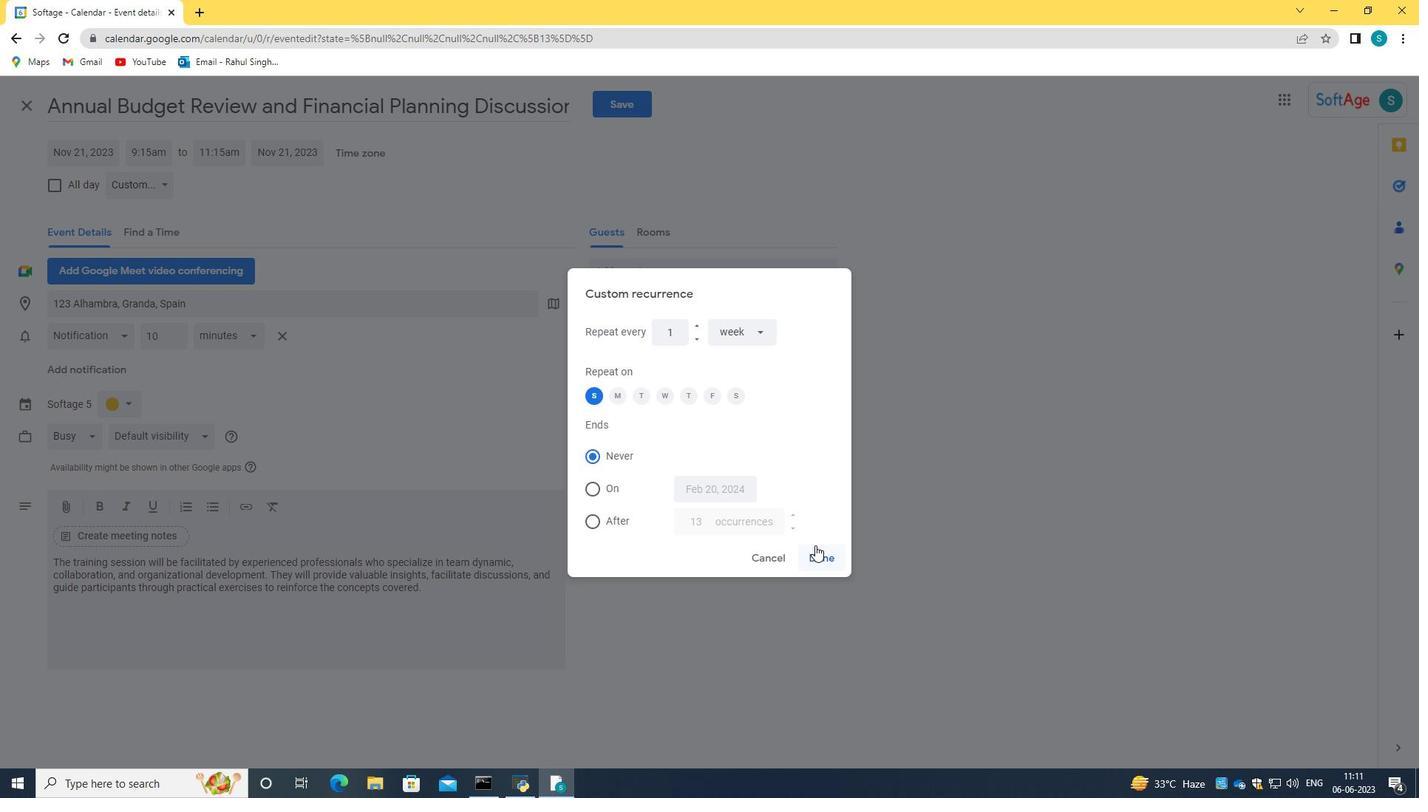 
Action: Mouse pressed left at (819, 557)
Screenshot: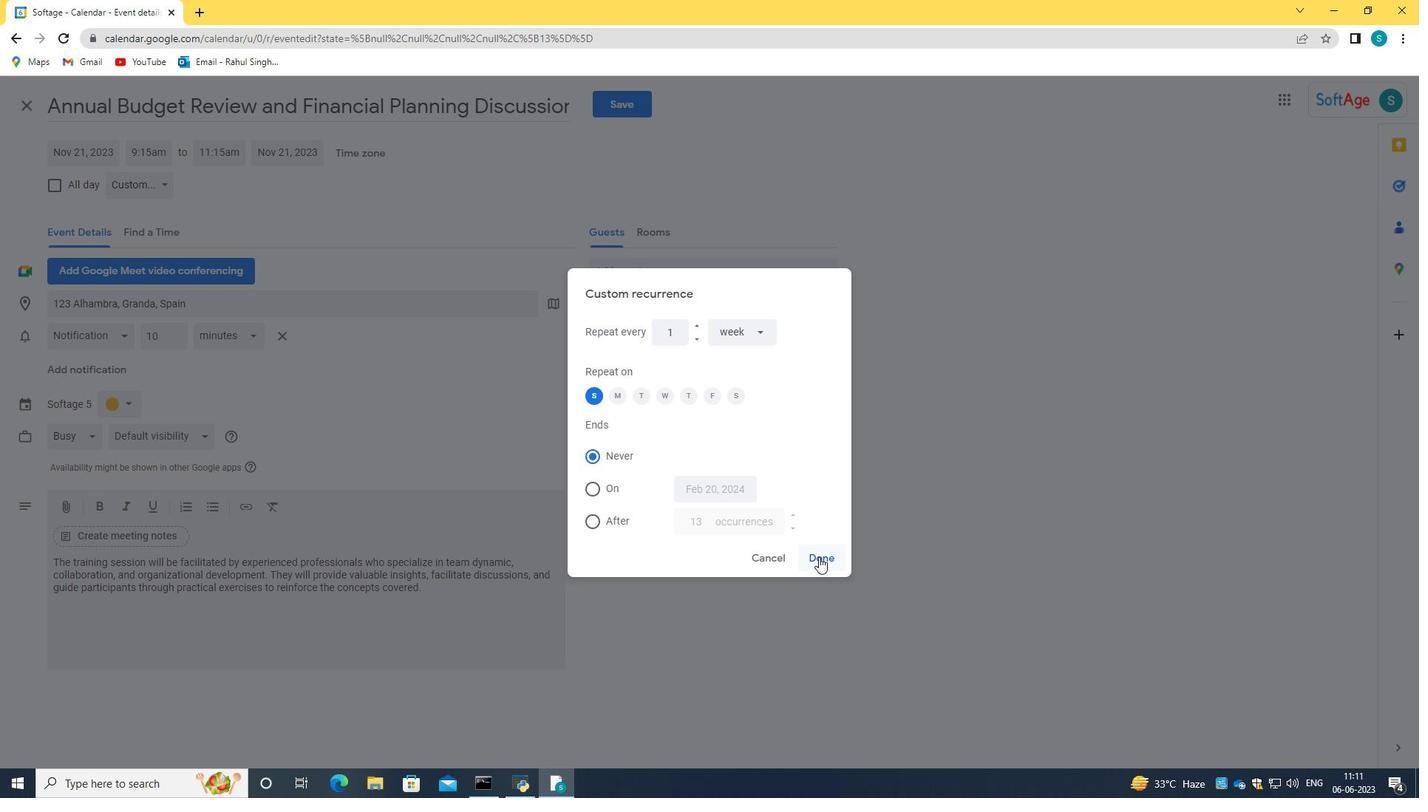 
Action: Mouse moved to (602, 107)
Screenshot: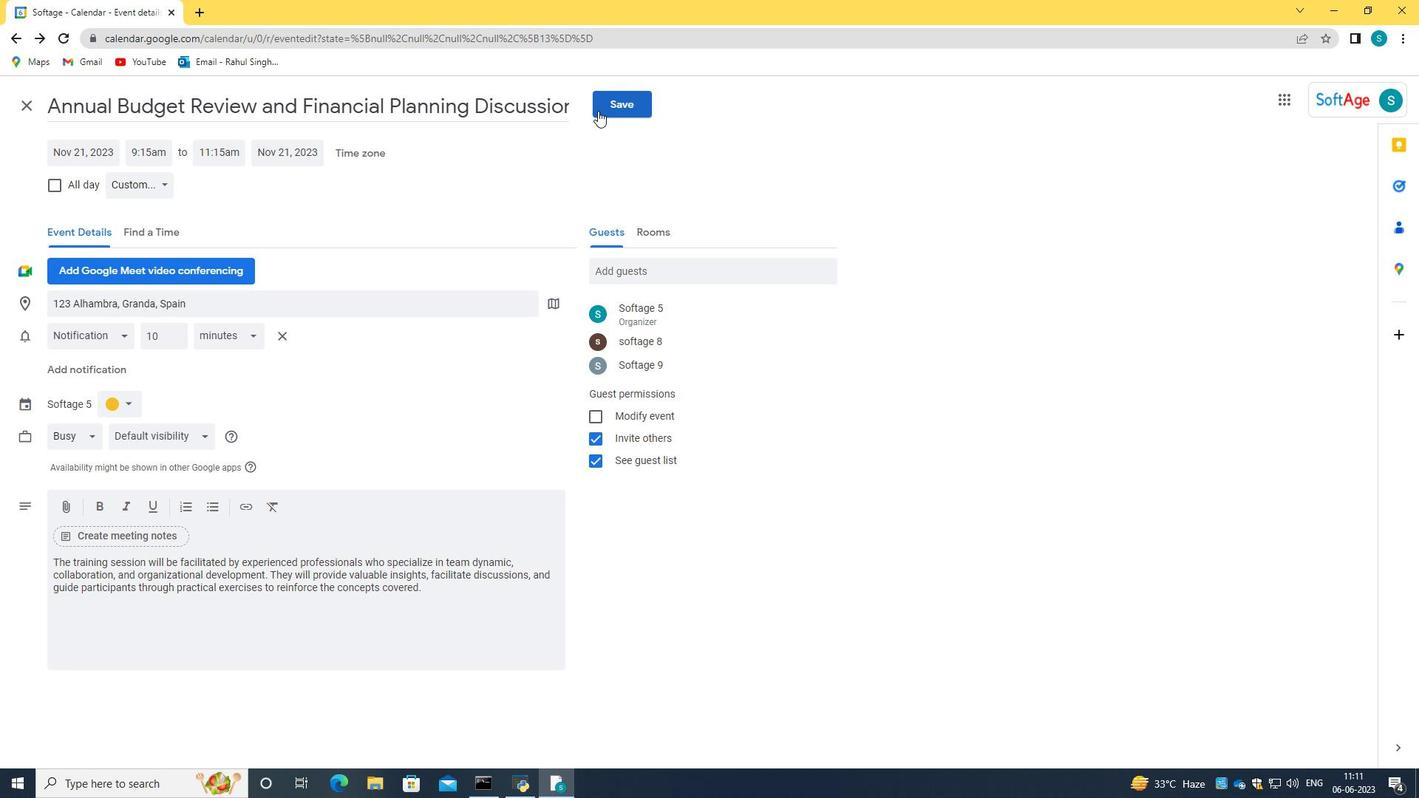
Action: Mouse pressed left at (602, 107)
Screenshot: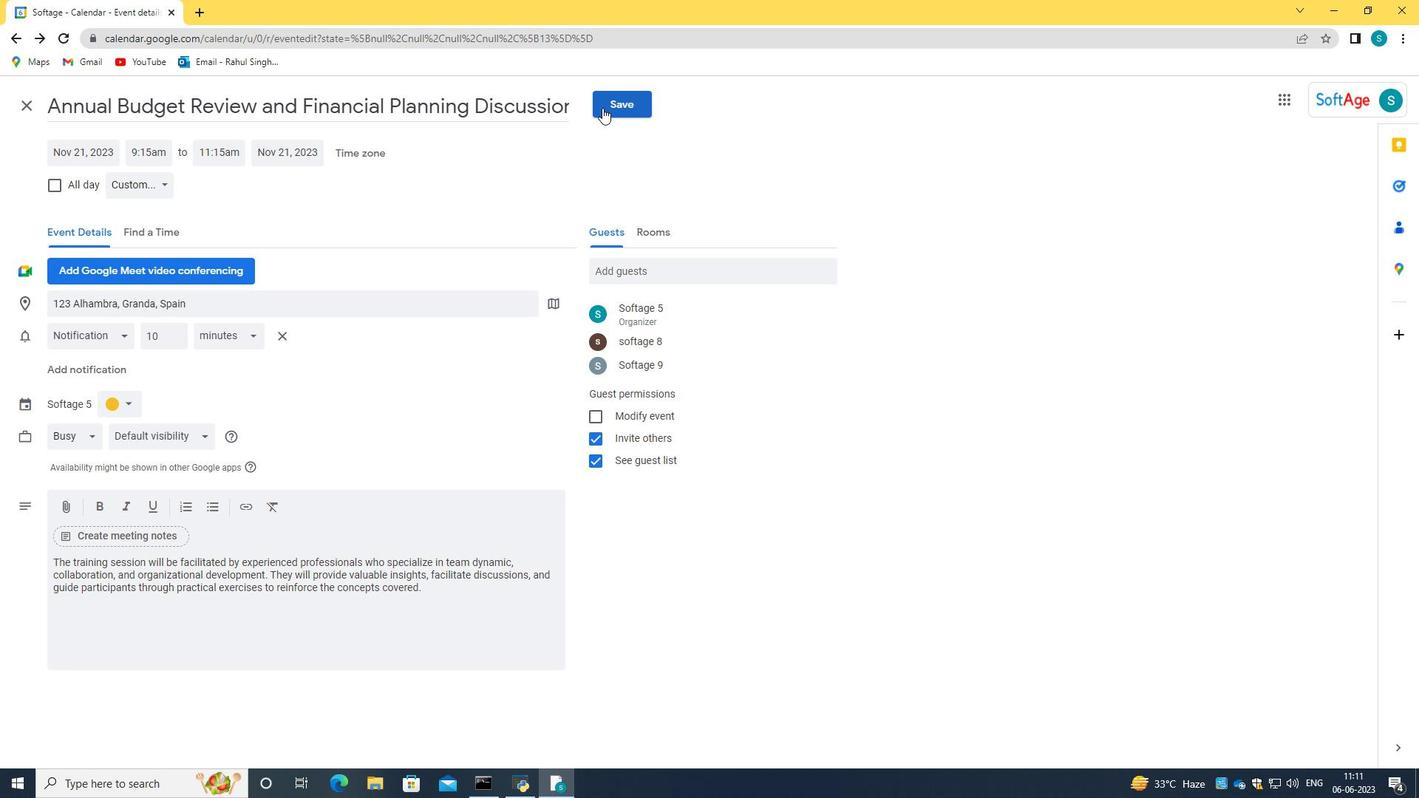 
Action: Mouse moved to (855, 456)
Screenshot: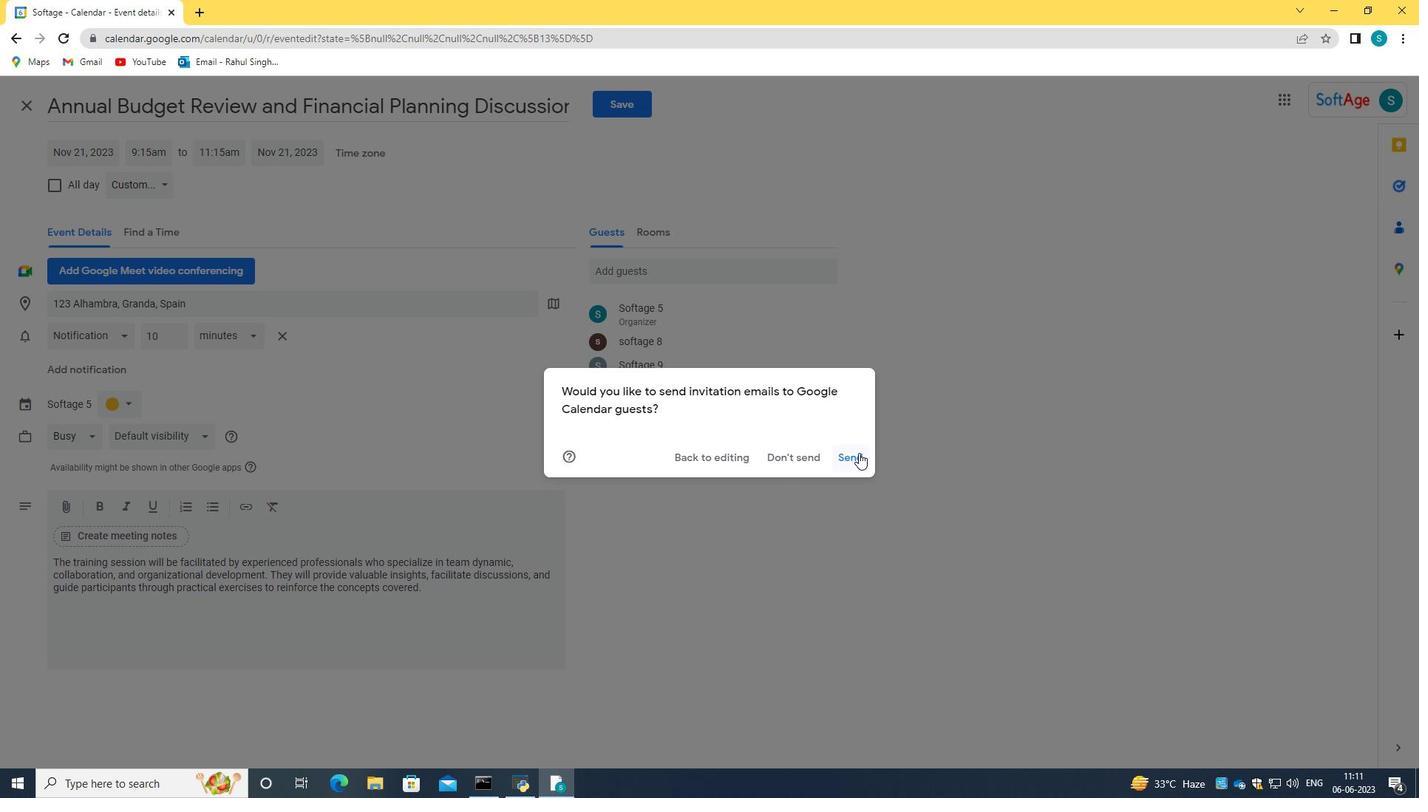 
Action: Mouse pressed left at (855, 456)
Screenshot: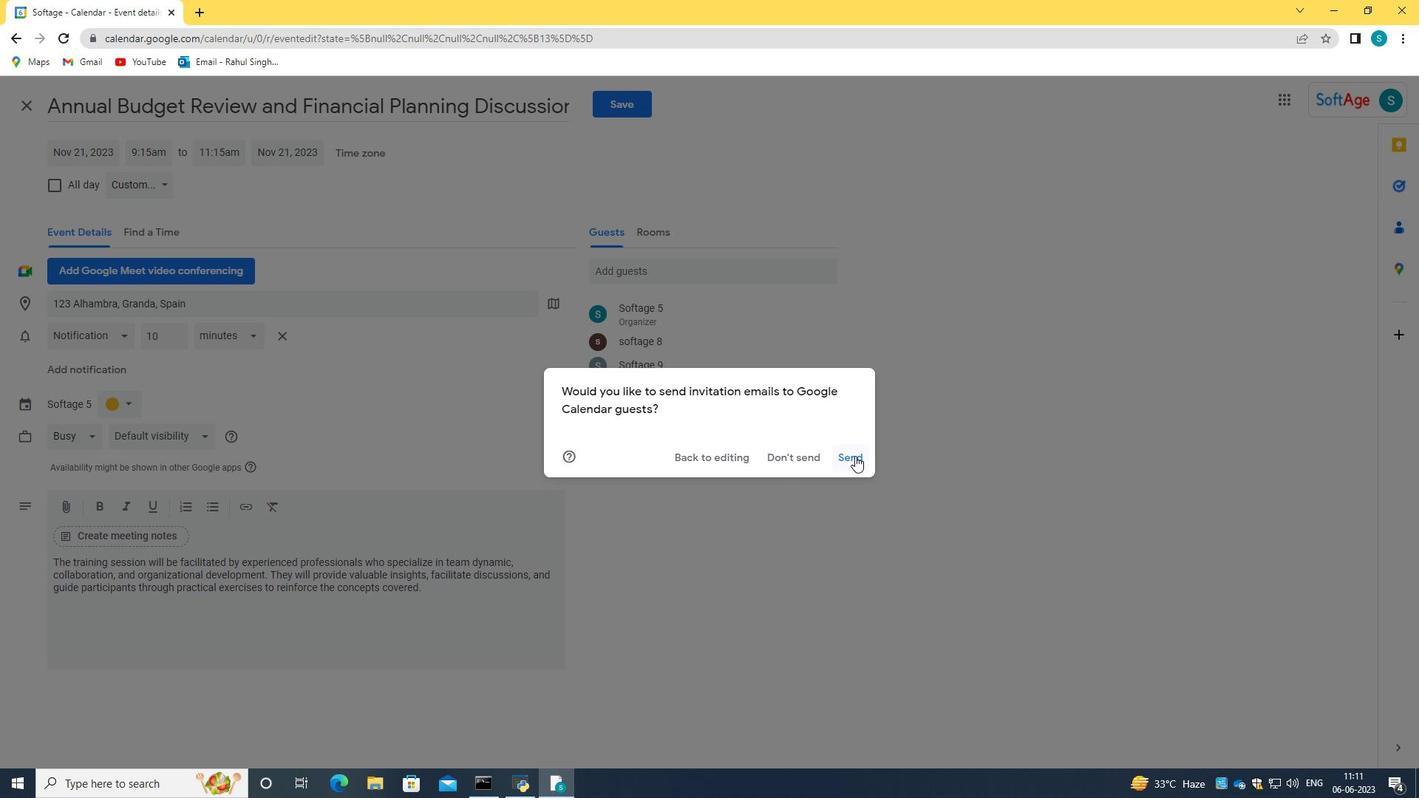 
Action: Mouse moved to (901, 467)
Screenshot: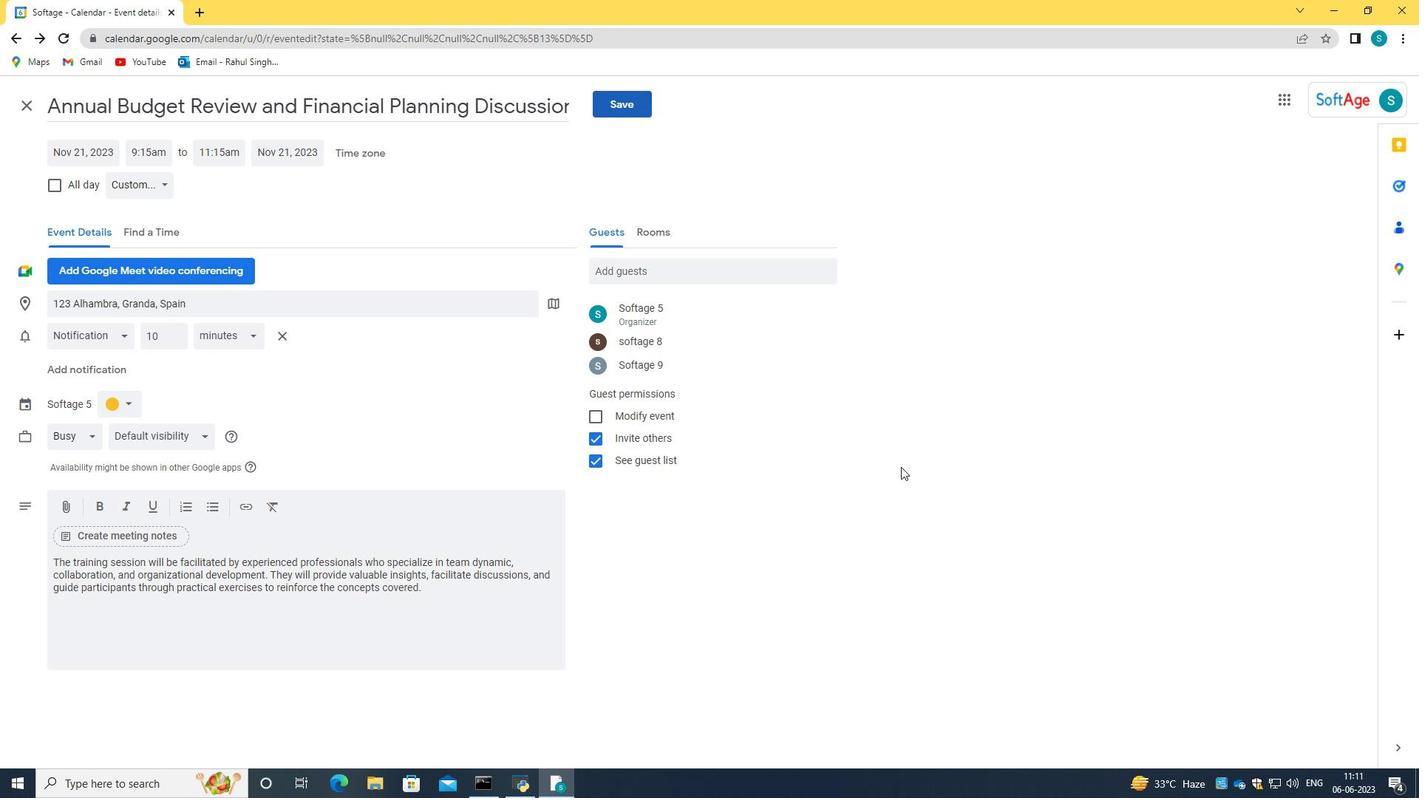 
